 Task: For heading Use Italics Georgia with navy blue colour & Underline.  font size for heading26,  'Change the font style of data to'Lexend and font size to 18,  Change the alignment of both headline & data to Align center.  In the sheet  Data Collection Workbook Template
Action: Mouse moved to (52, 152)
Screenshot: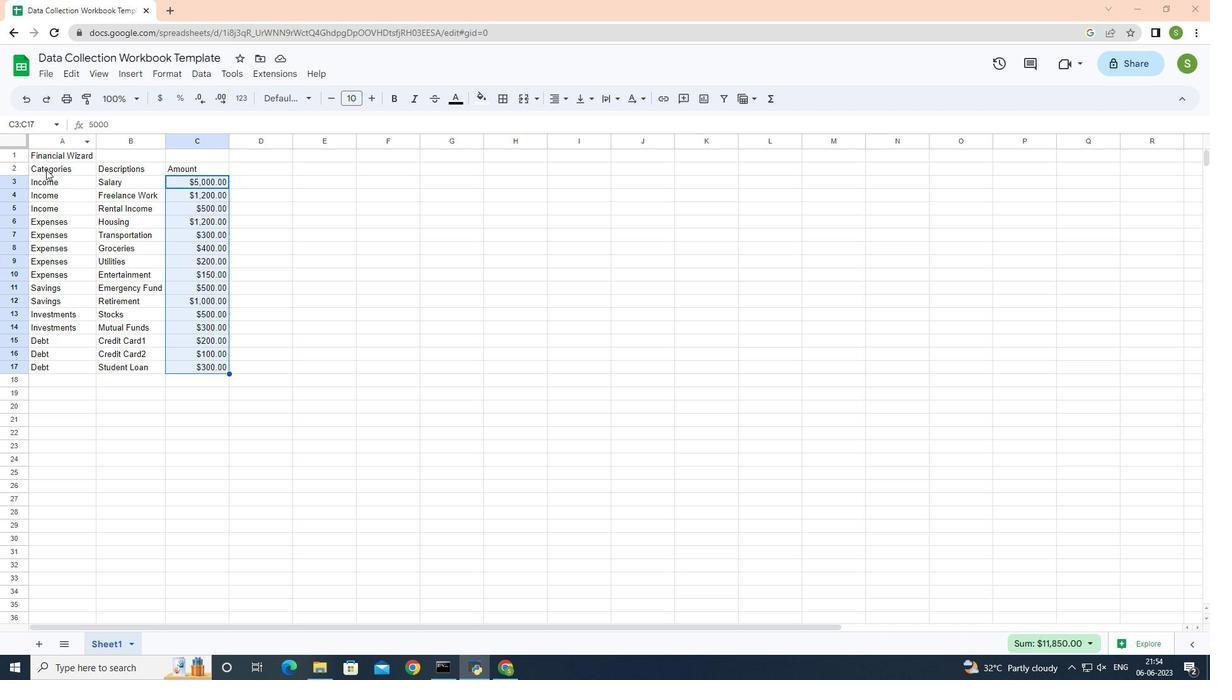 
Action: Mouse pressed left at (52, 152)
Screenshot: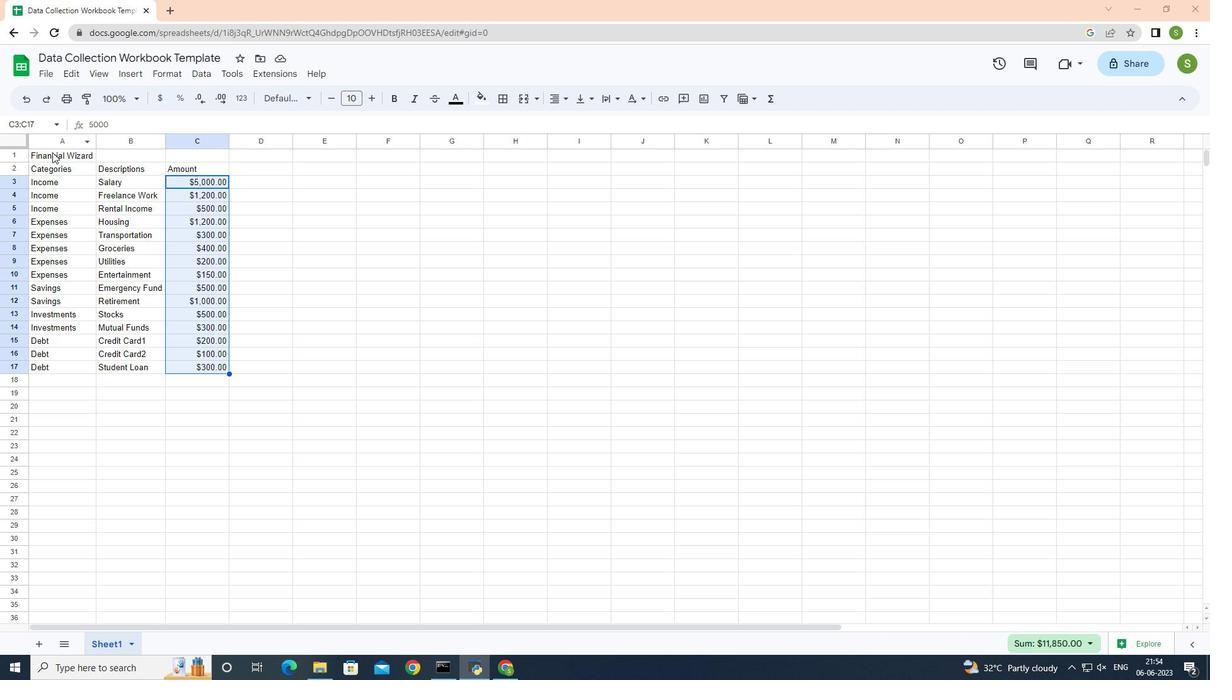 
Action: Mouse moved to (159, 78)
Screenshot: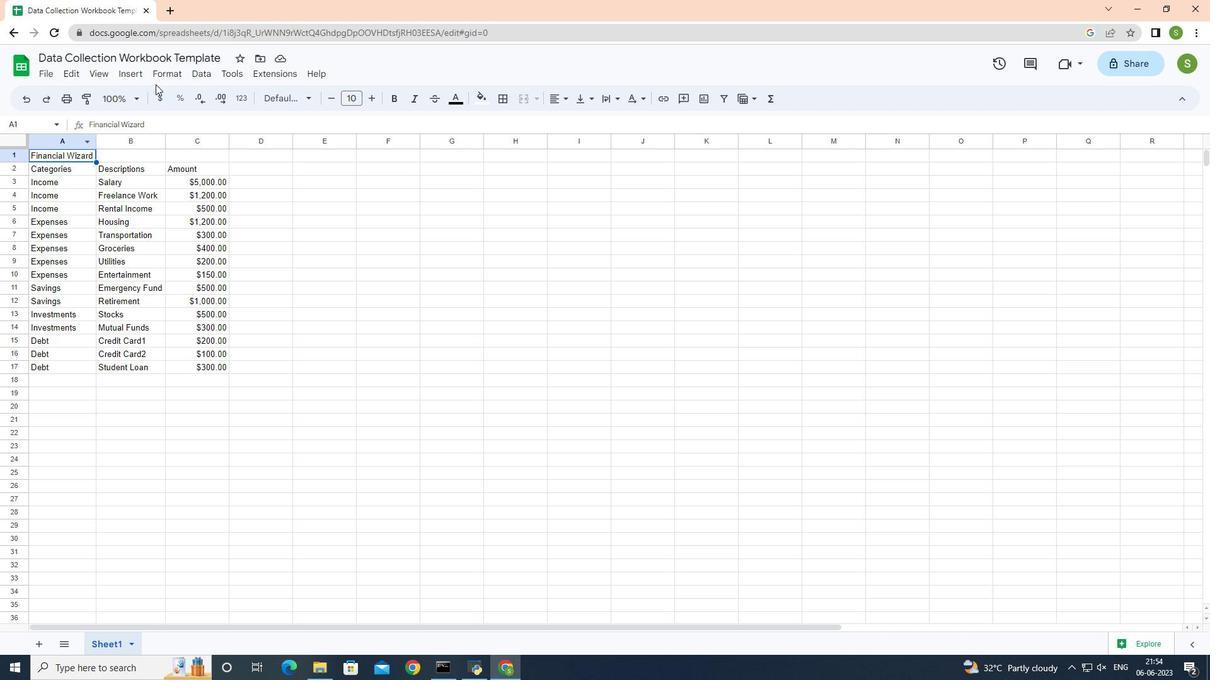 
Action: Mouse pressed left at (159, 78)
Screenshot: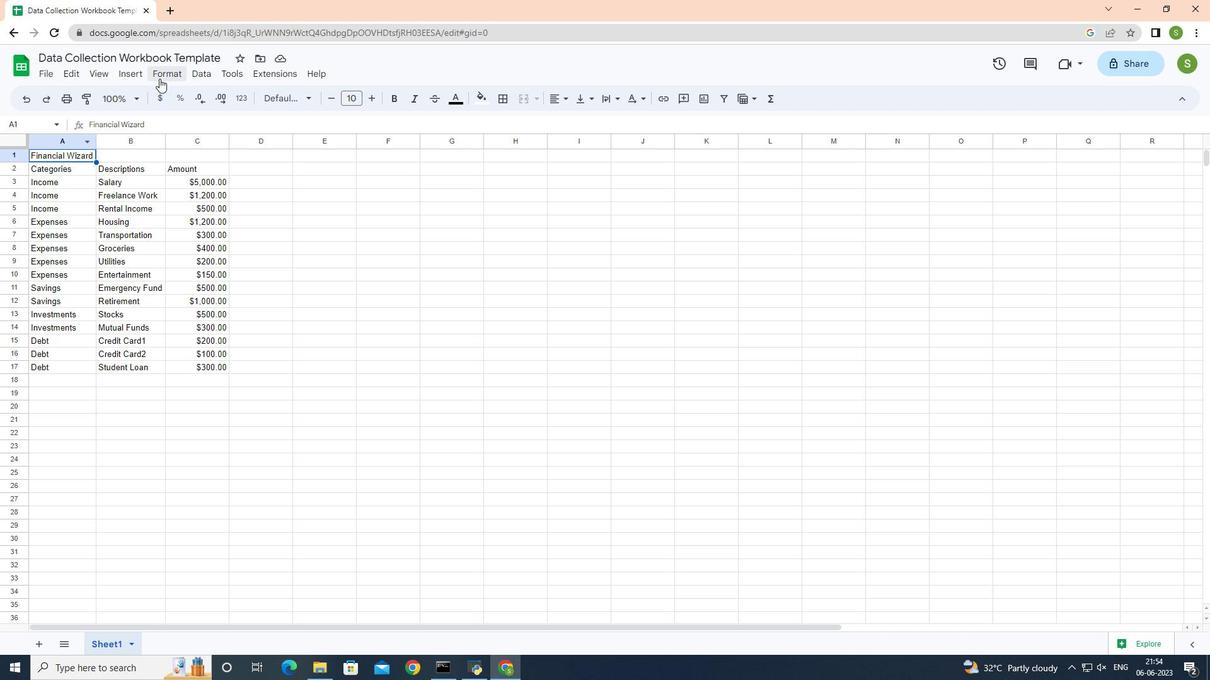 
Action: Mouse moved to (371, 168)
Screenshot: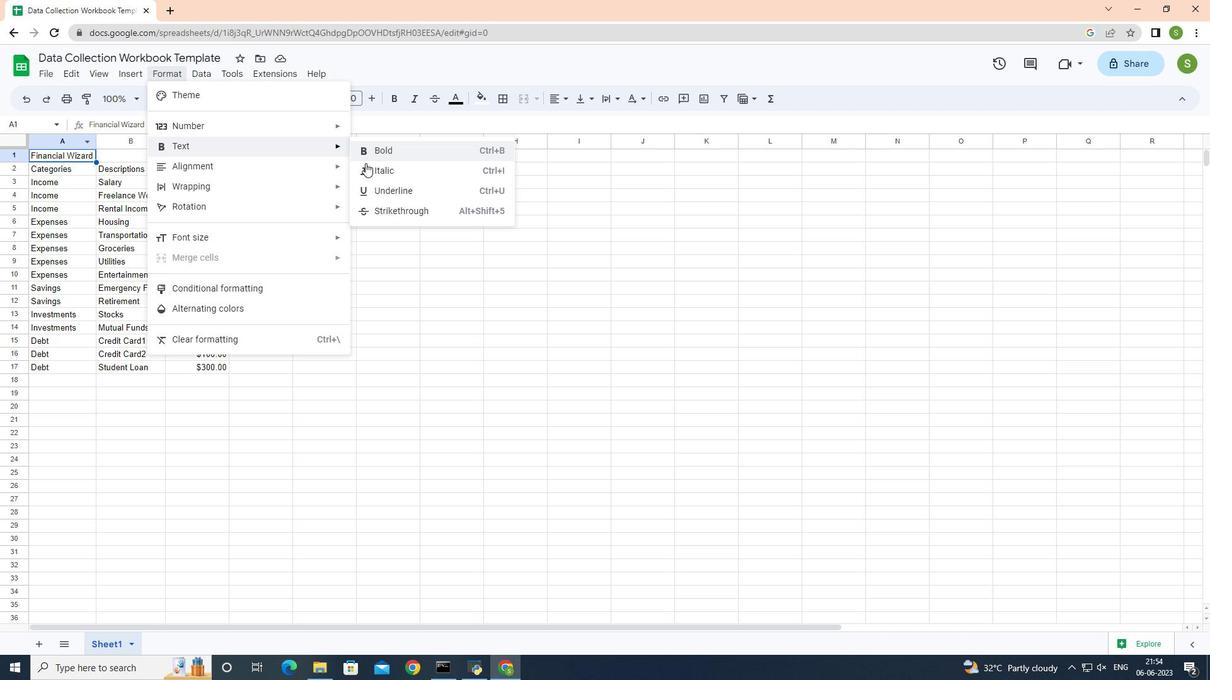 
Action: Mouse pressed left at (371, 168)
Screenshot: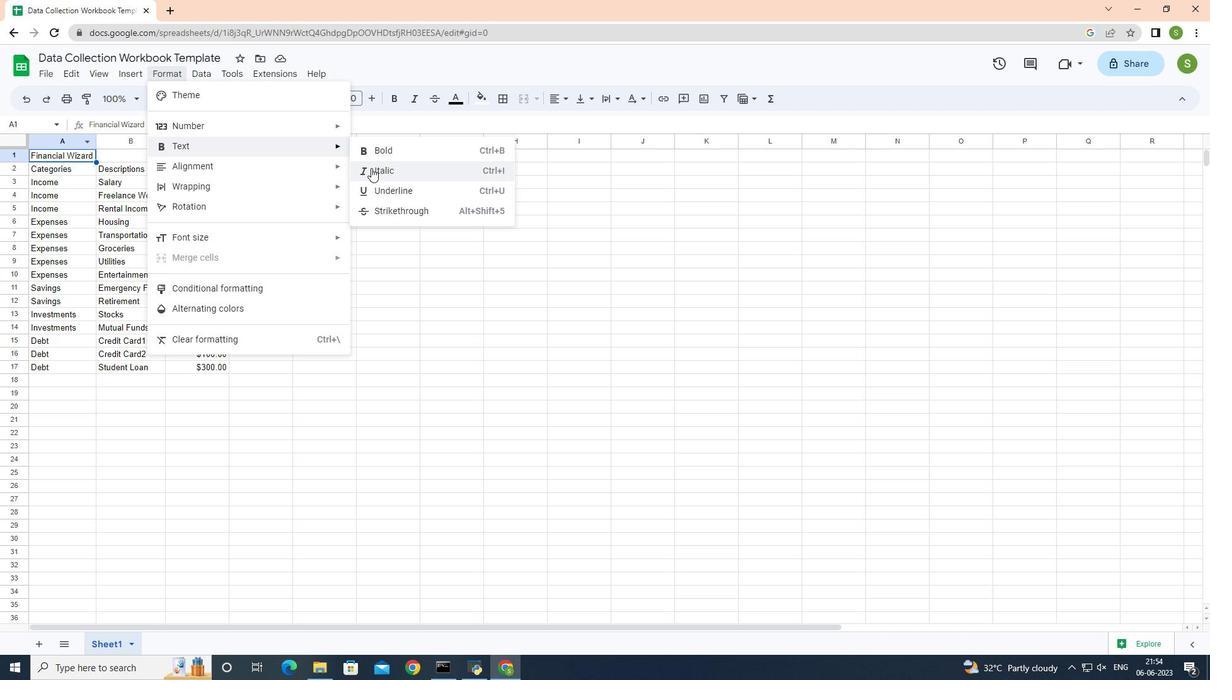 
Action: Mouse moved to (303, 99)
Screenshot: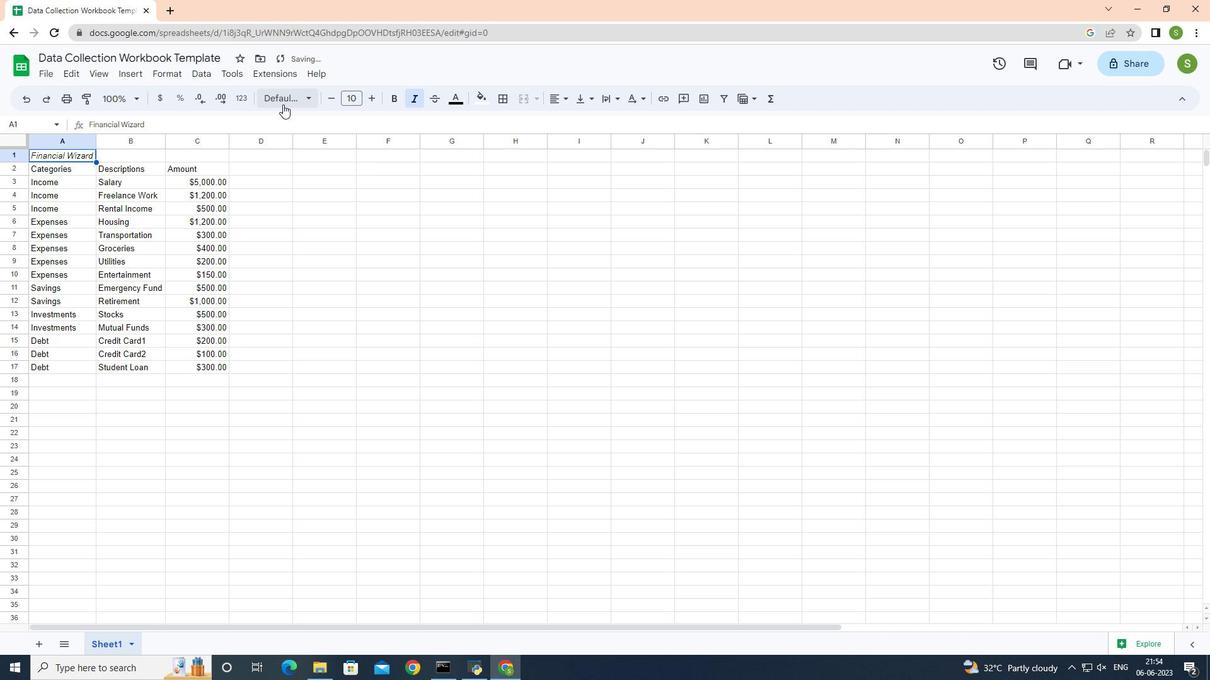 
Action: Mouse pressed left at (303, 99)
Screenshot: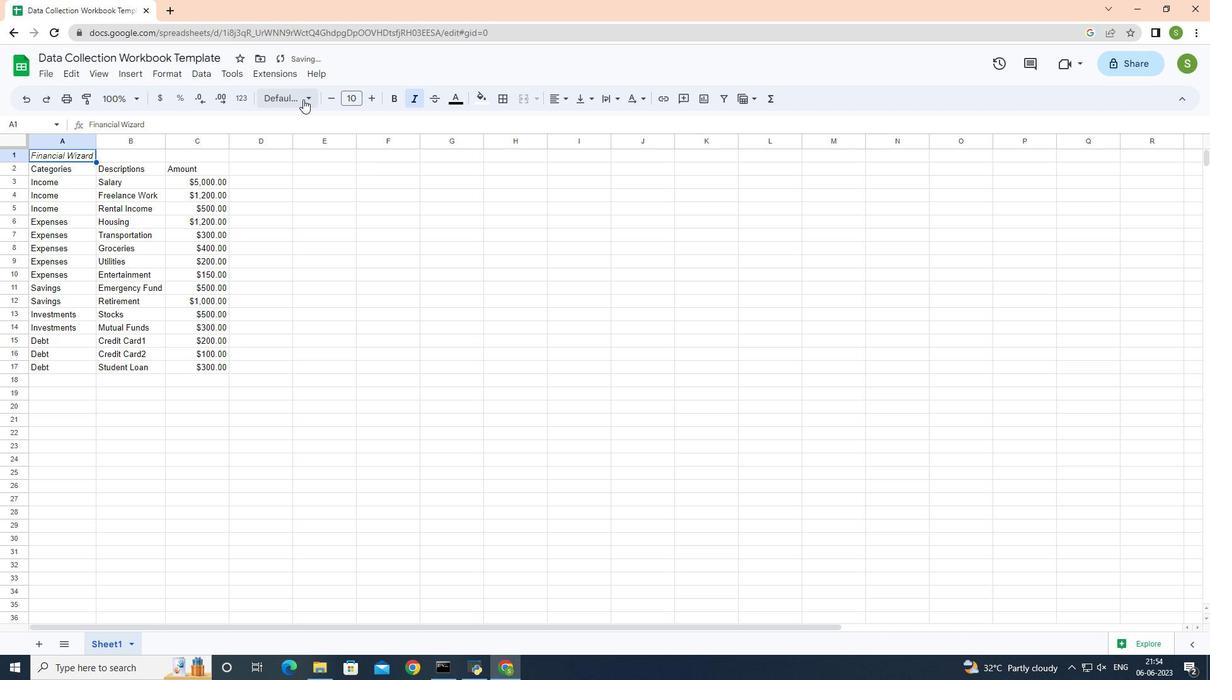 
Action: Mouse moved to (301, 480)
Screenshot: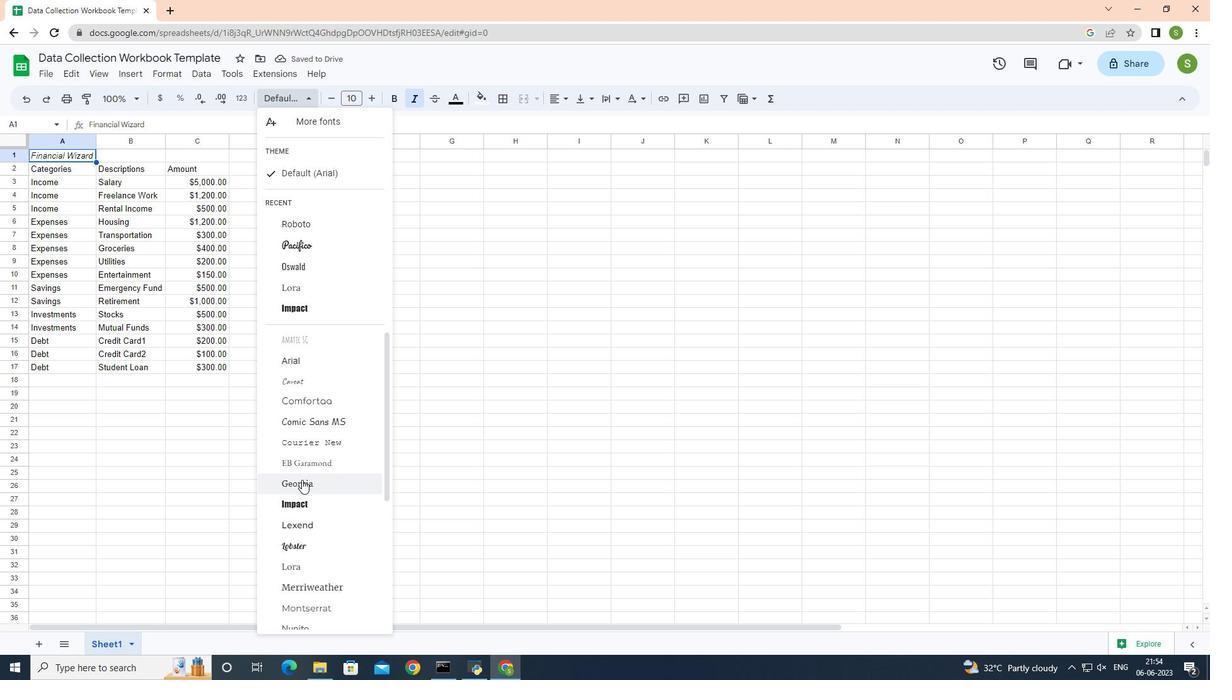 
Action: Mouse pressed left at (301, 480)
Screenshot: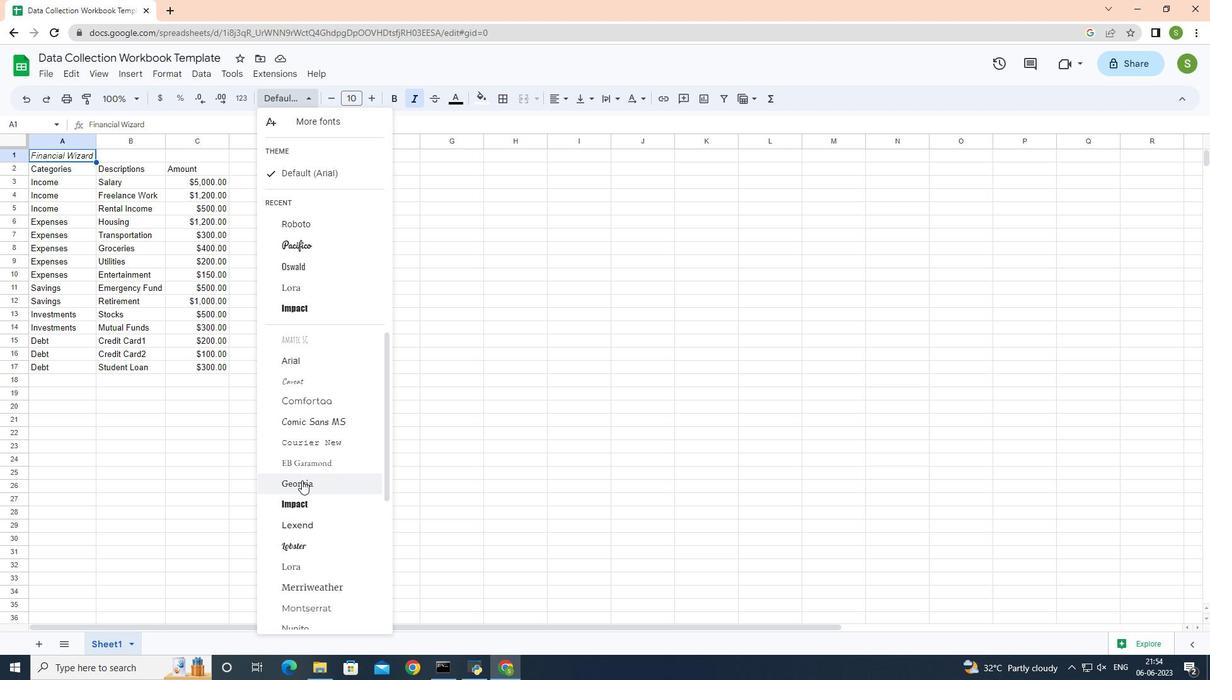 
Action: Mouse moved to (453, 95)
Screenshot: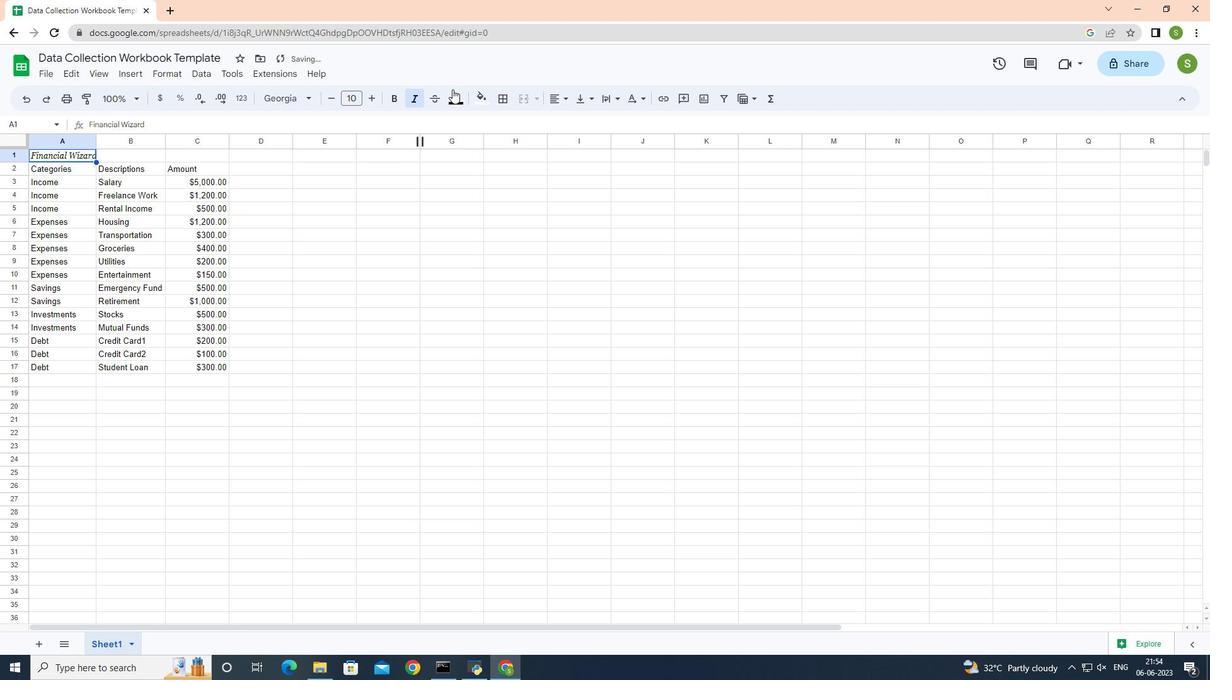 
Action: Mouse pressed left at (453, 95)
Screenshot: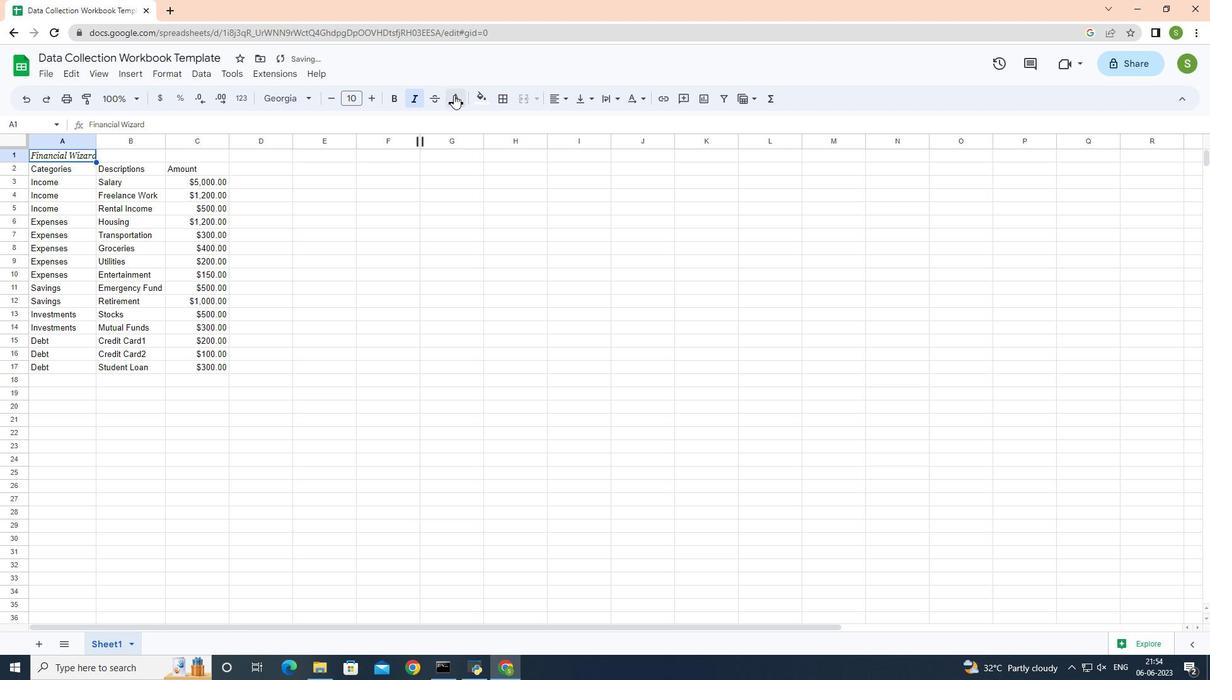 
Action: Mouse moved to (461, 309)
Screenshot: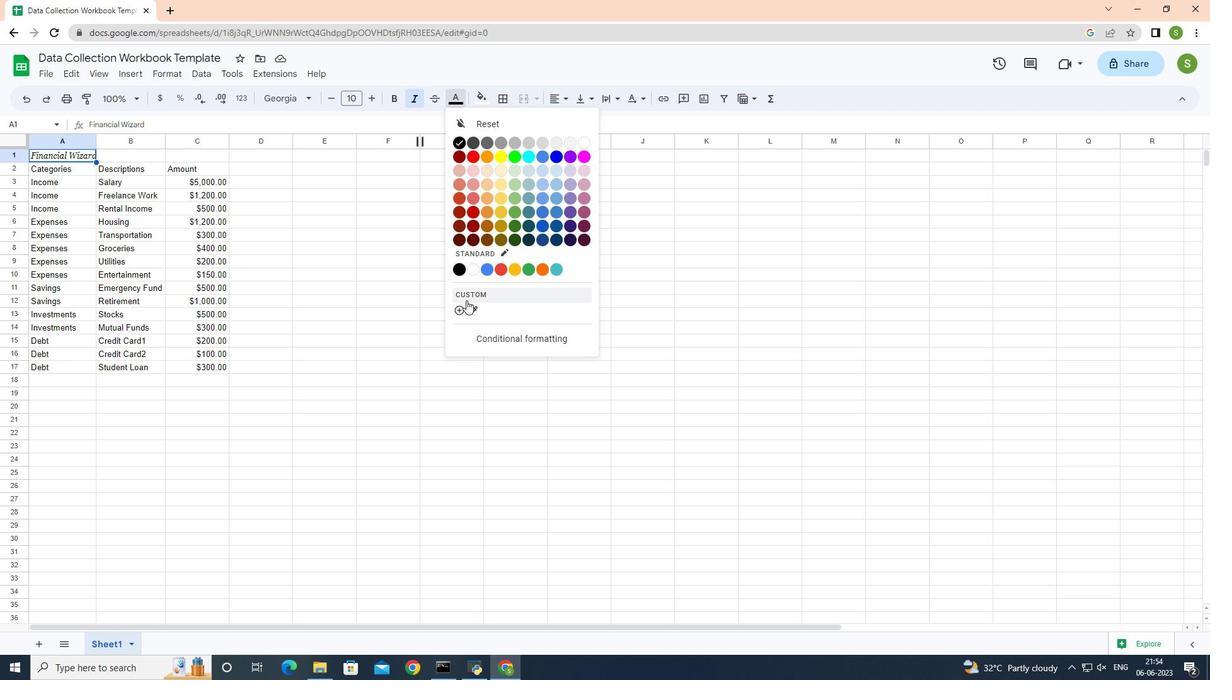 
Action: Mouse pressed left at (461, 309)
Screenshot: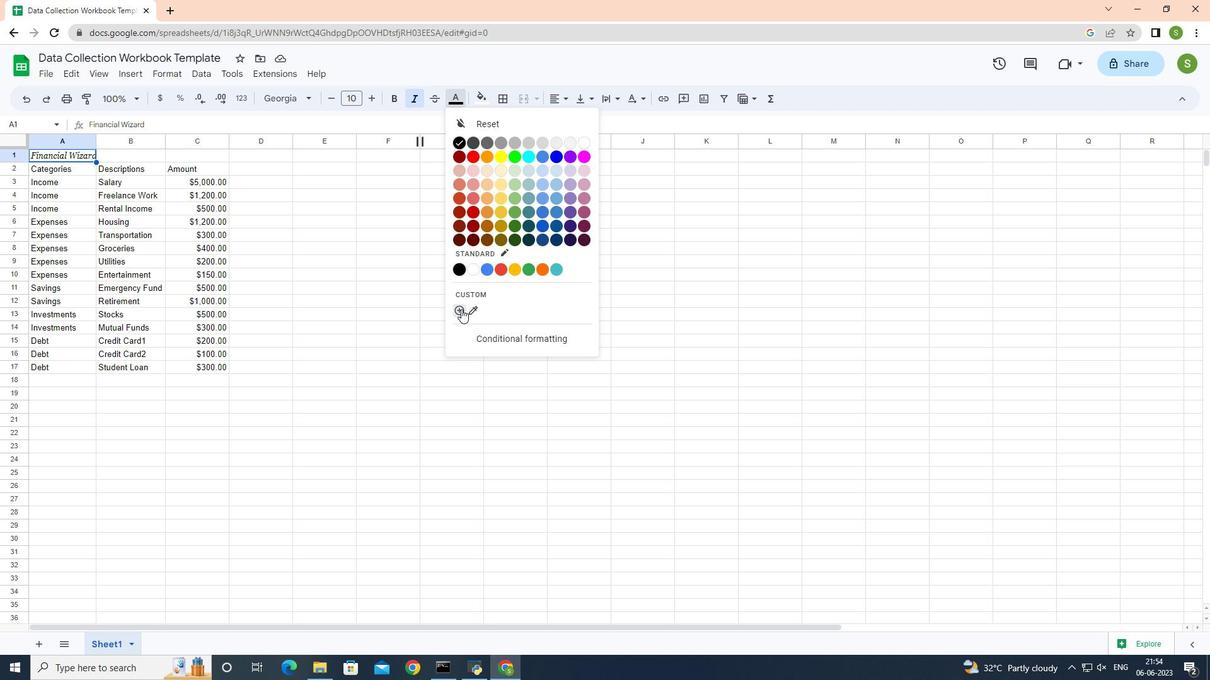 
Action: Mouse moved to (654, 359)
Screenshot: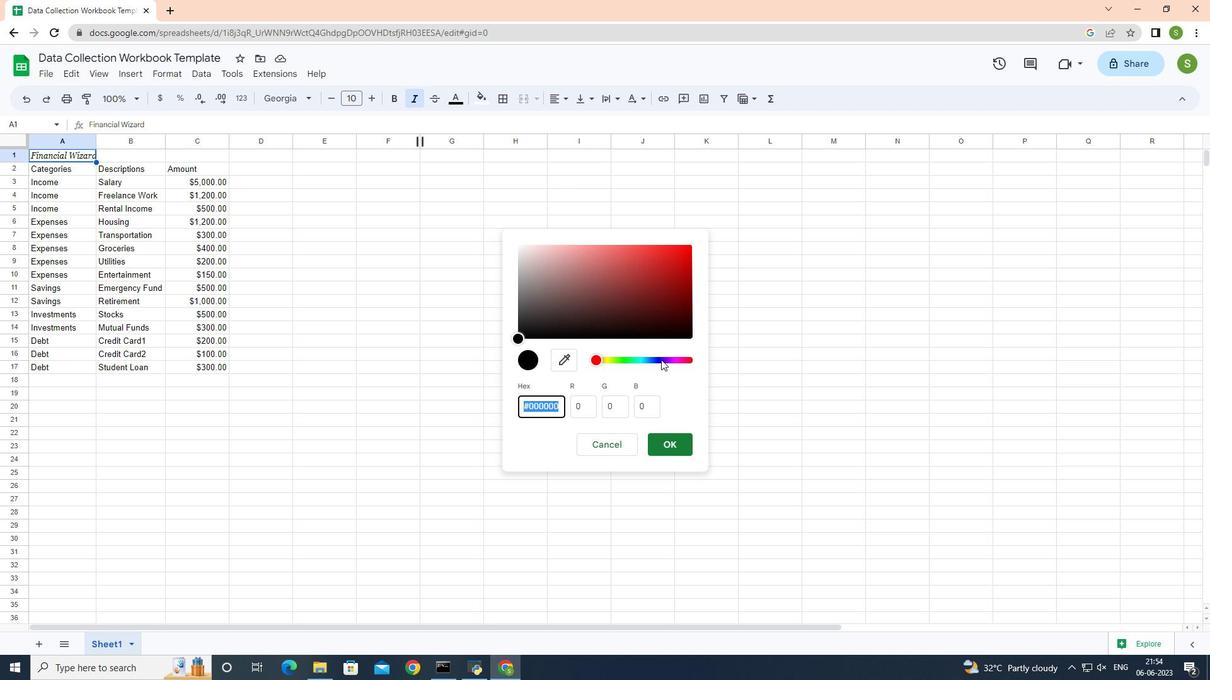
Action: Mouse pressed left at (654, 359)
Screenshot: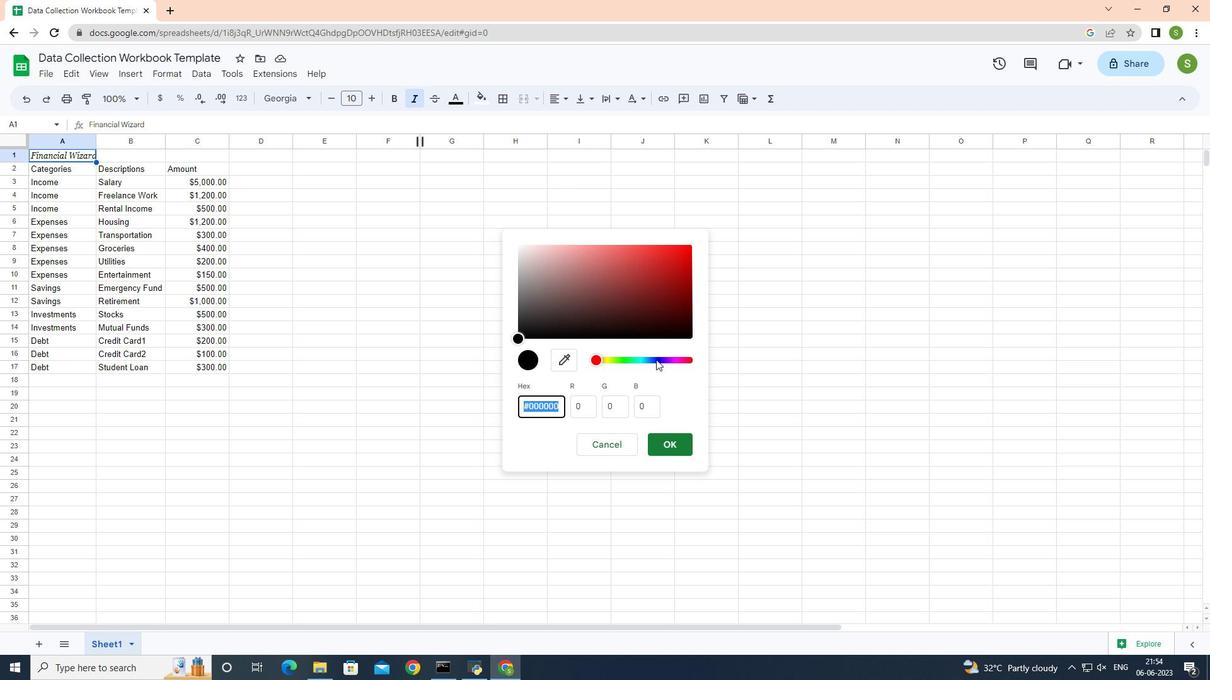 
Action: Mouse pressed left at (654, 359)
Screenshot: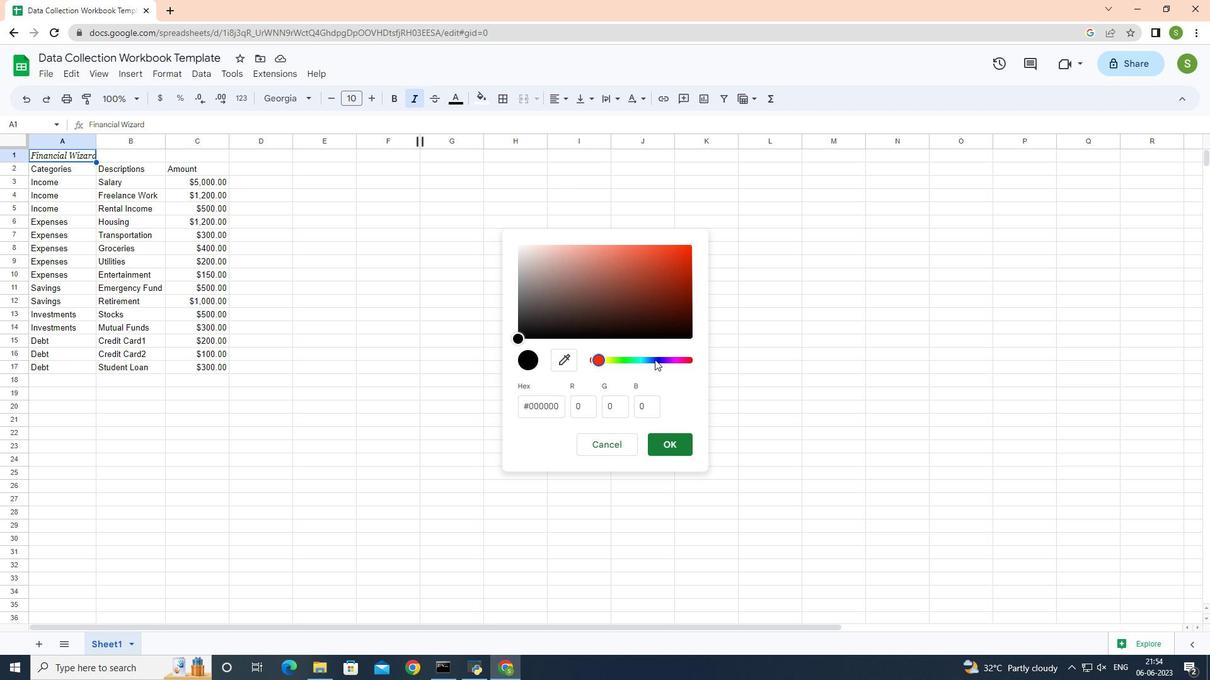 
Action: Mouse pressed left at (654, 359)
Screenshot: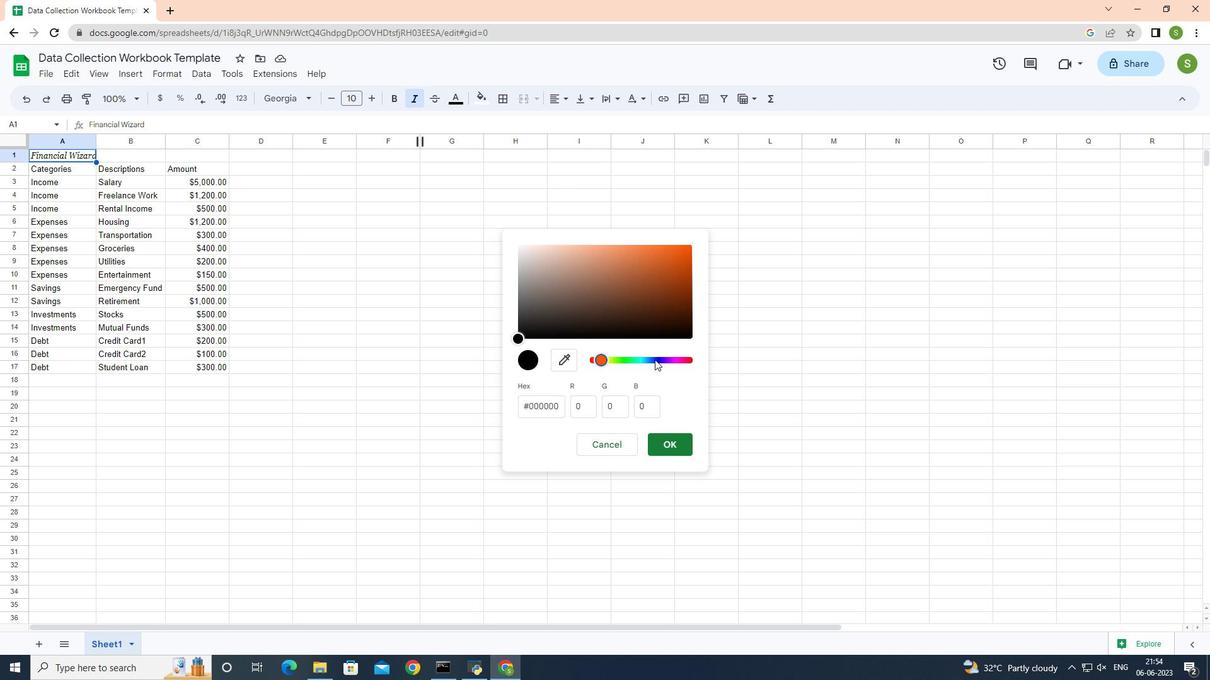 
Action: Mouse pressed left at (654, 359)
Screenshot: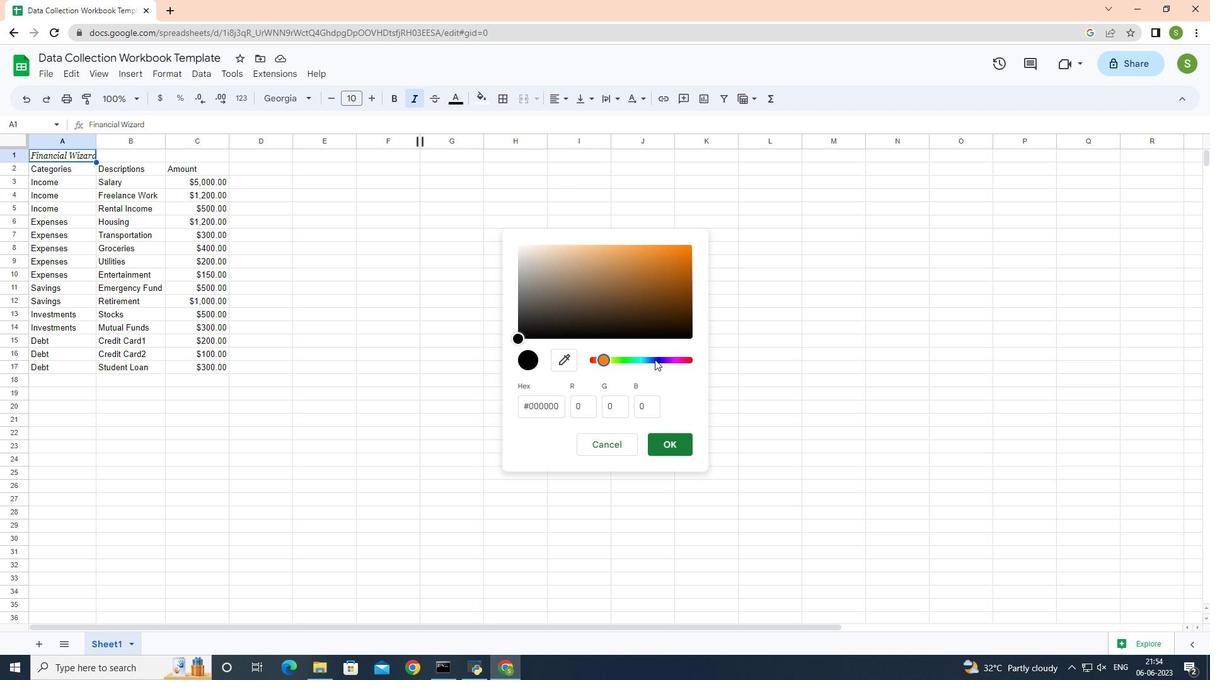 
Action: Mouse pressed left at (654, 359)
Screenshot: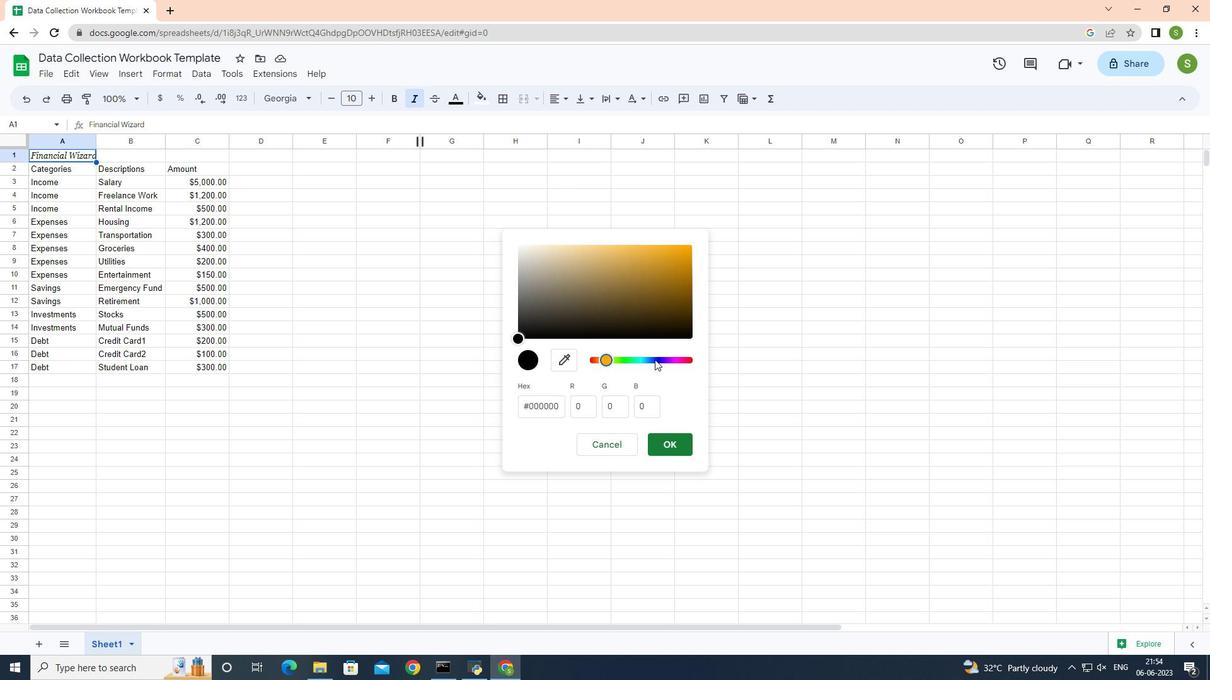 
Action: Mouse pressed left at (654, 359)
Screenshot: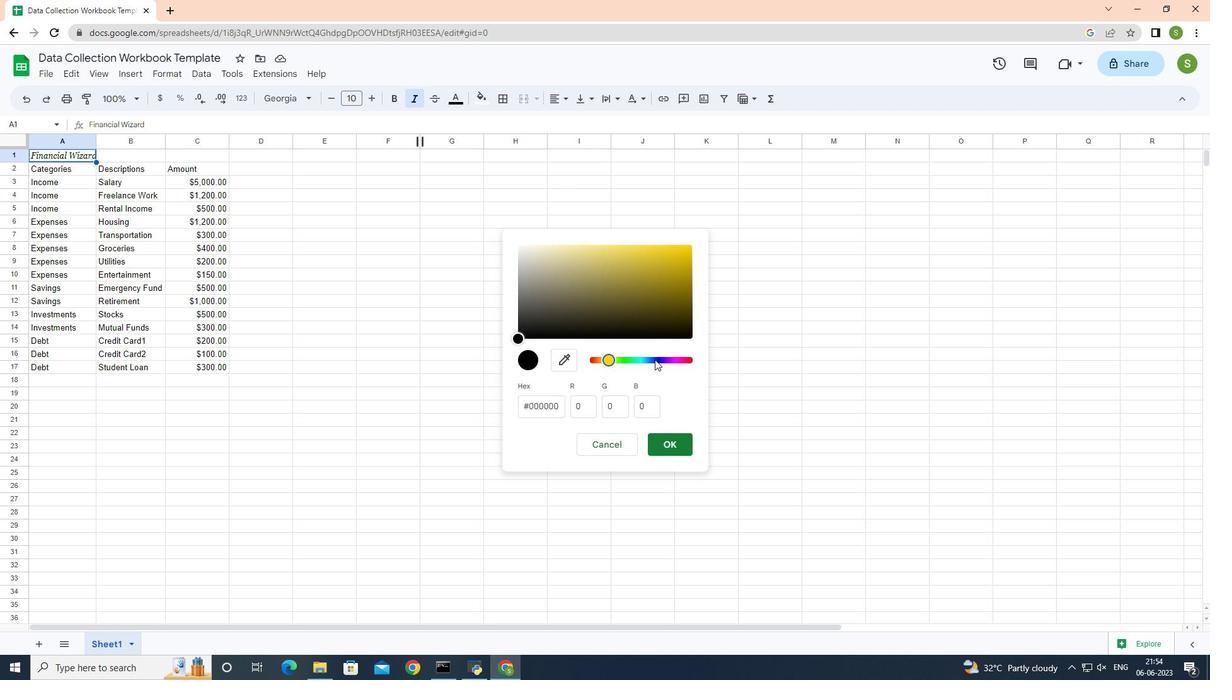 
Action: Mouse pressed left at (654, 359)
Screenshot: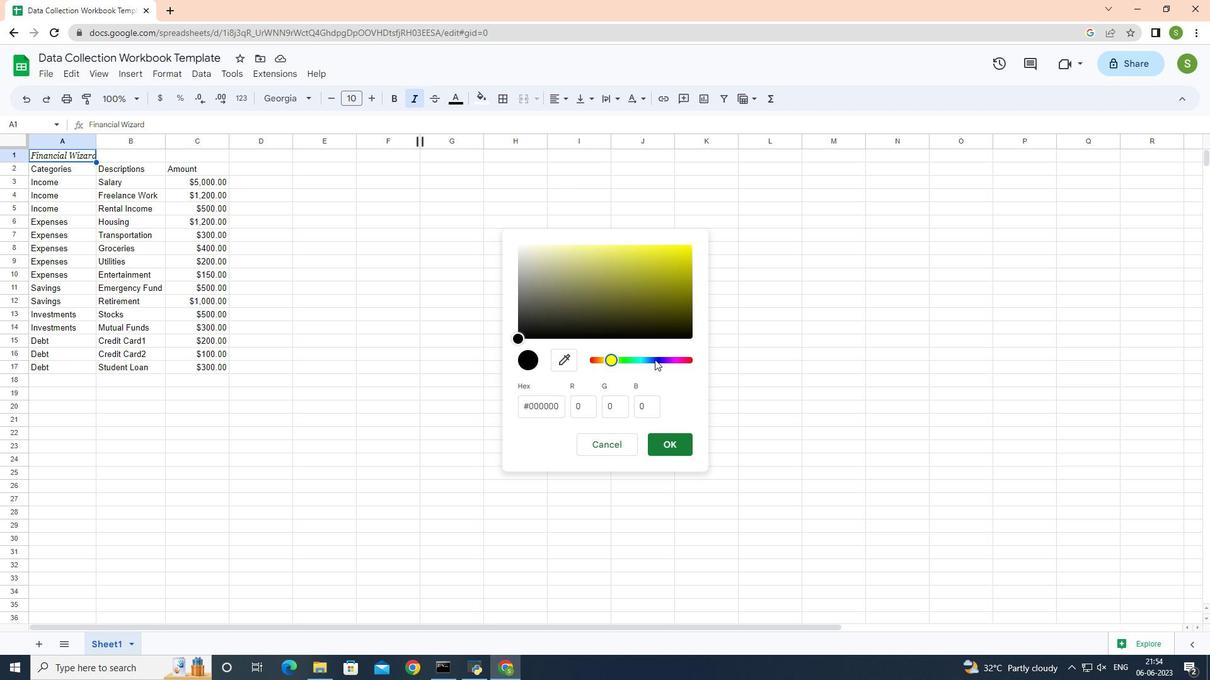 
Action: Mouse pressed left at (654, 359)
Screenshot: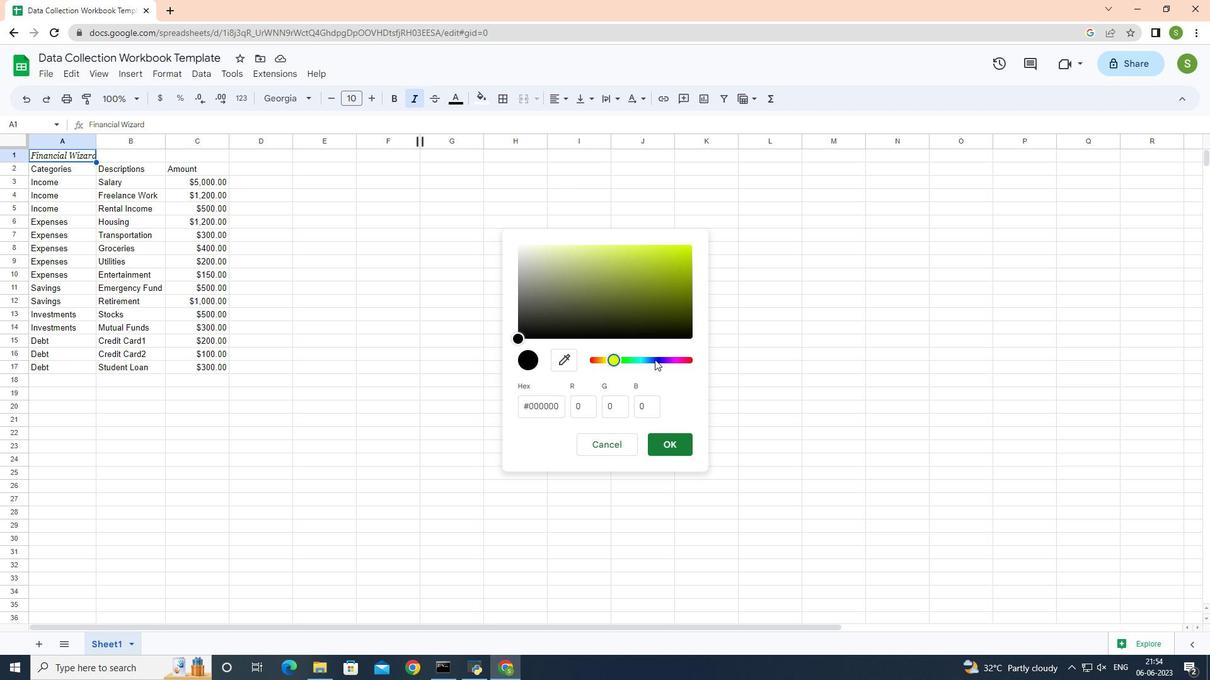 
Action: Mouse pressed left at (654, 359)
Screenshot: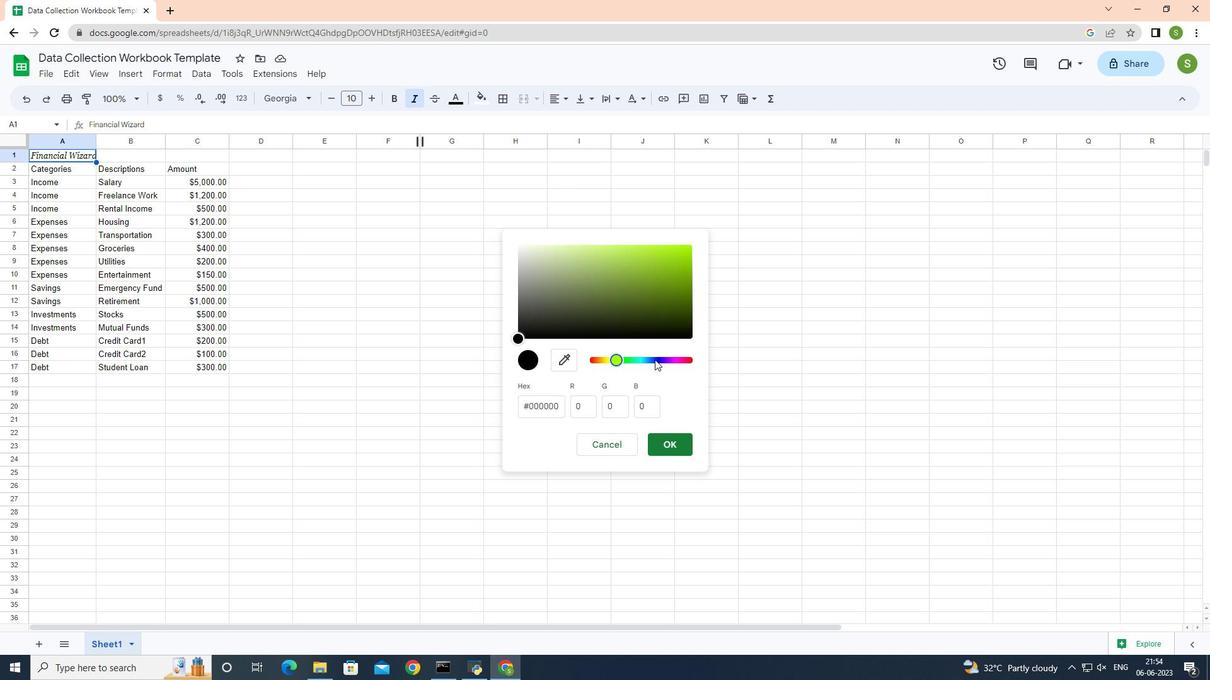 
Action: Mouse pressed left at (654, 359)
Screenshot: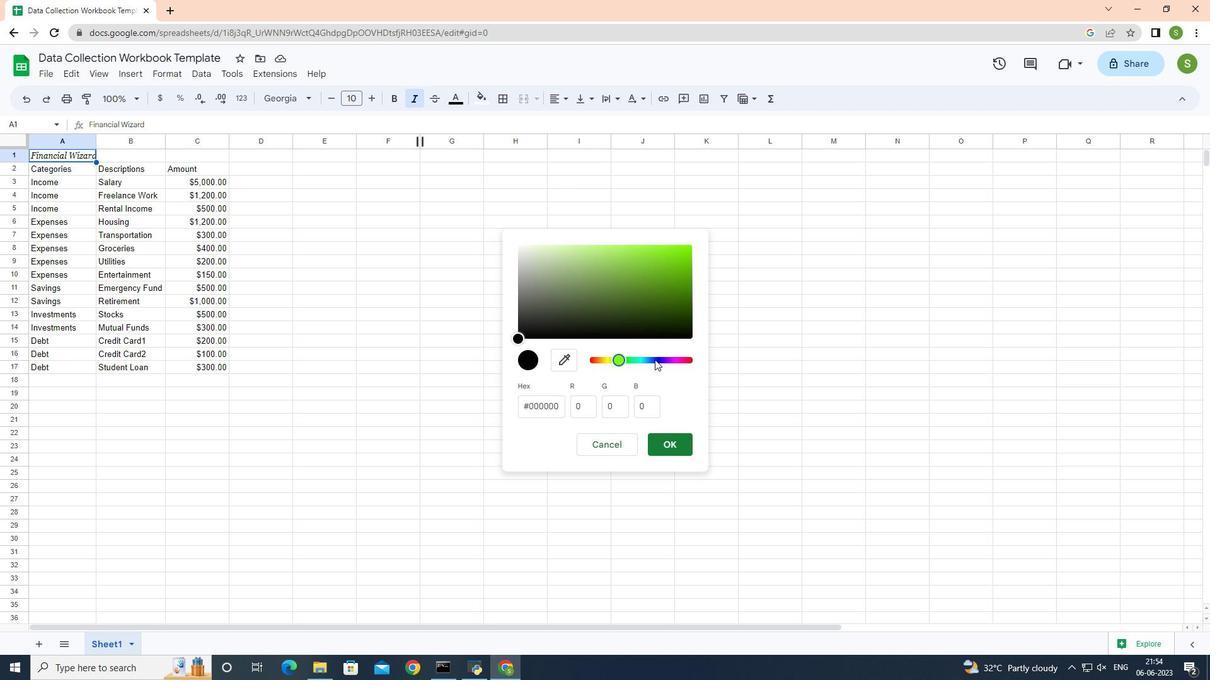 
Action: Mouse pressed left at (654, 359)
Screenshot: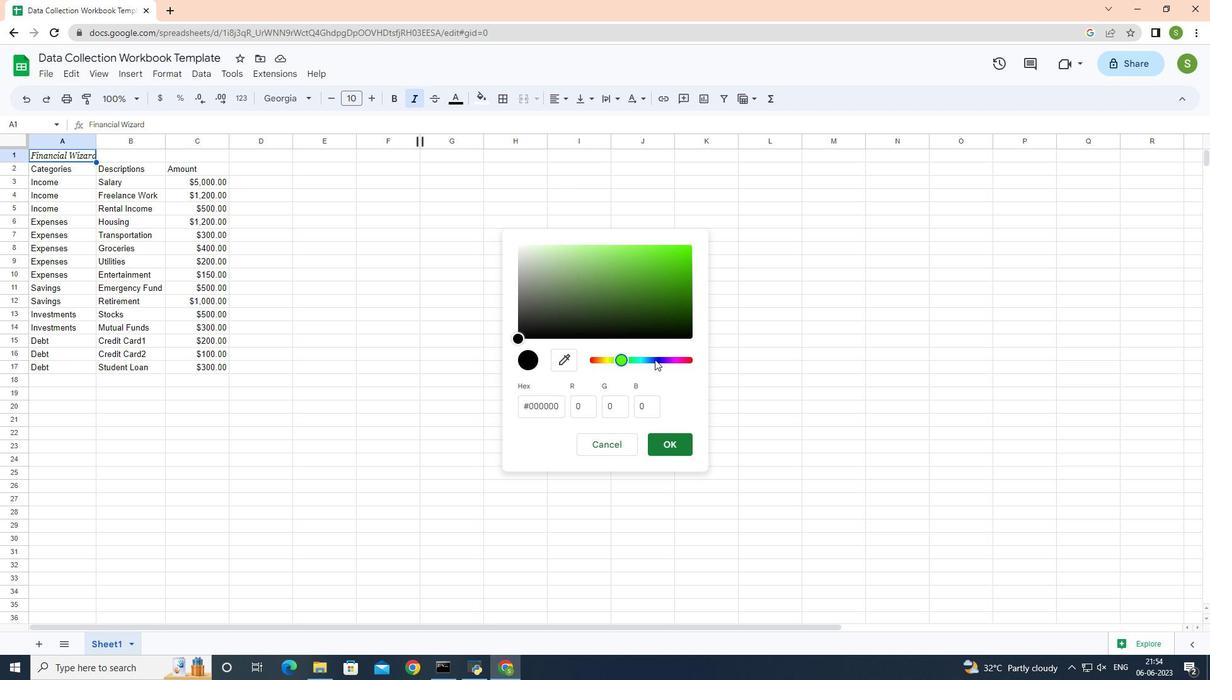 
Action: Mouse pressed left at (654, 359)
Screenshot: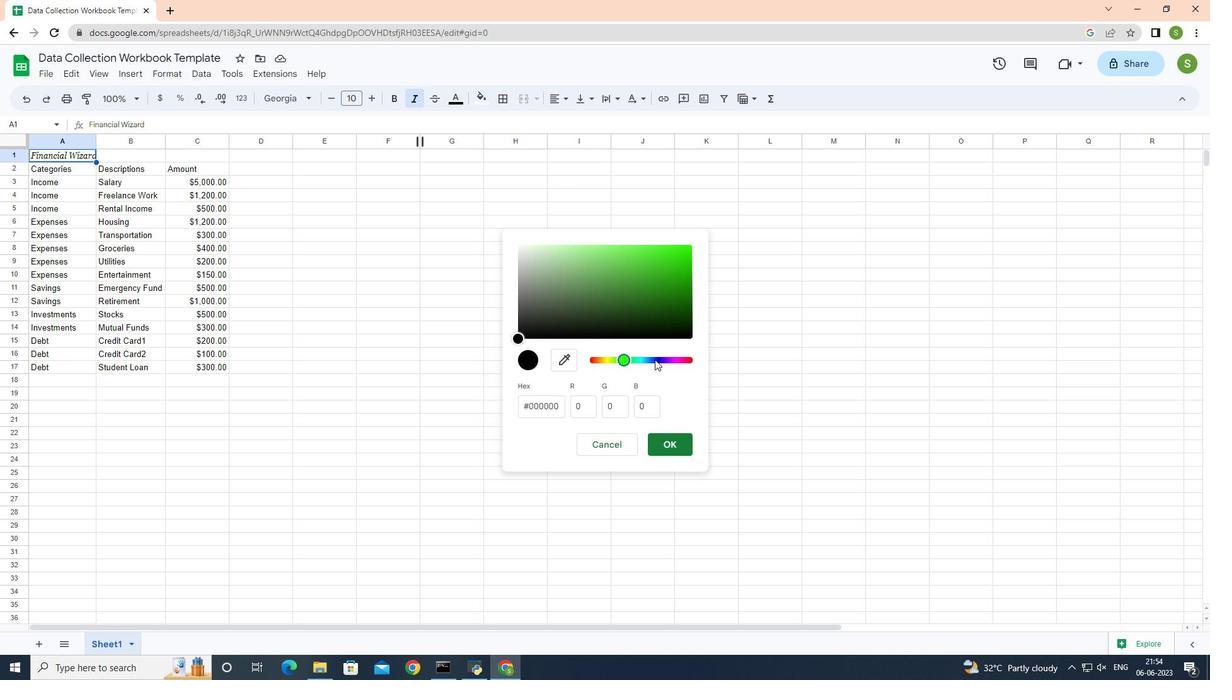 
Action: Mouse pressed left at (654, 359)
Screenshot: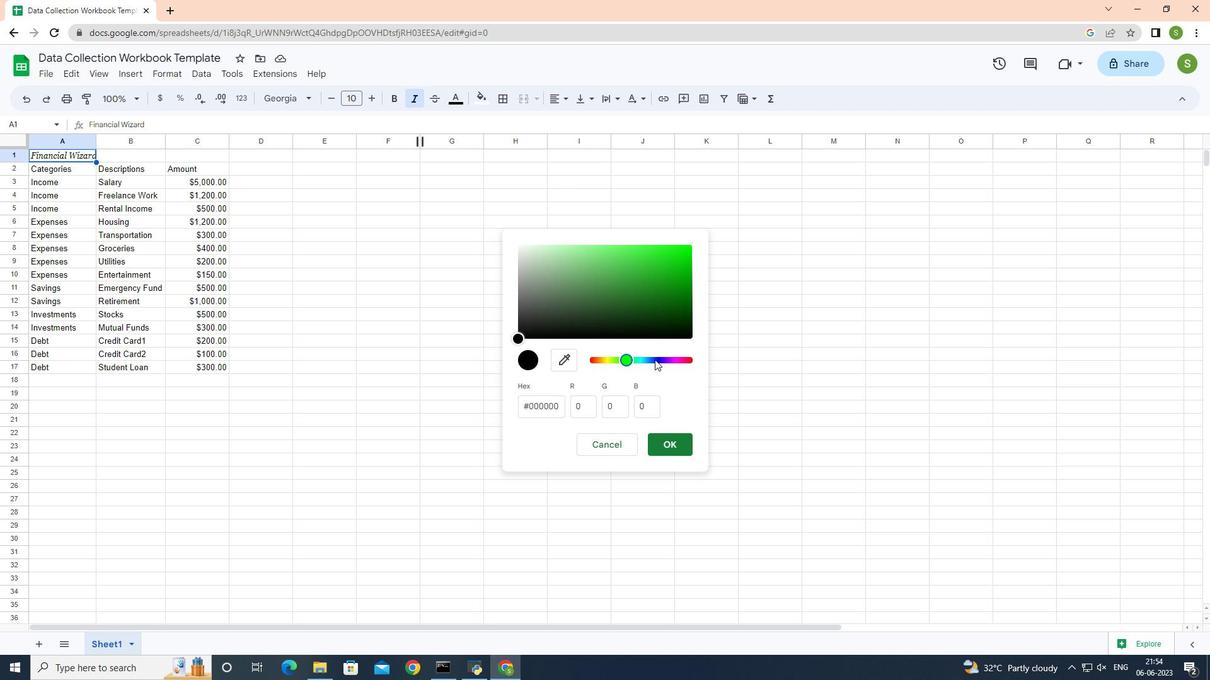 
Action: Mouse pressed left at (654, 359)
Screenshot: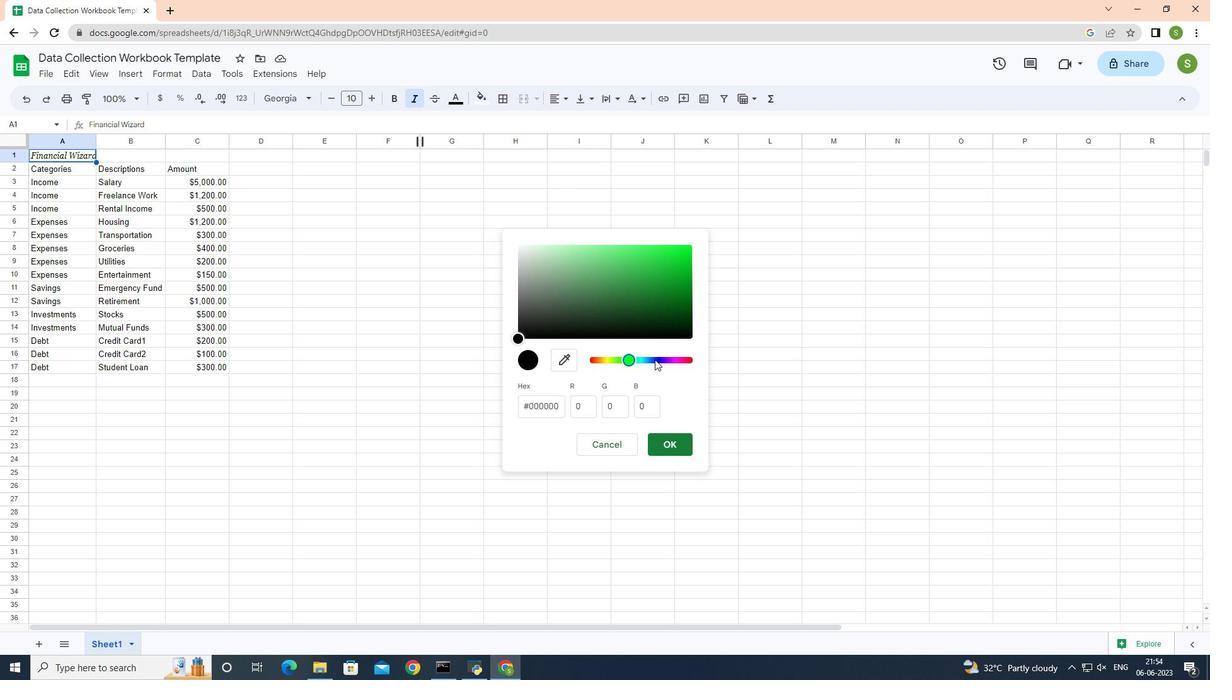
Action: Mouse pressed left at (654, 359)
Screenshot: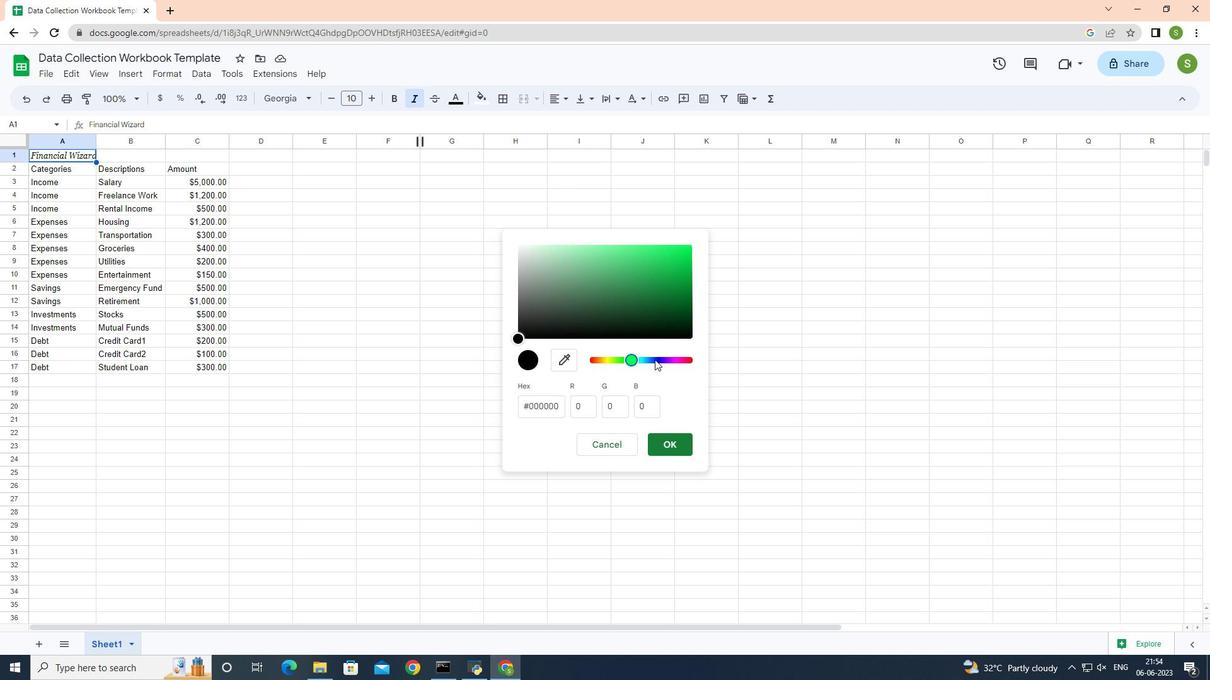 
Action: Mouse pressed left at (654, 359)
Screenshot: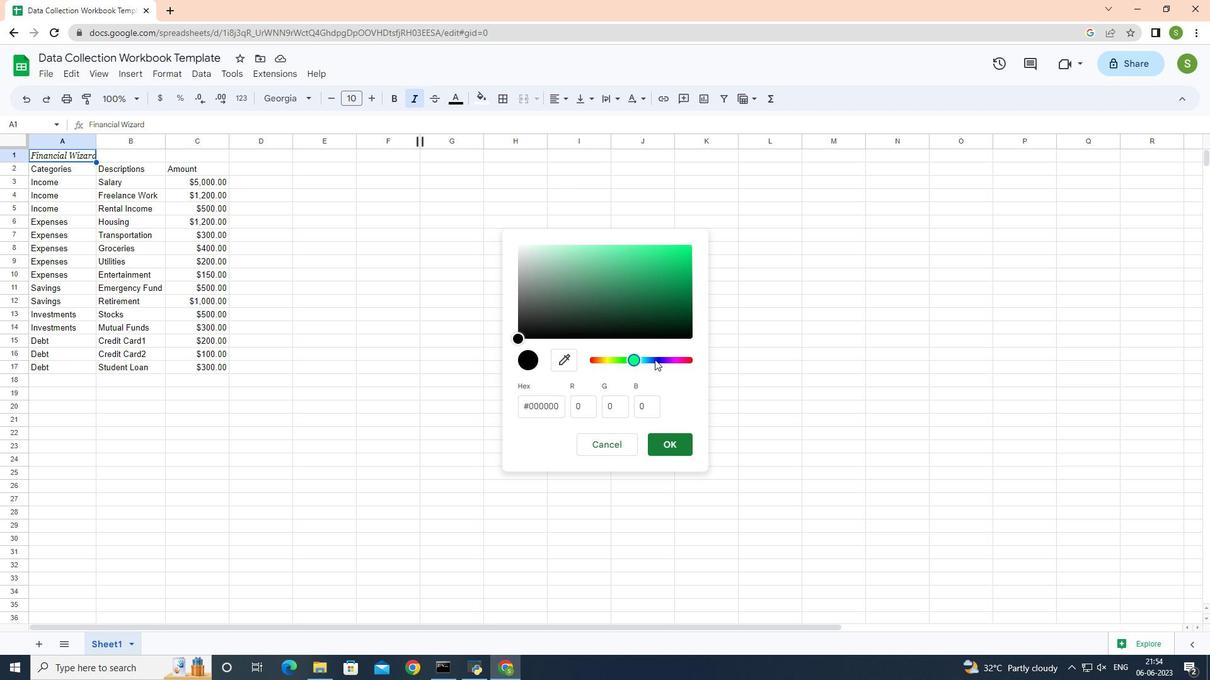 
Action: Mouse pressed left at (654, 359)
Screenshot: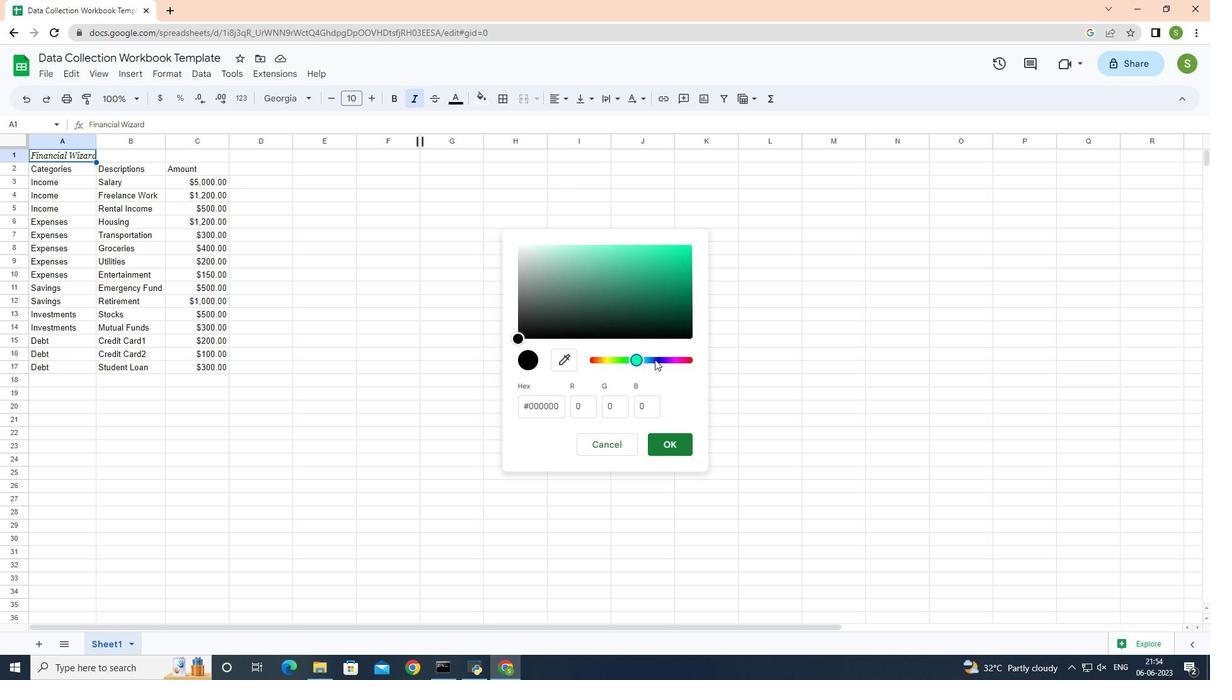 
Action: Mouse pressed left at (654, 359)
Screenshot: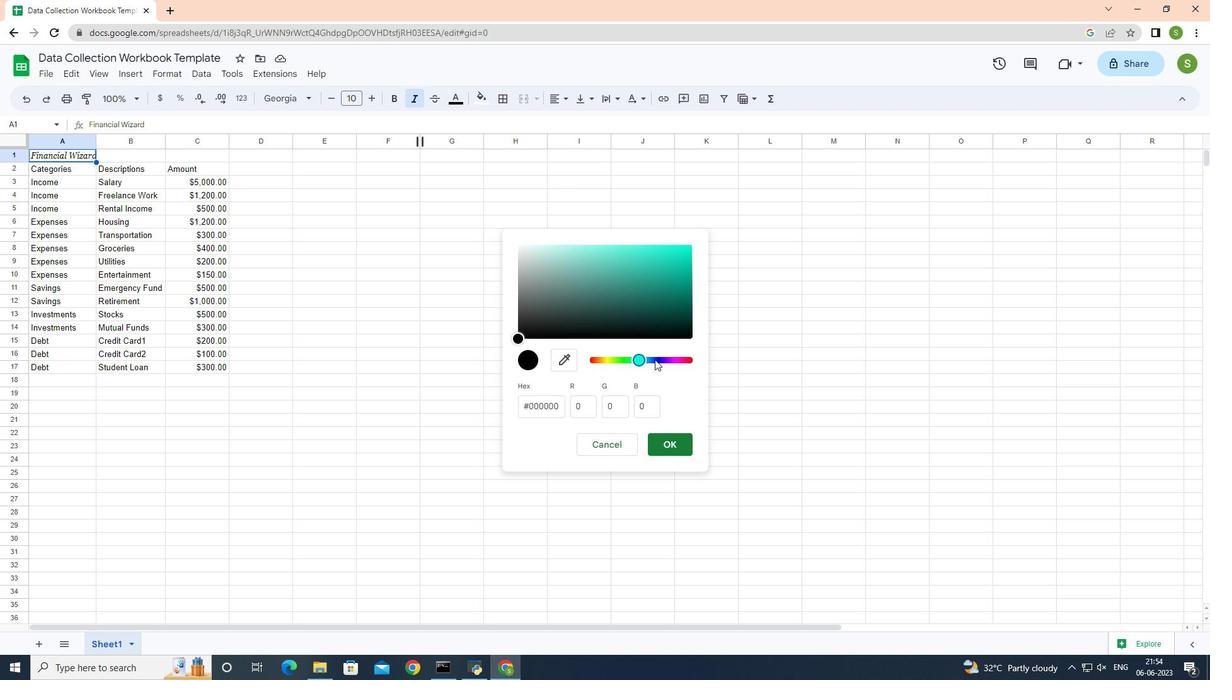 
Action: Mouse pressed left at (654, 359)
Screenshot: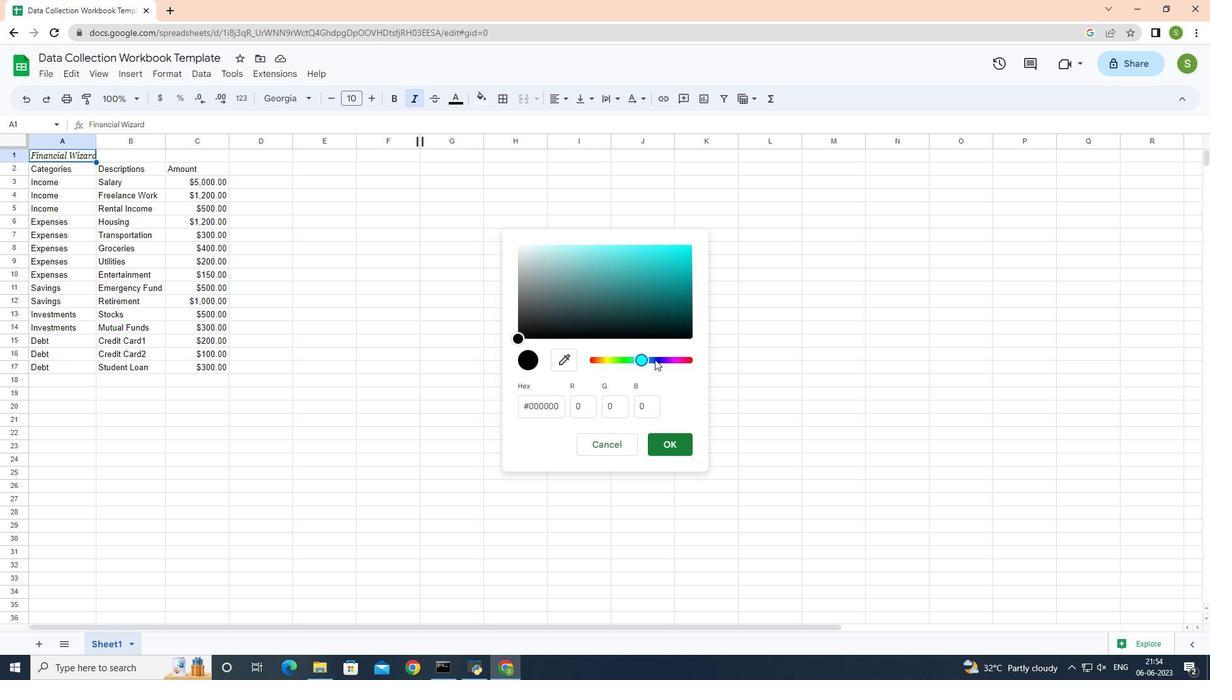 
Action: Mouse pressed left at (654, 359)
Screenshot: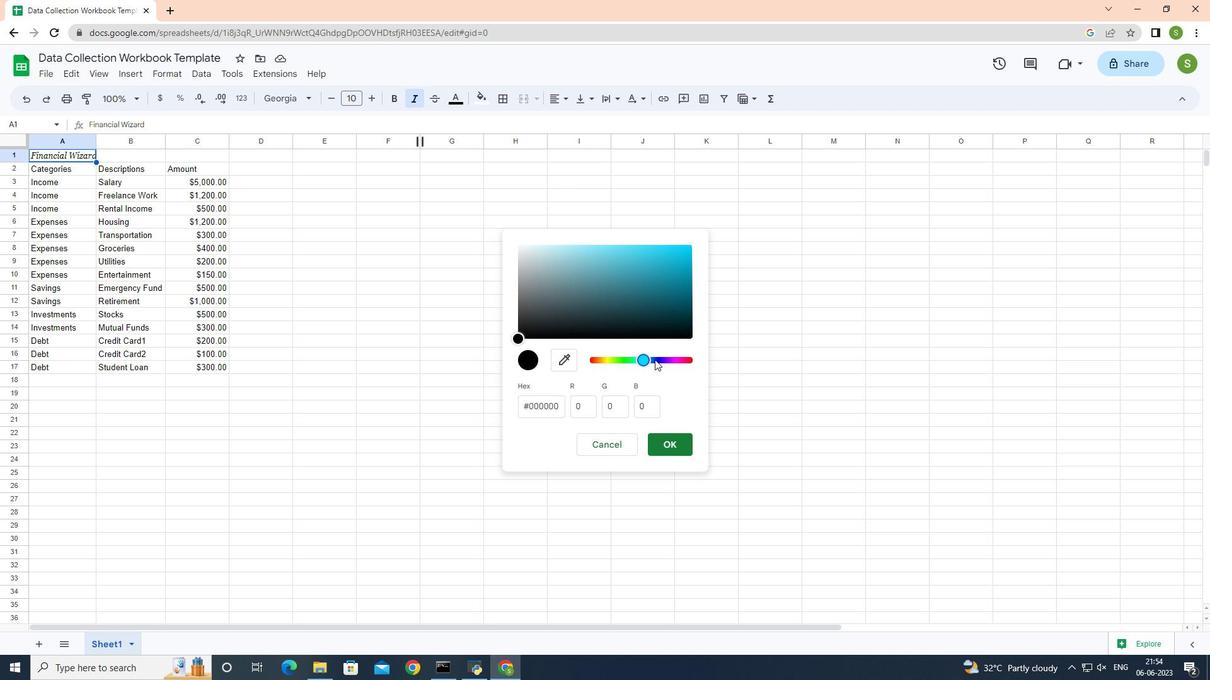 
Action: Mouse pressed left at (654, 359)
Screenshot: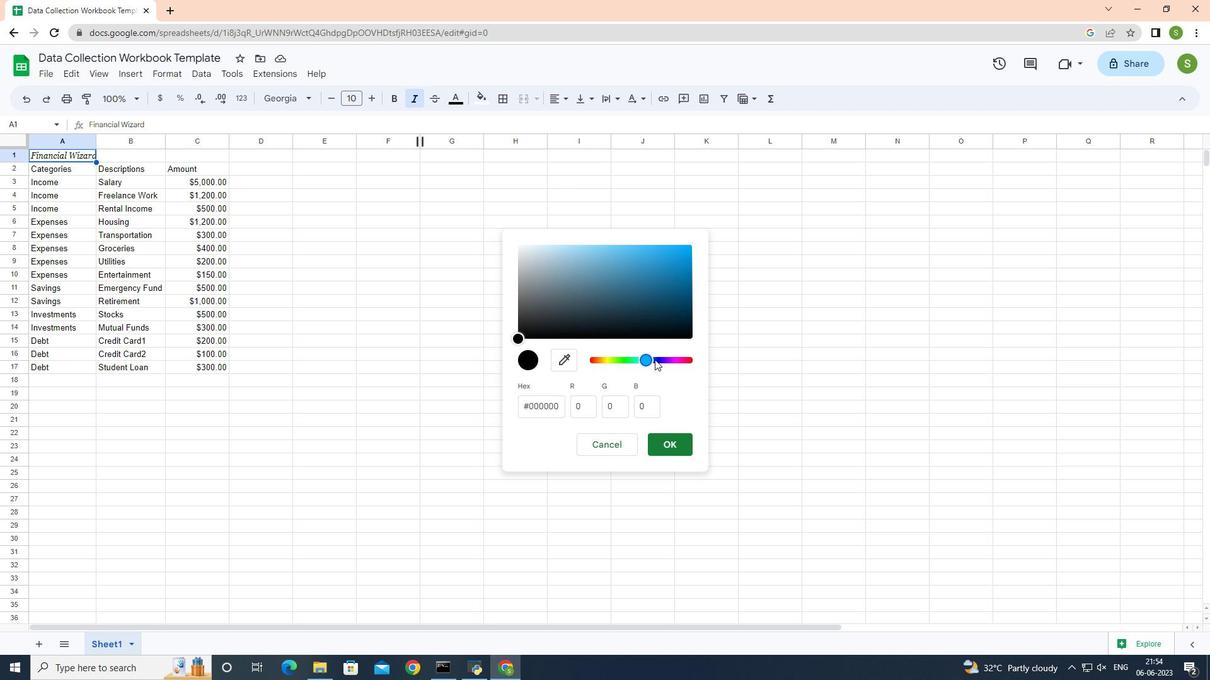 
Action: Mouse pressed left at (654, 359)
Screenshot: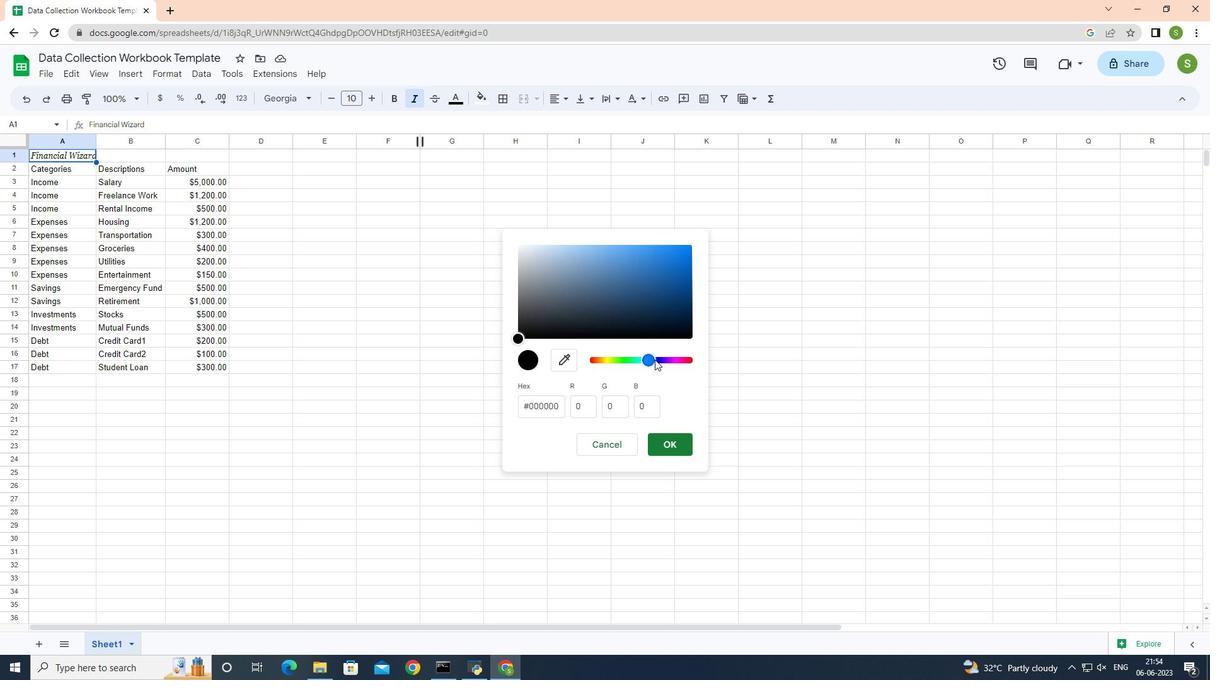 
Action: Mouse pressed left at (654, 359)
Screenshot: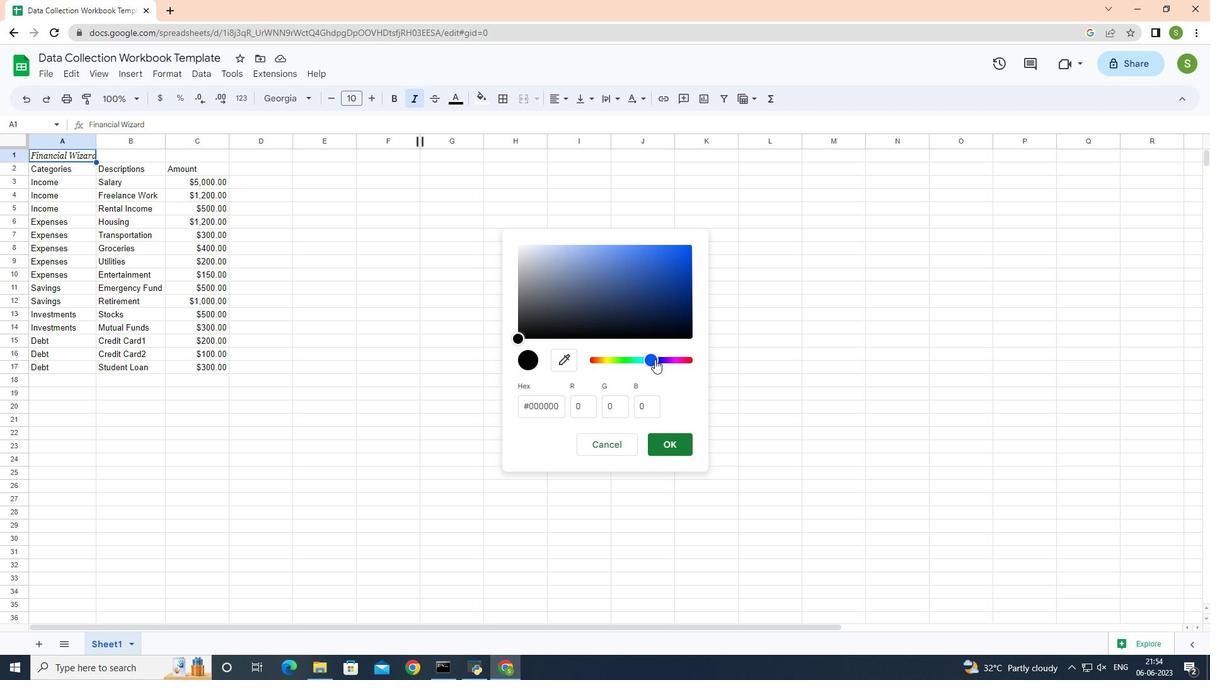 
Action: Mouse pressed left at (654, 359)
Screenshot: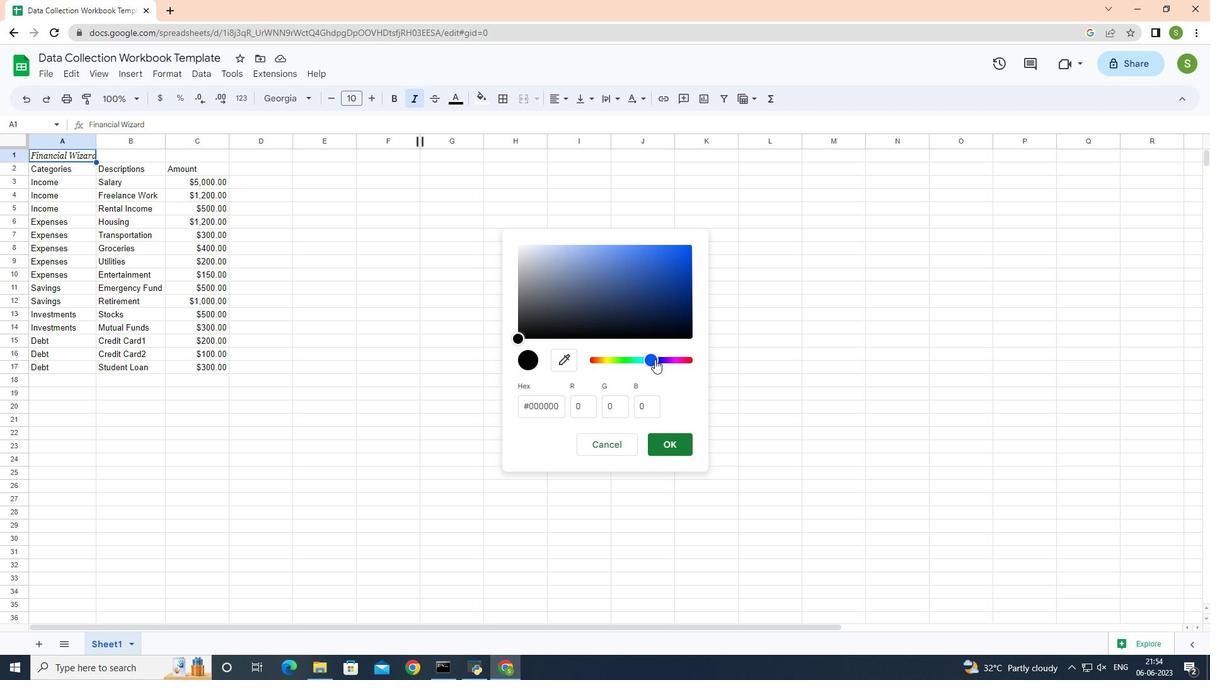 
Action: Mouse pressed left at (654, 359)
Screenshot: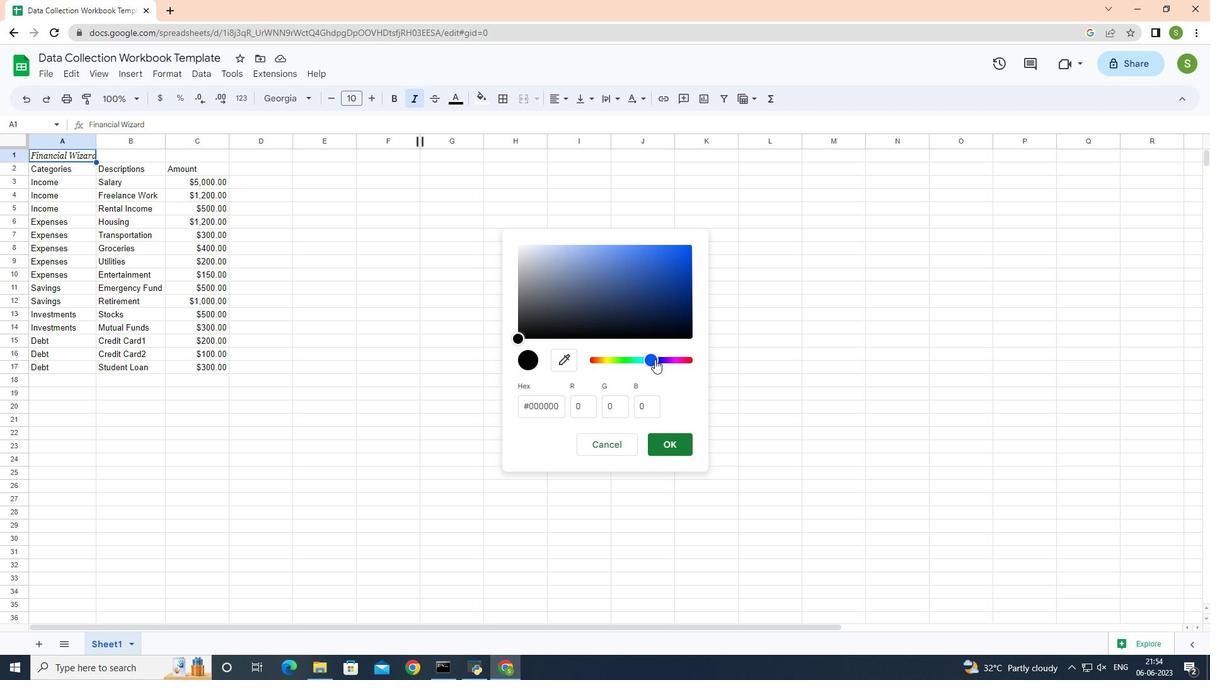 
Action: Mouse moved to (658, 361)
Screenshot: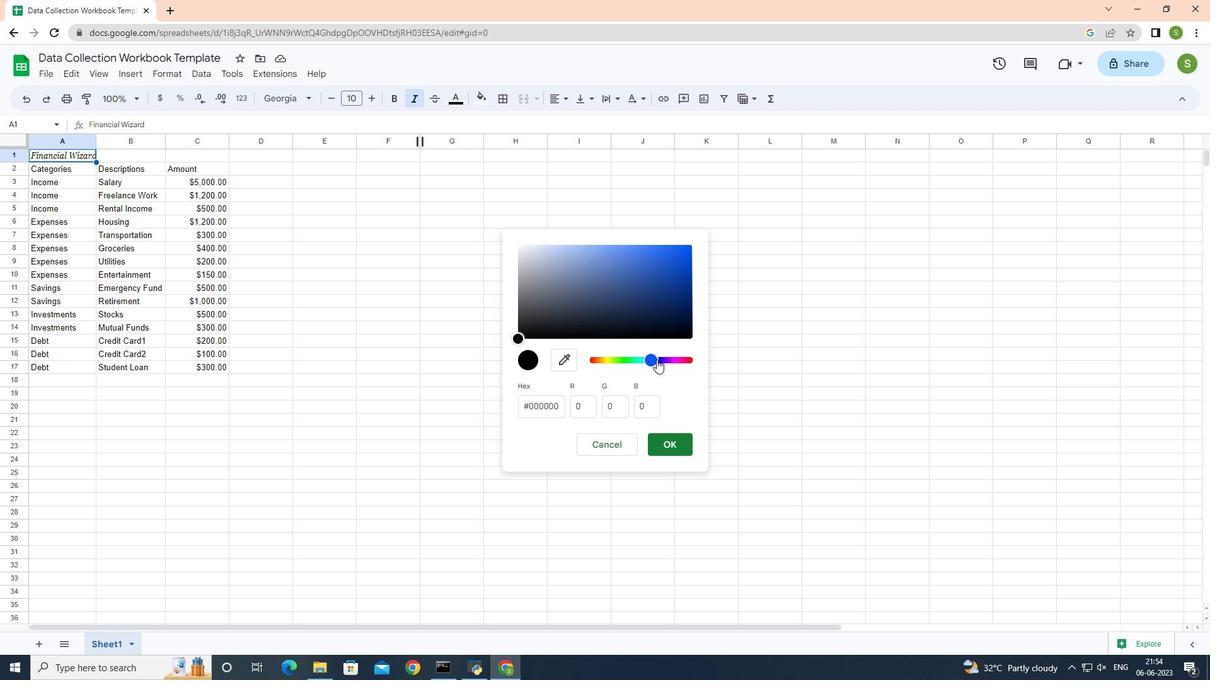 
Action: Mouse pressed left at (658, 361)
Screenshot: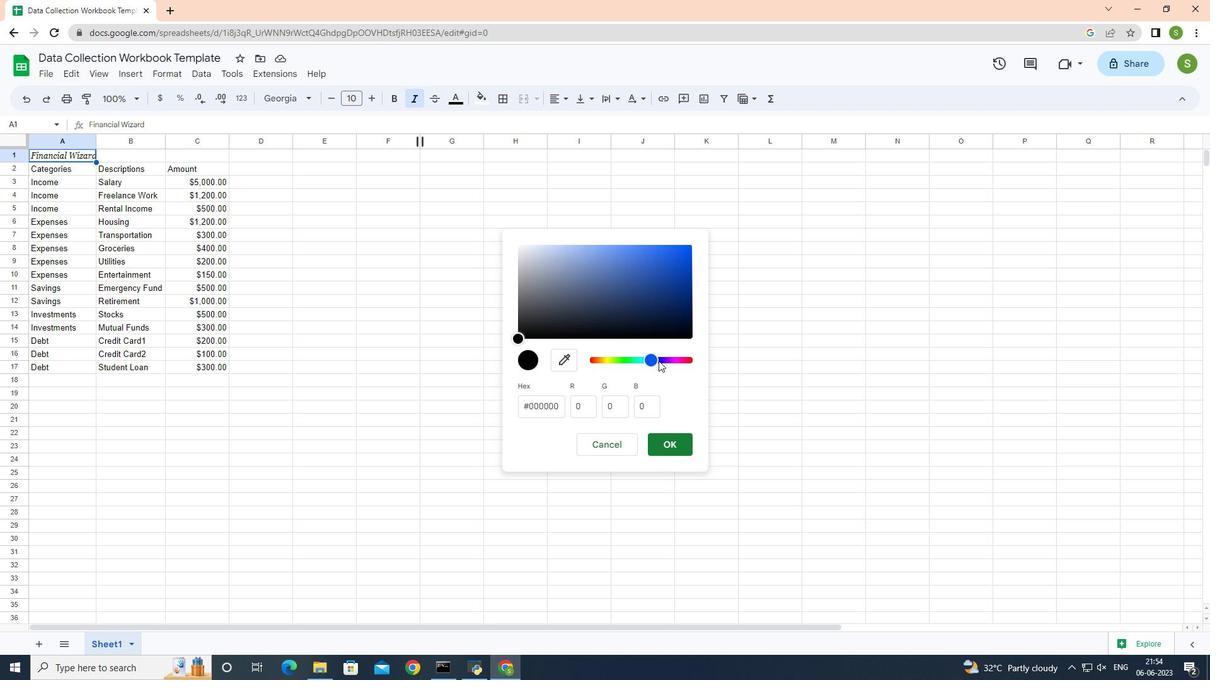 
Action: Mouse moved to (688, 264)
Screenshot: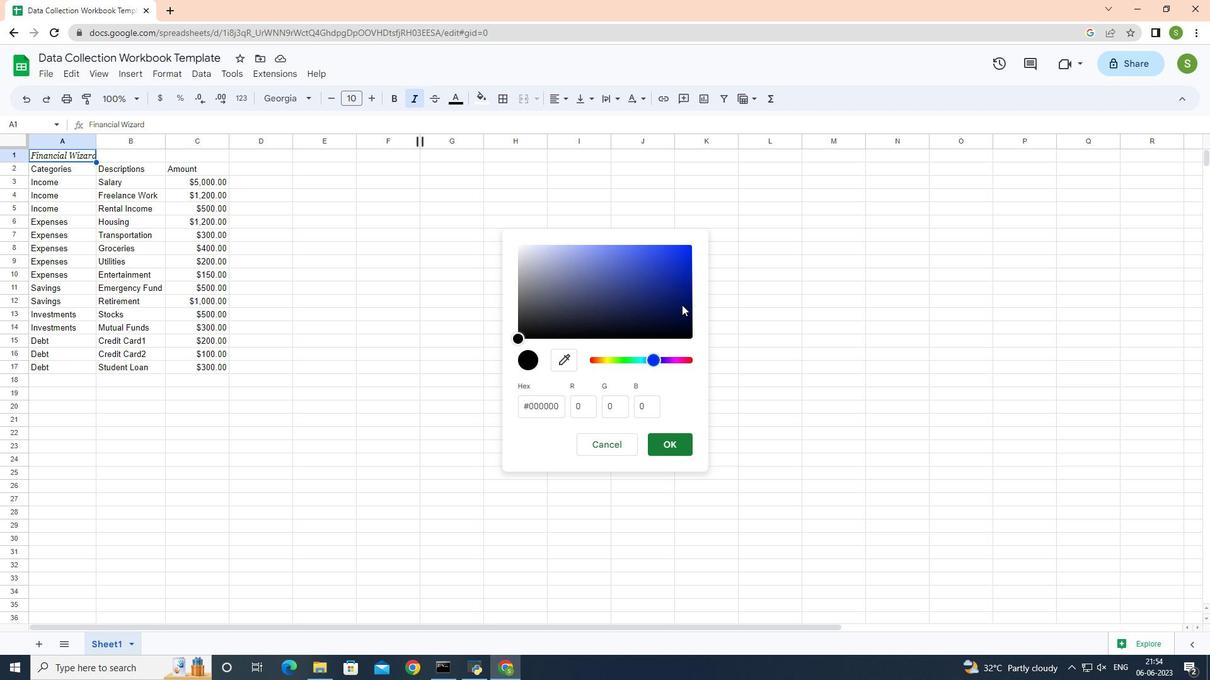 
Action: Mouse pressed left at (688, 264)
Screenshot: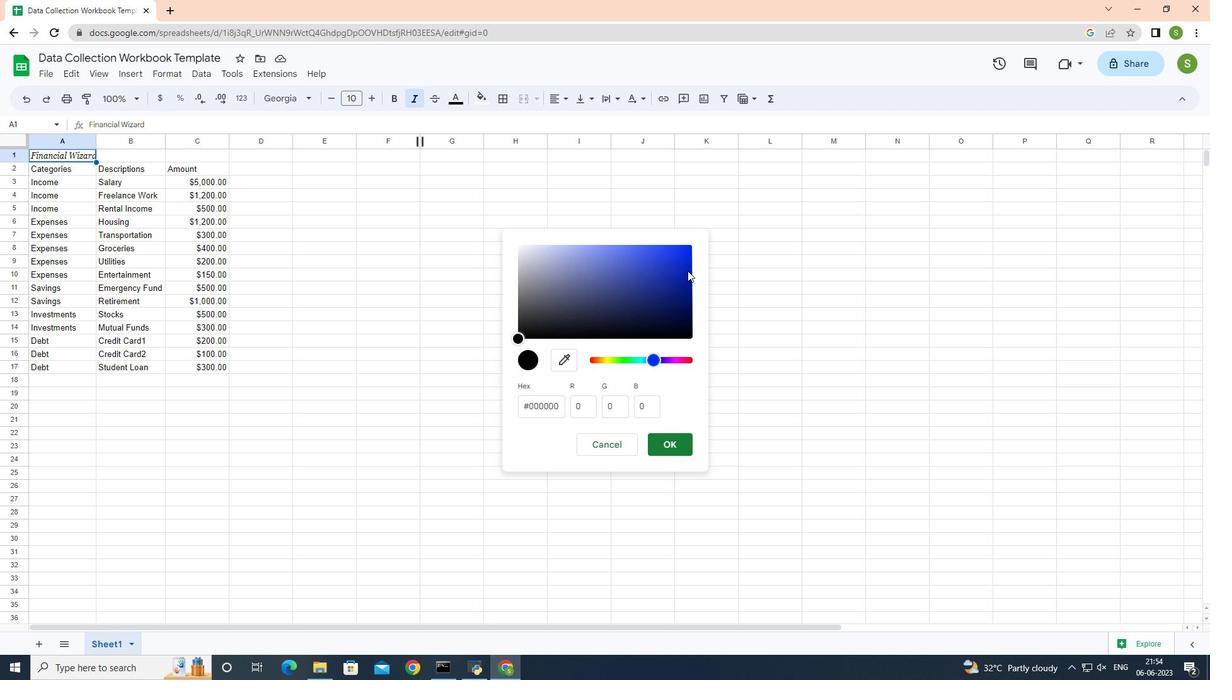 
Action: Mouse moved to (685, 278)
Screenshot: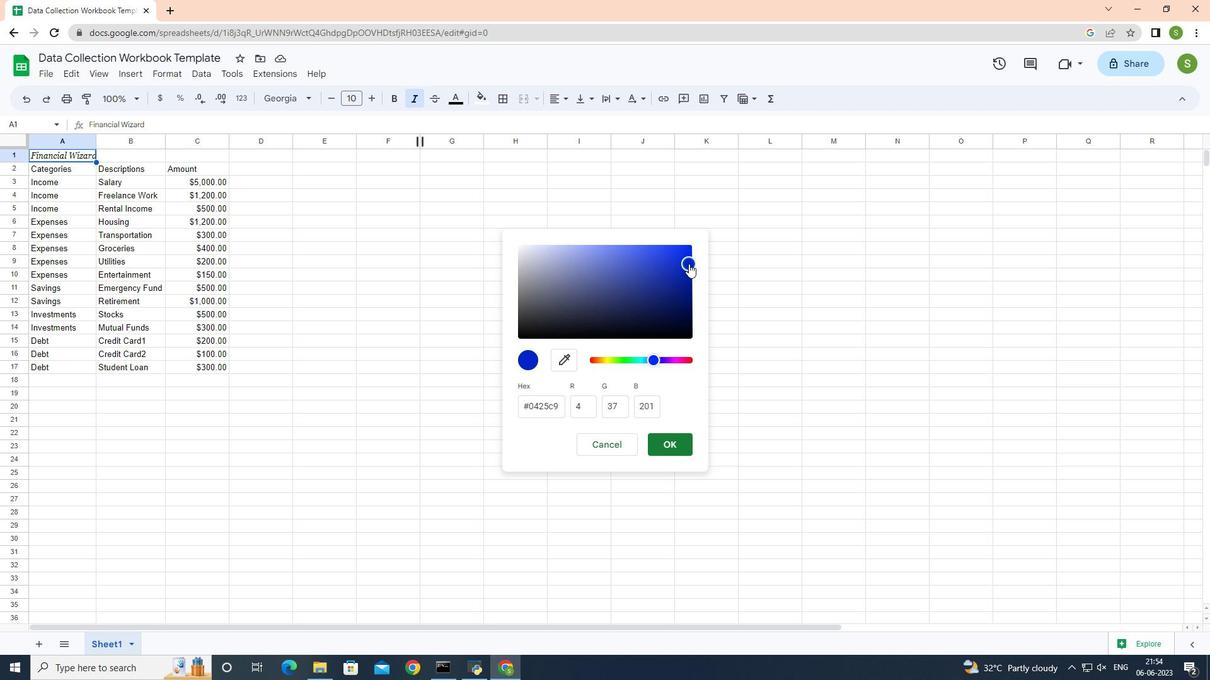 
Action: Mouse pressed left at (685, 278)
Screenshot: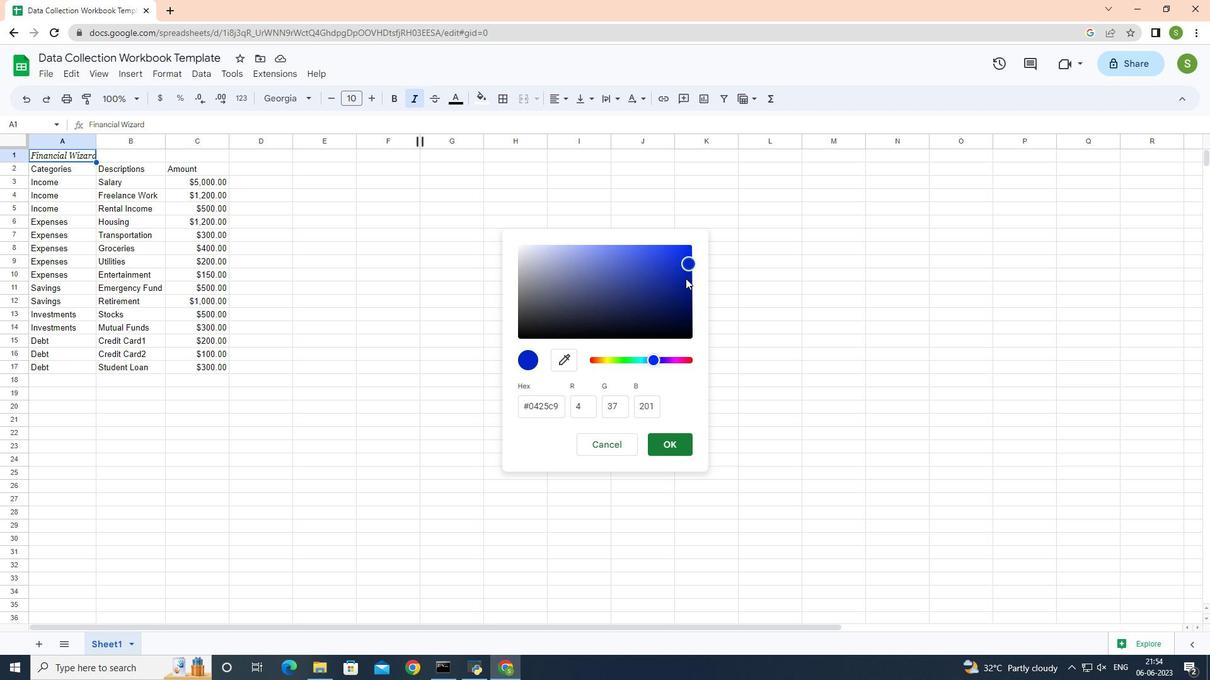 
Action: Mouse moved to (658, 443)
Screenshot: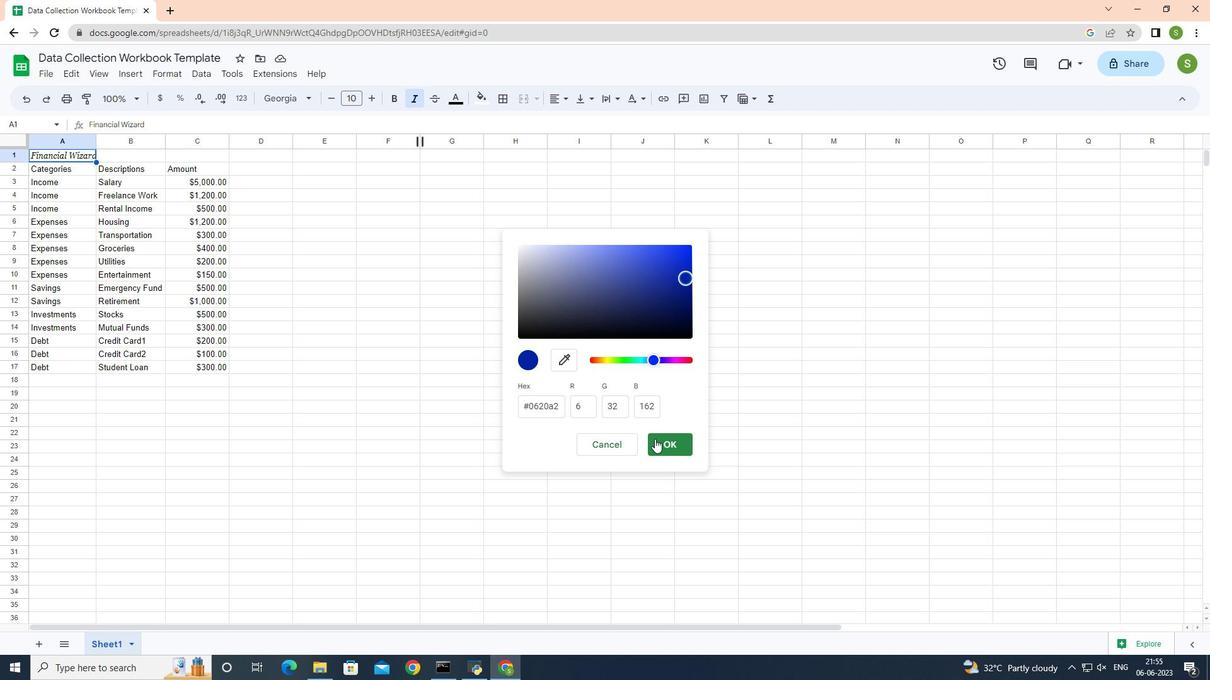 
Action: Mouse pressed left at (658, 443)
Screenshot: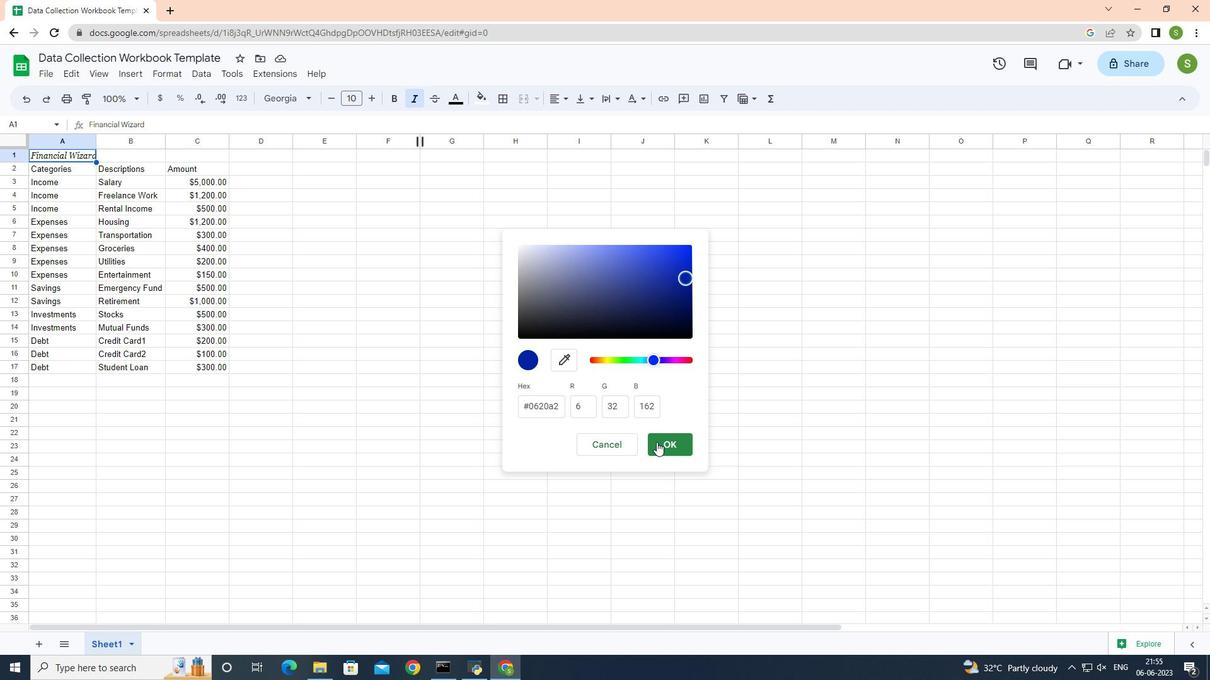 
Action: Mouse moved to (180, 78)
Screenshot: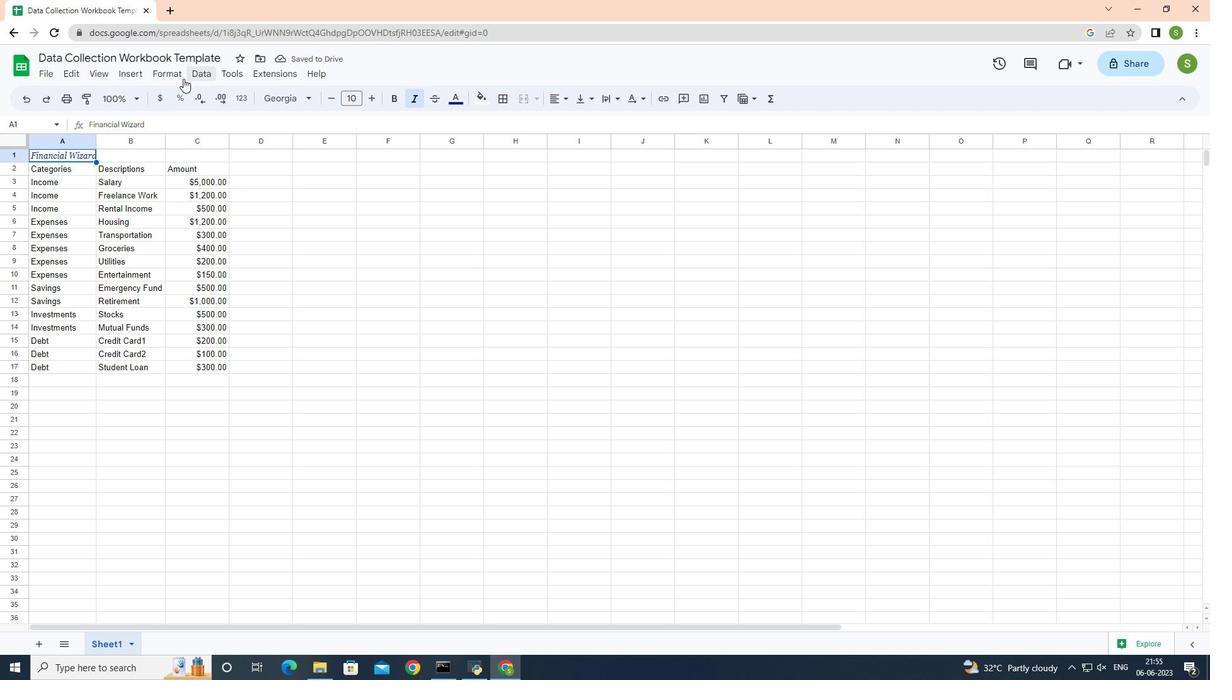 
Action: Mouse pressed left at (180, 78)
Screenshot: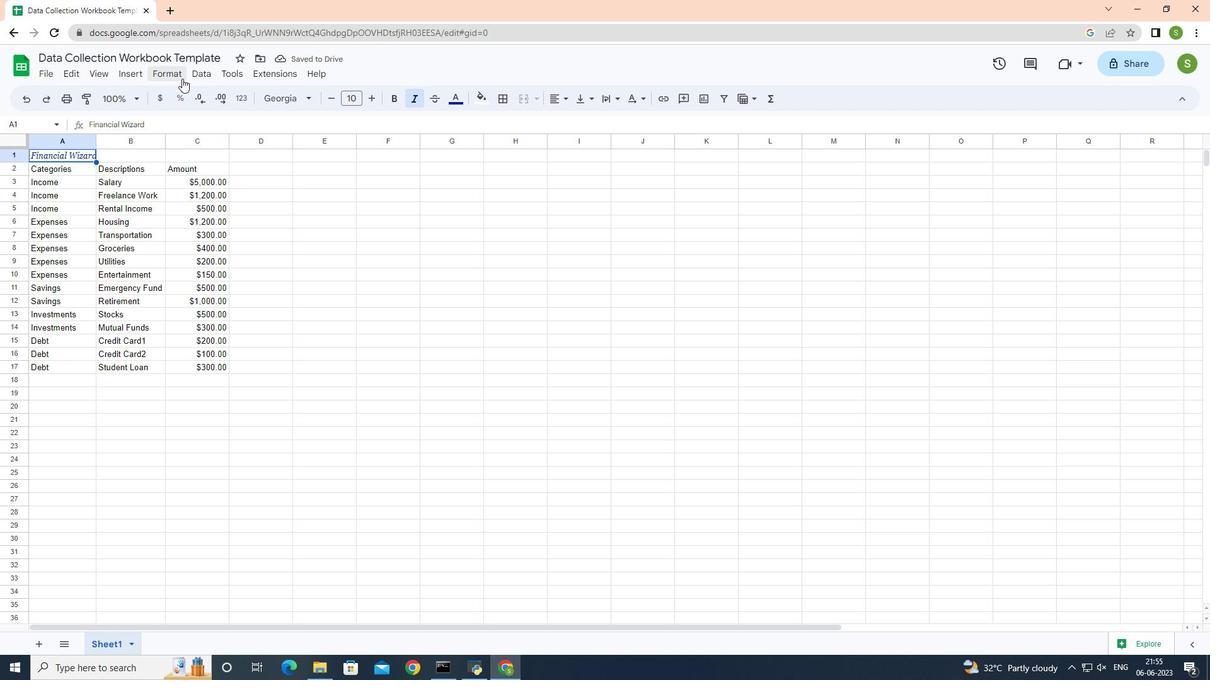 
Action: Mouse moved to (410, 190)
Screenshot: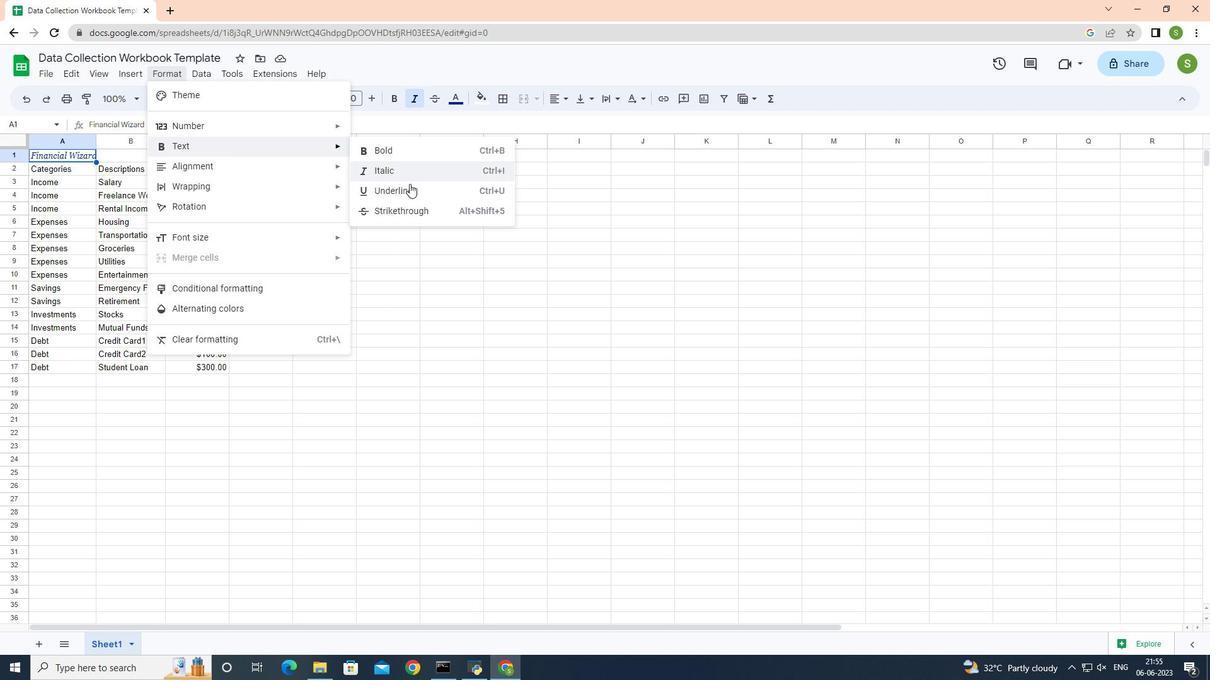 
Action: Mouse pressed left at (410, 190)
Screenshot: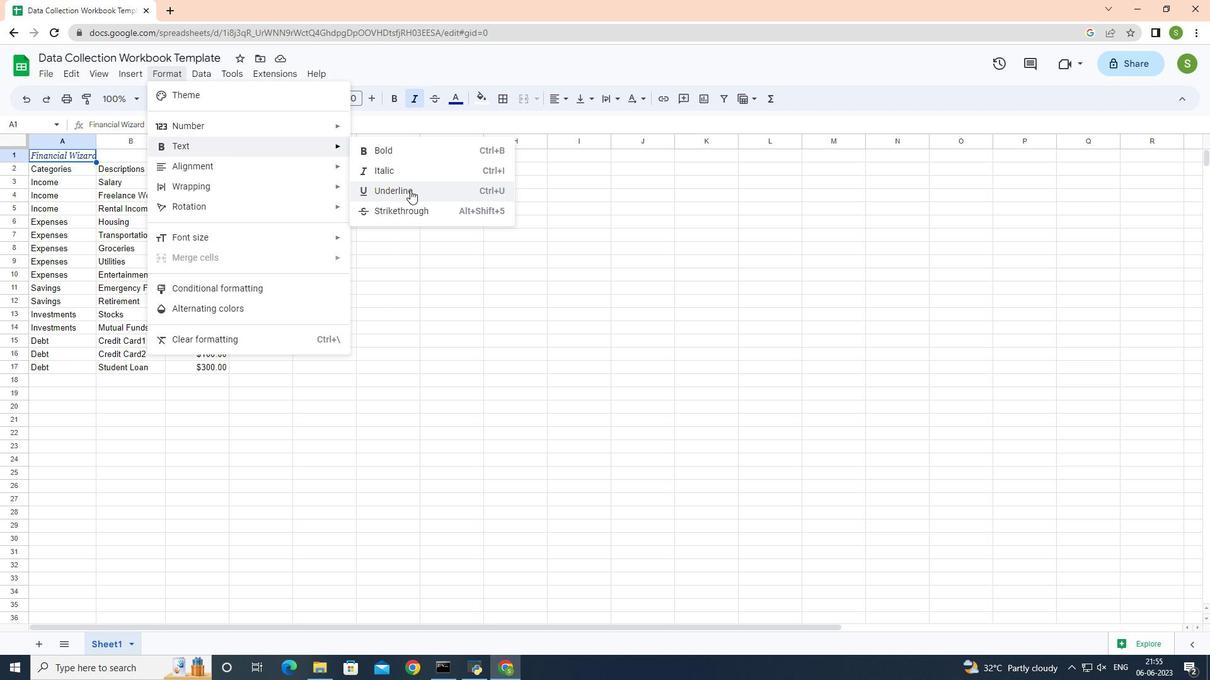 
Action: Mouse moved to (376, 95)
Screenshot: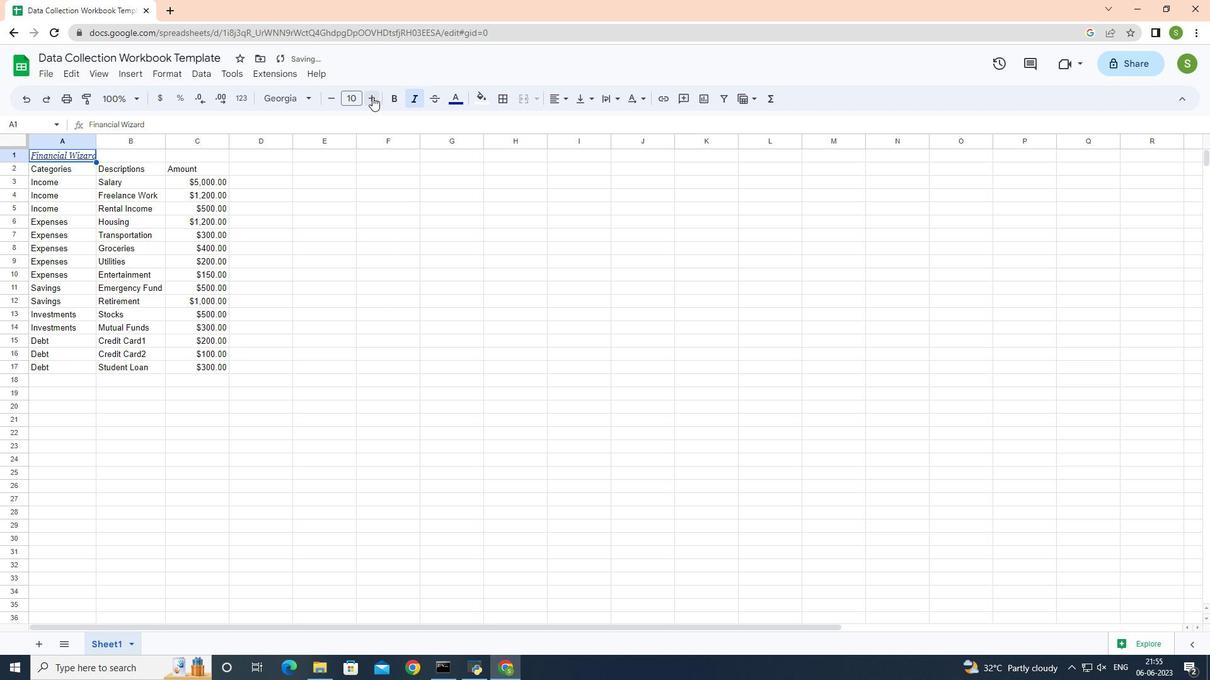 
Action: Mouse pressed left at (376, 95)
Screenshot: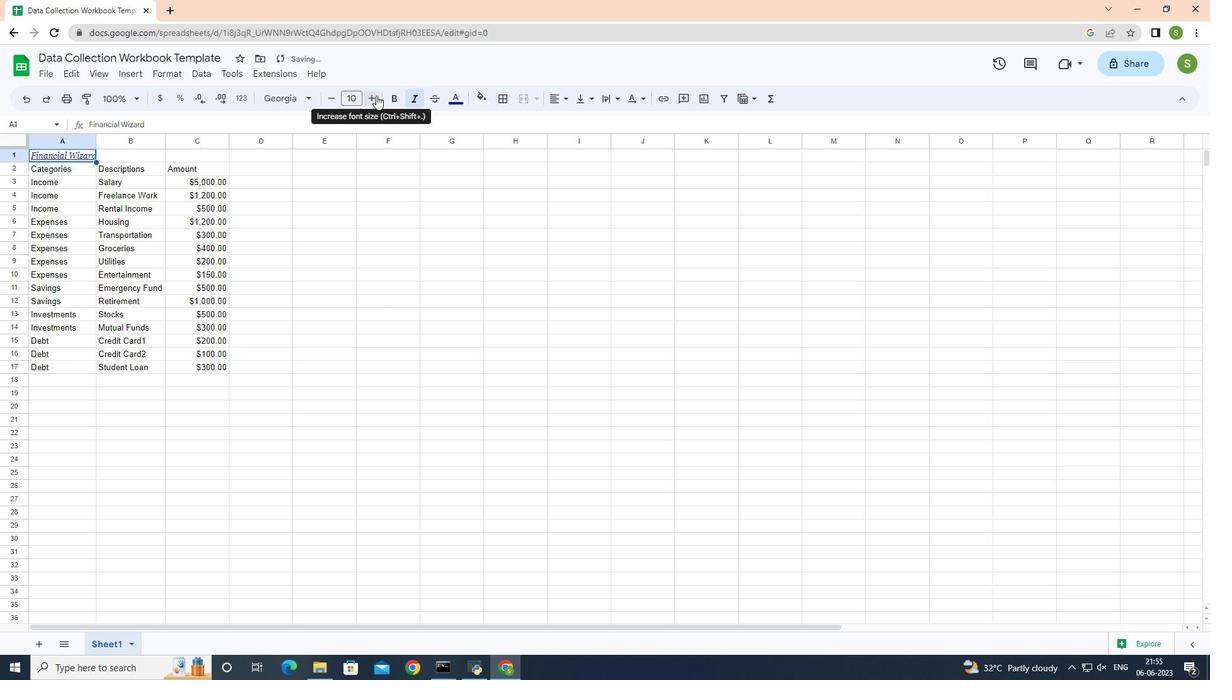 
Action: Mouse pressed left at (376, 95)
Screenshot: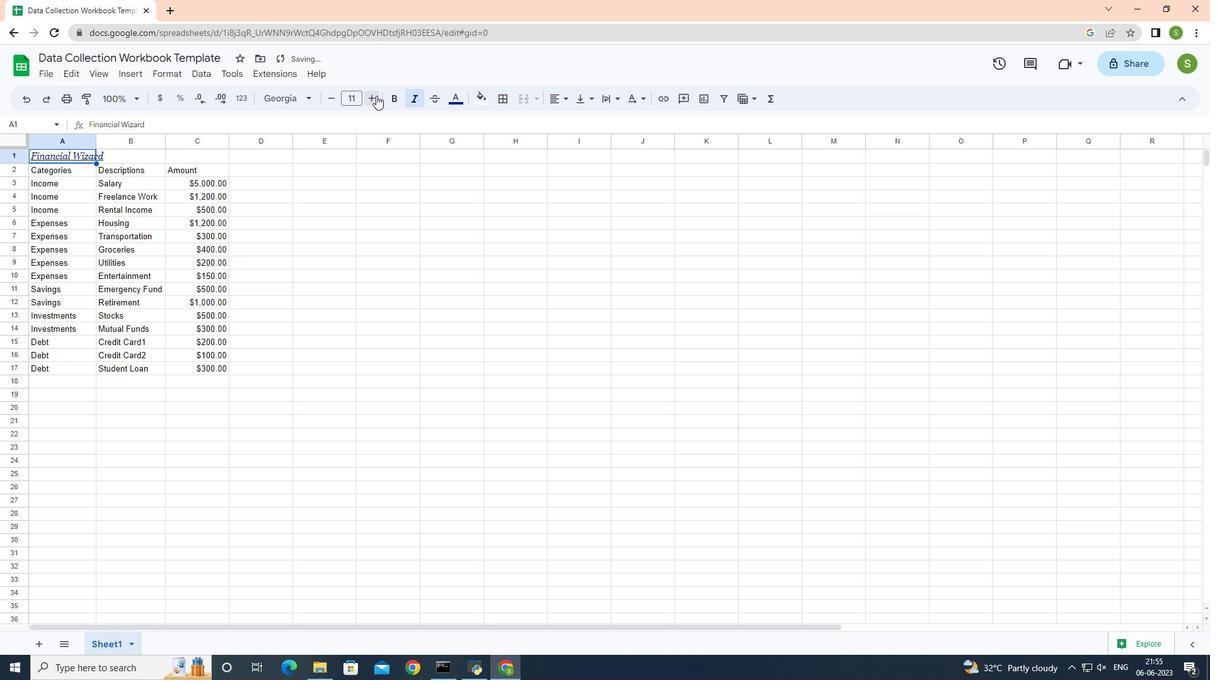 
Action: Mouse pressed left at (376, 95)
Screenshot: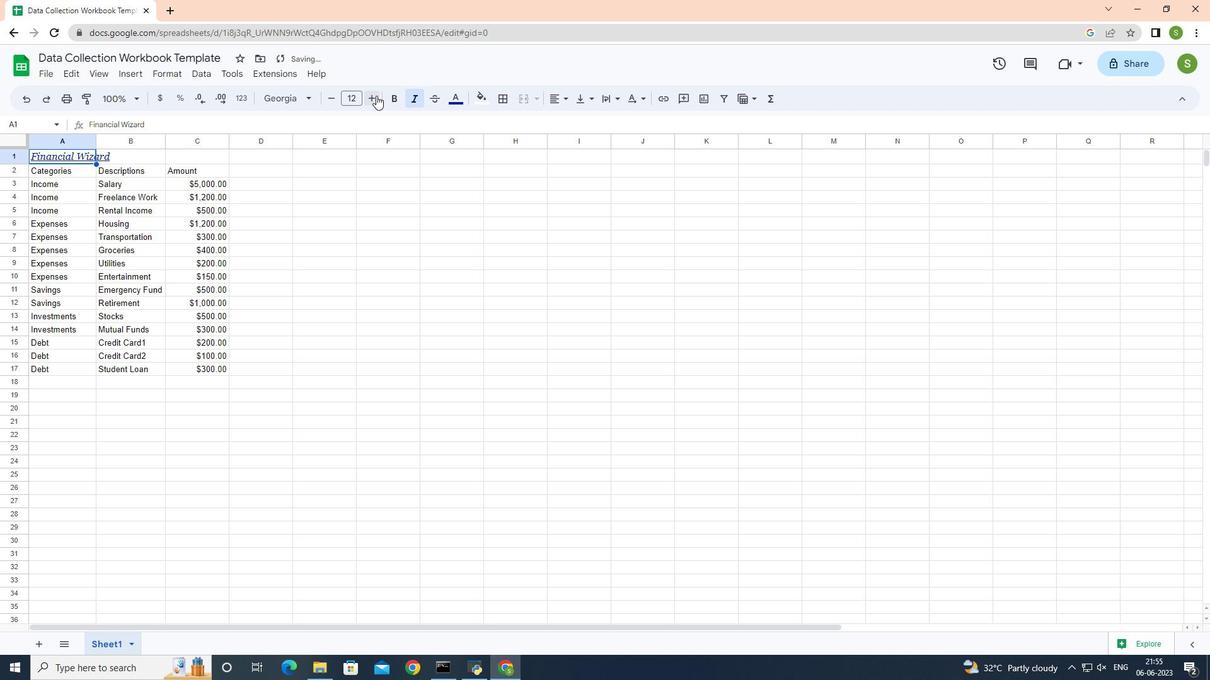 
Action: Mouse pressed left at (376, 95)
Screenshot: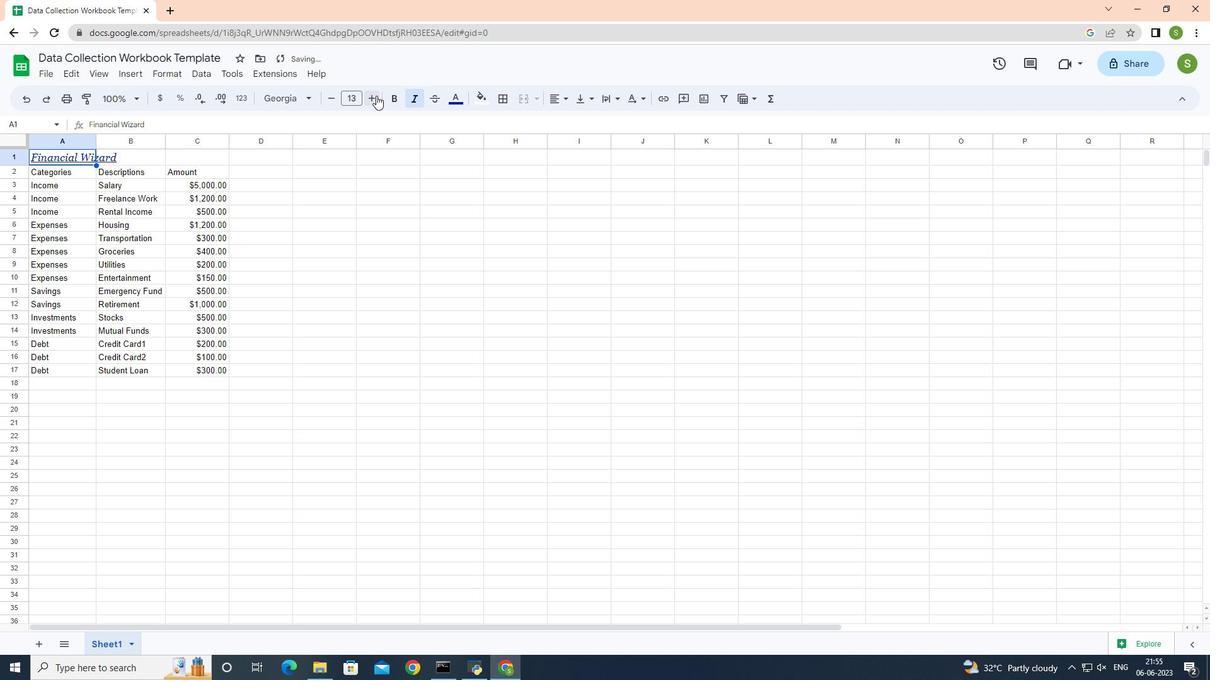 
Action: Mouse pressed left at (376, 95)
Screenshot: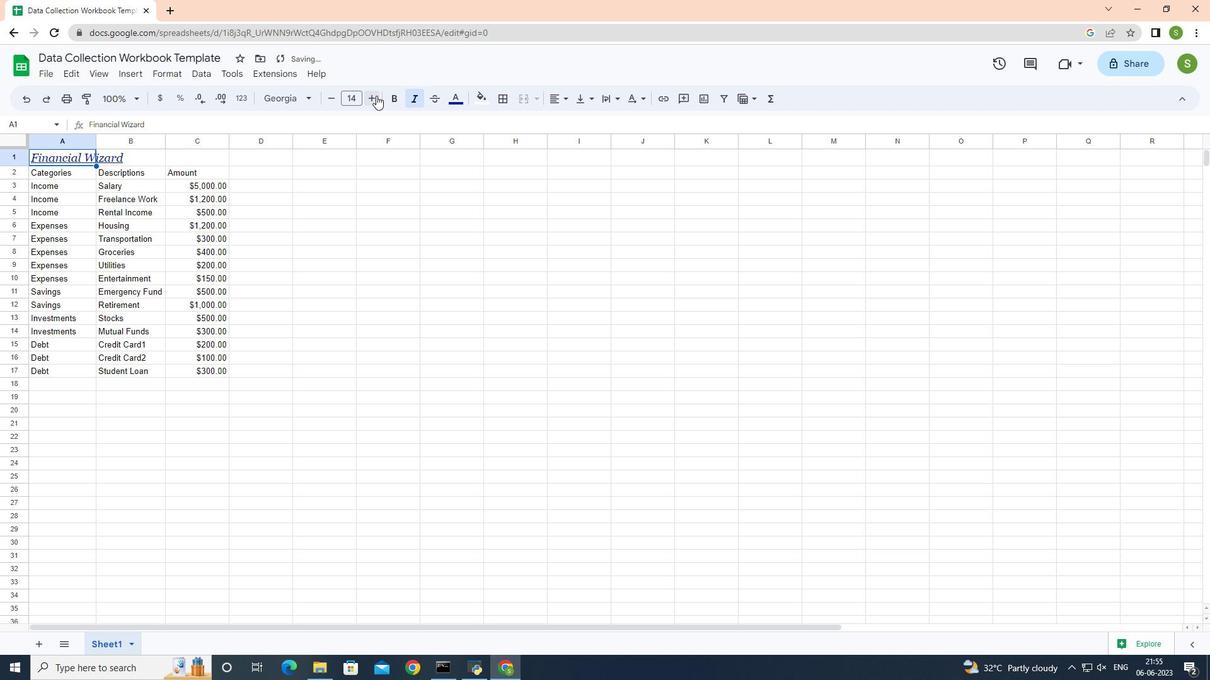 
Action: Mouse pressed left at (376, 95)
Screenshot: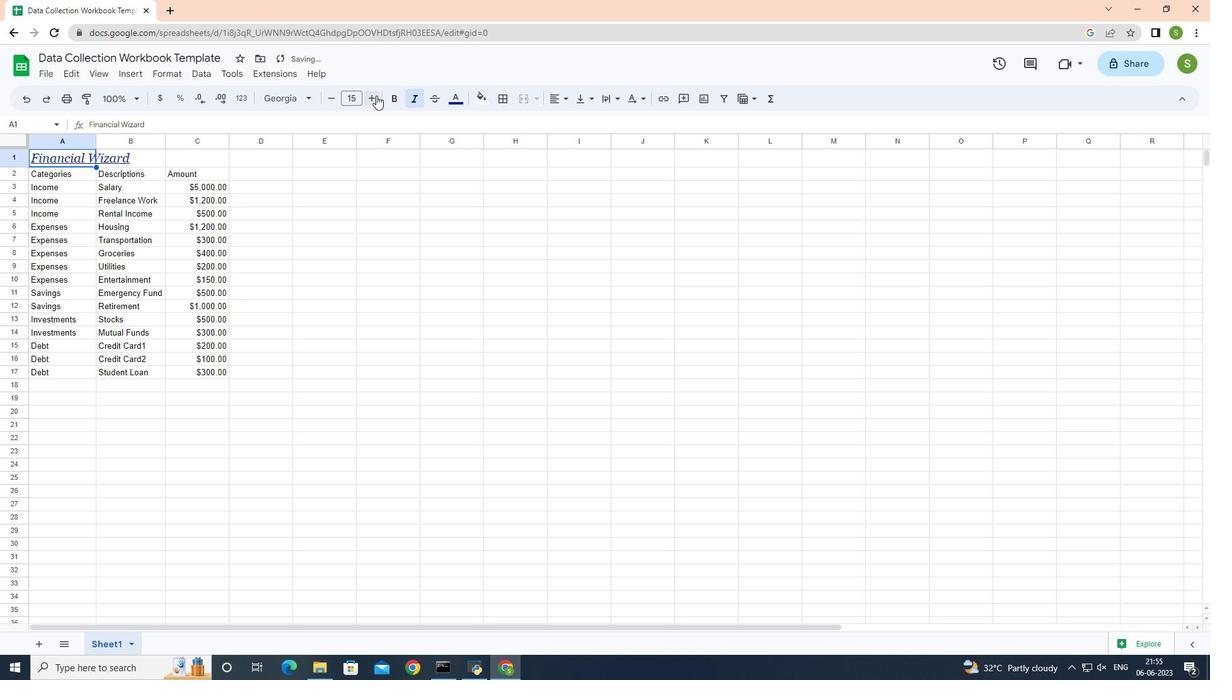 
Action: Mouse pressed left at (376, 95)
Screenshot: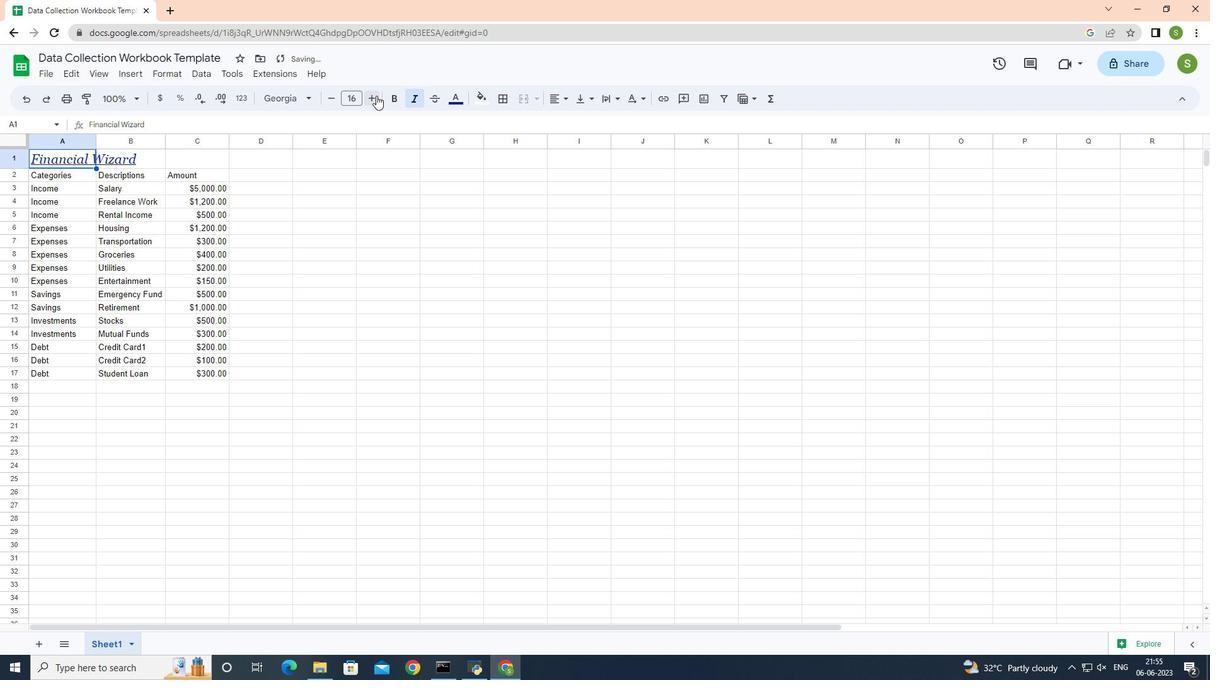 
Action: Mouse pressed left at (376, 95)
Screenshot: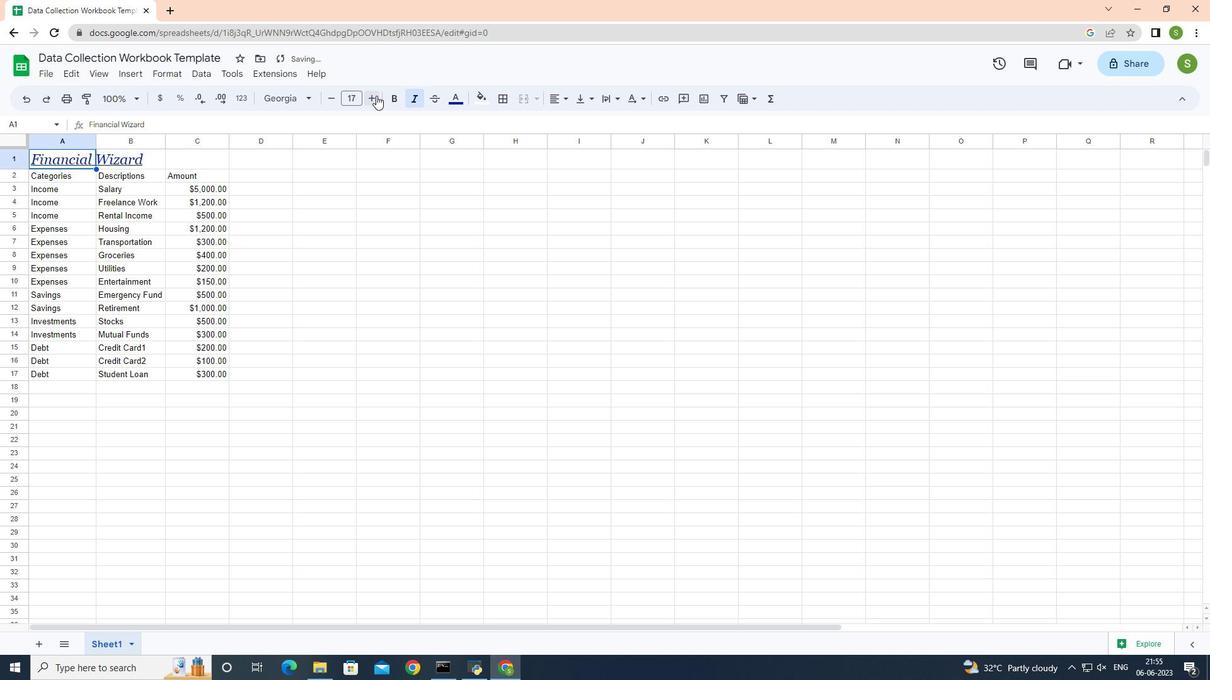 
Action: Mouse pressed left at (376, 95)
Screenshot: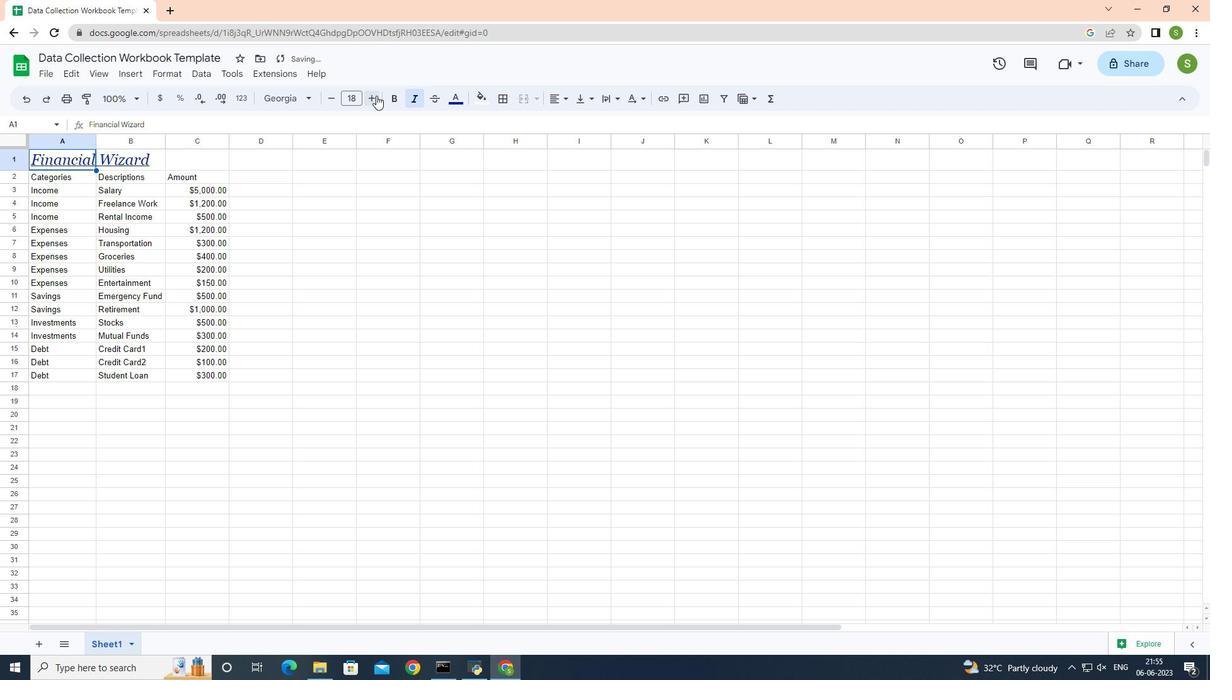 
Action: Mouse pressed left at (376, 95)
Screenshot: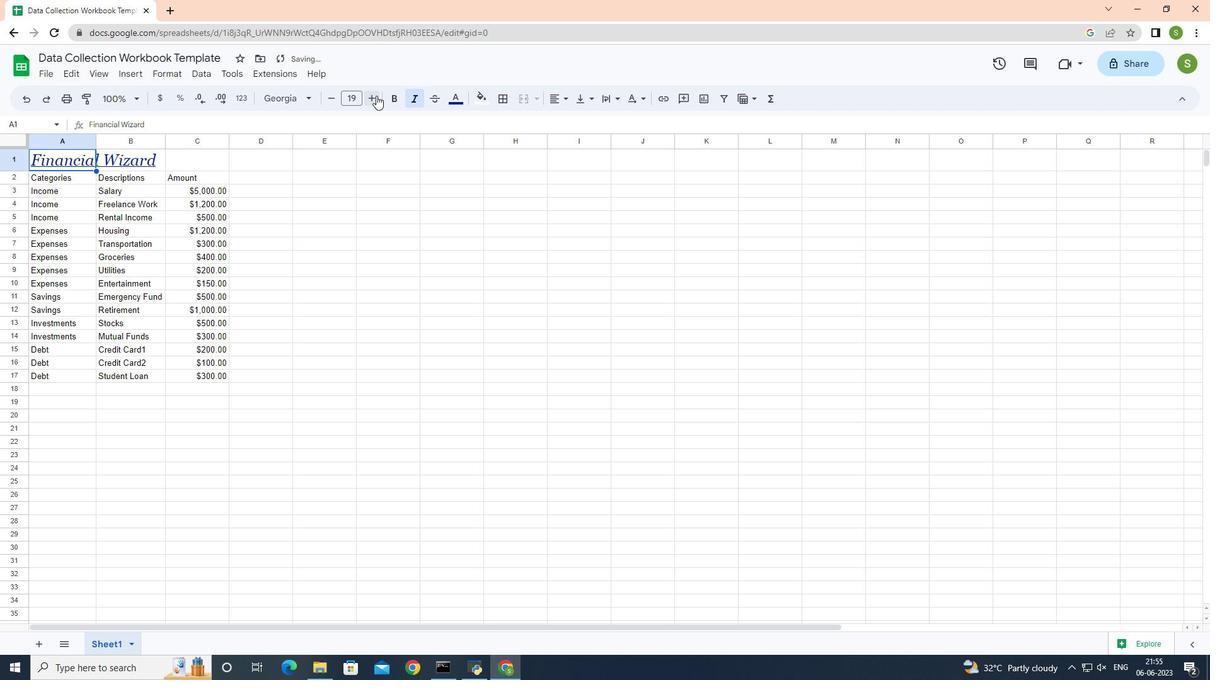 
Action: Mouse pressed left at (376, 95)
Screenshot: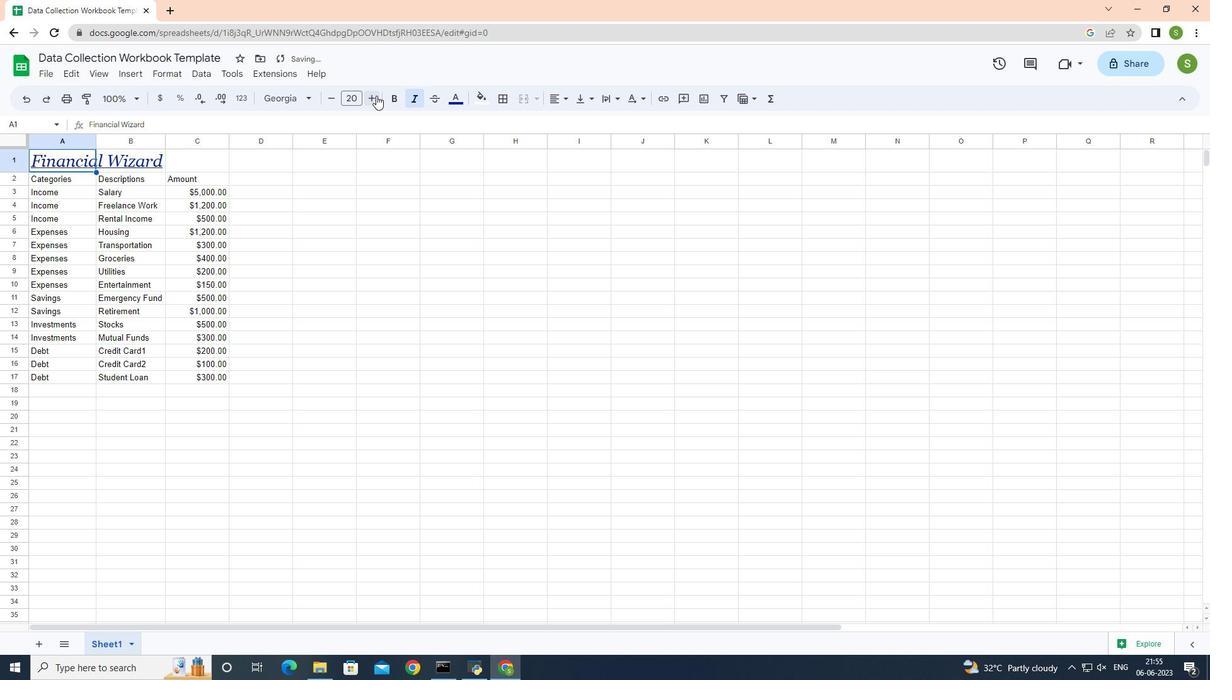 
Action: Mouse pressed left at (376, 95)
Screenshot: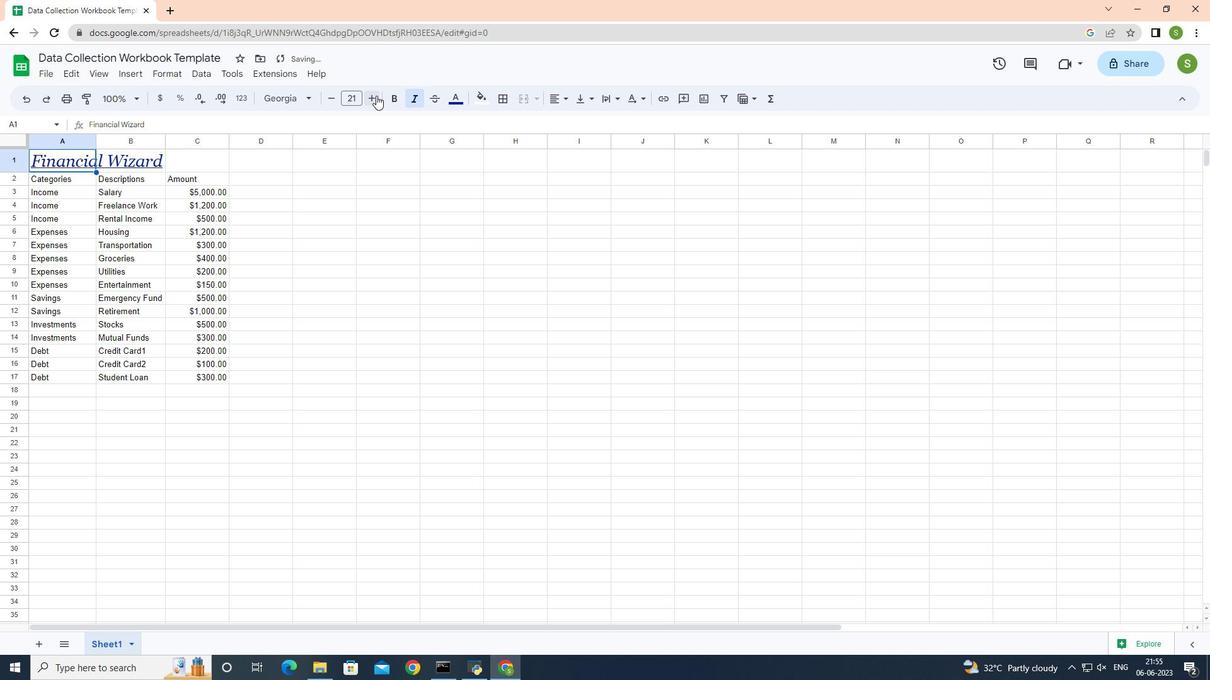 
Action: Mouse pressed left at (376, 95)
Screenshot: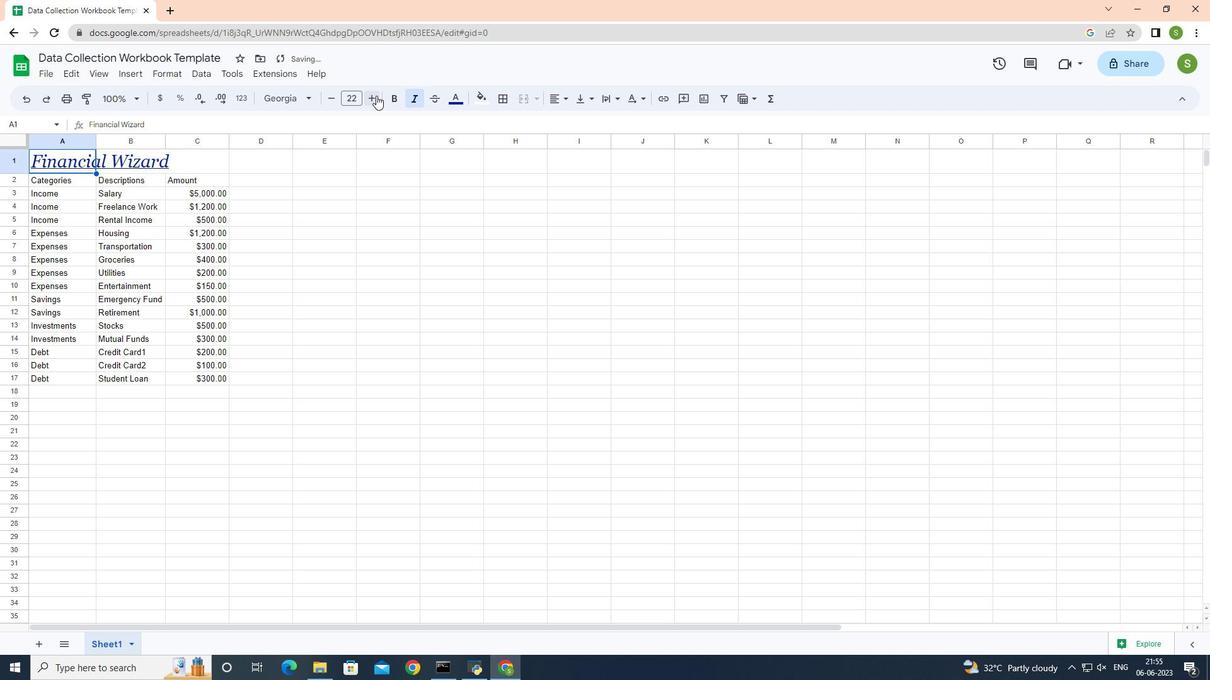 
Action: Mouse pressed left at (376, 95)
Screenshot: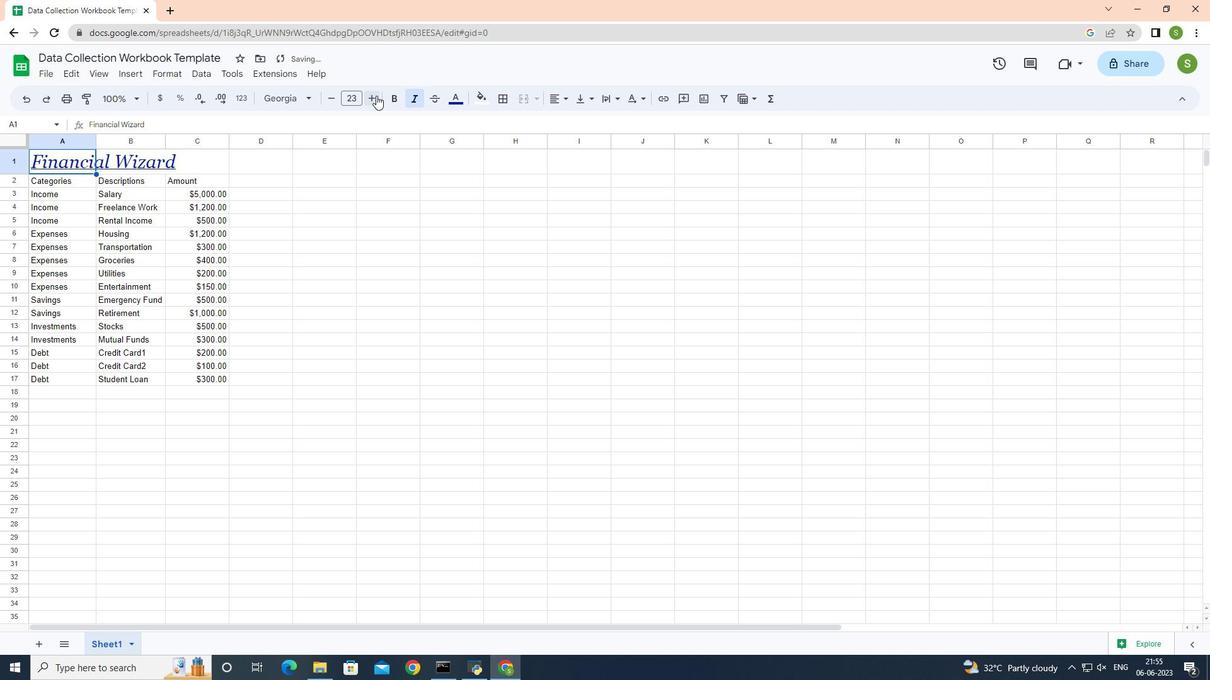 
Action: Mouse pressed left at (376, 95)
Screenshot: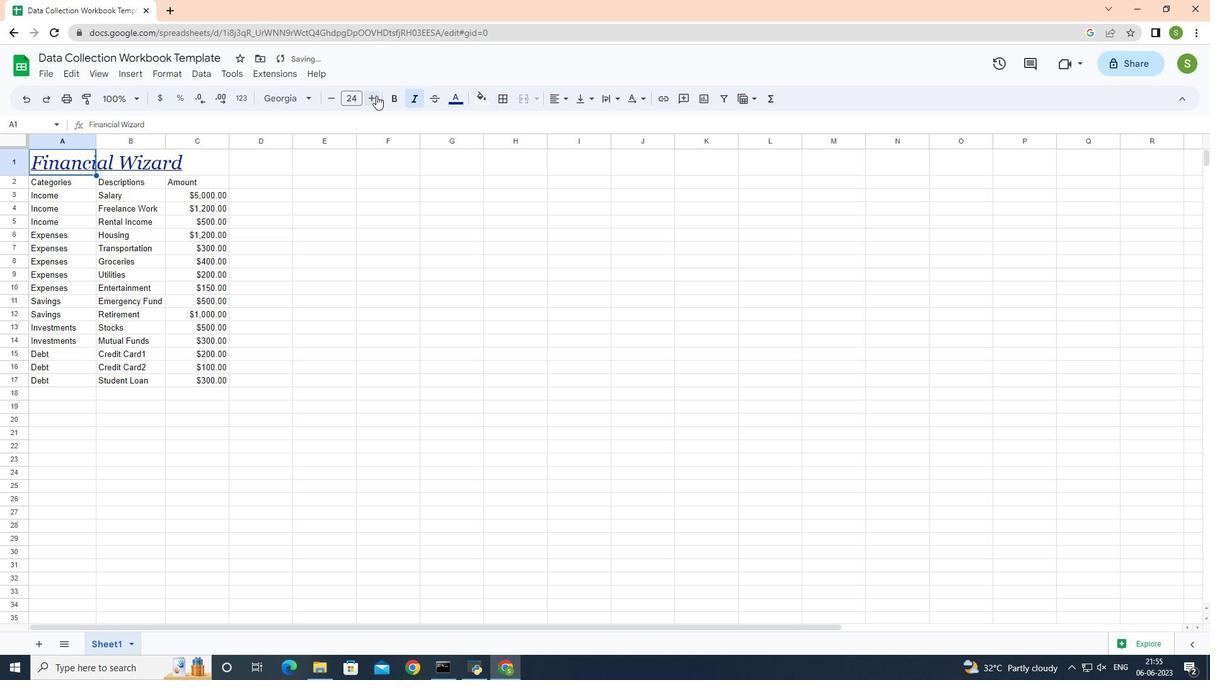 
Action: Mouse pressed left at (376, 95)
Screenshot: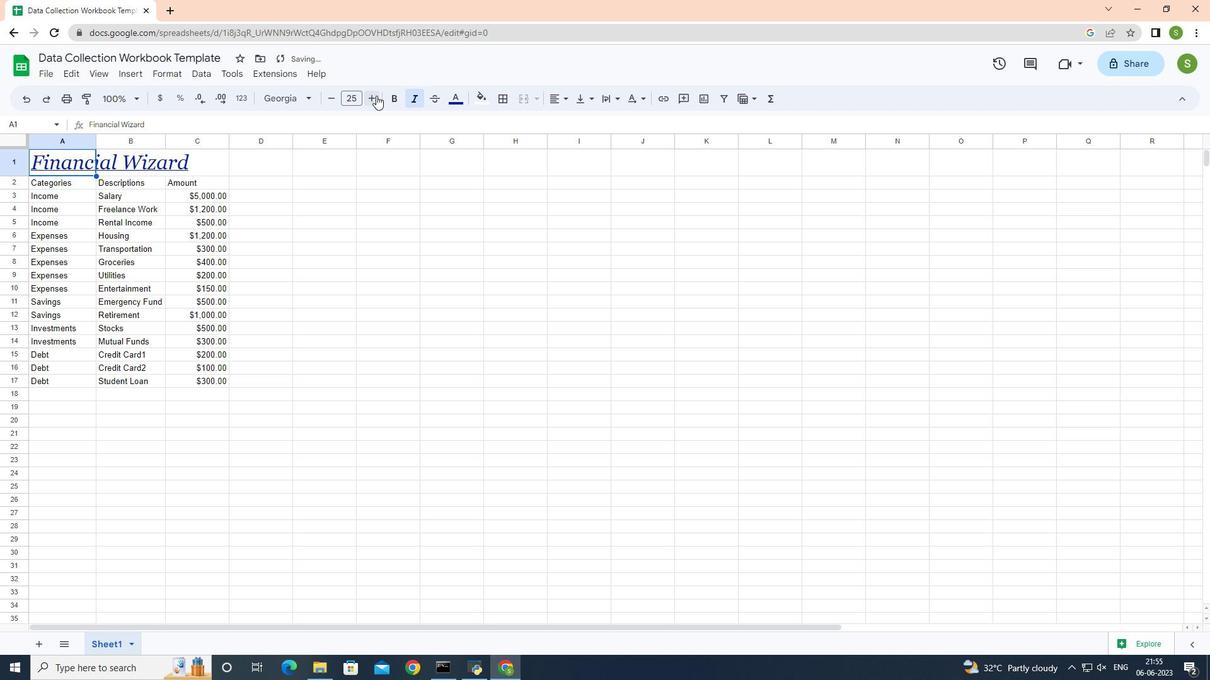 
Action: Mouse moved to (52, 180)
Screenshot: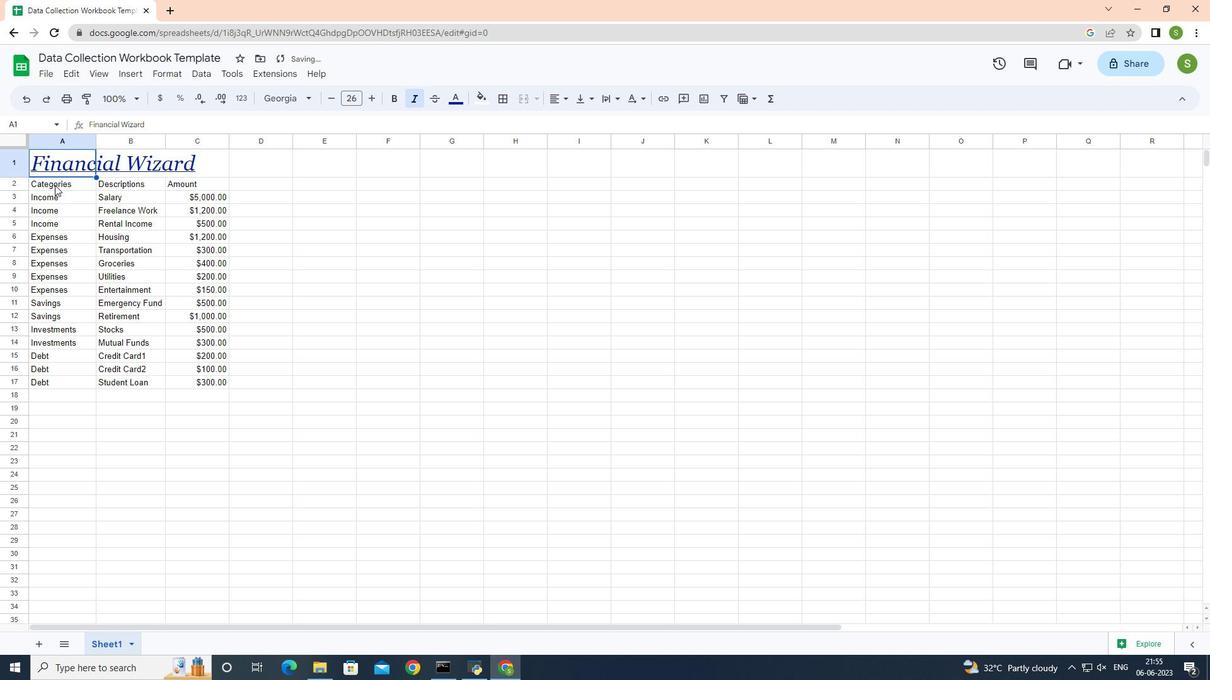 
Action: Mouse pressed left at (52, 180)
Screenshot: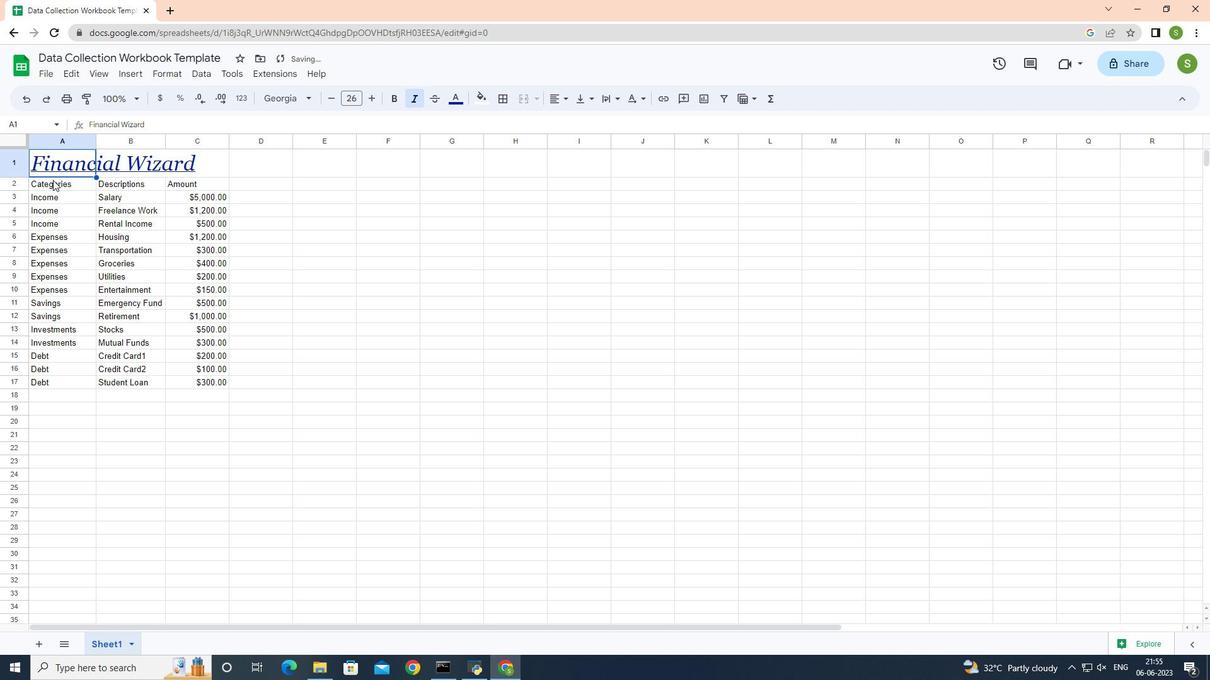 
Action: Mouse moved to (313, 101)
Screenshot: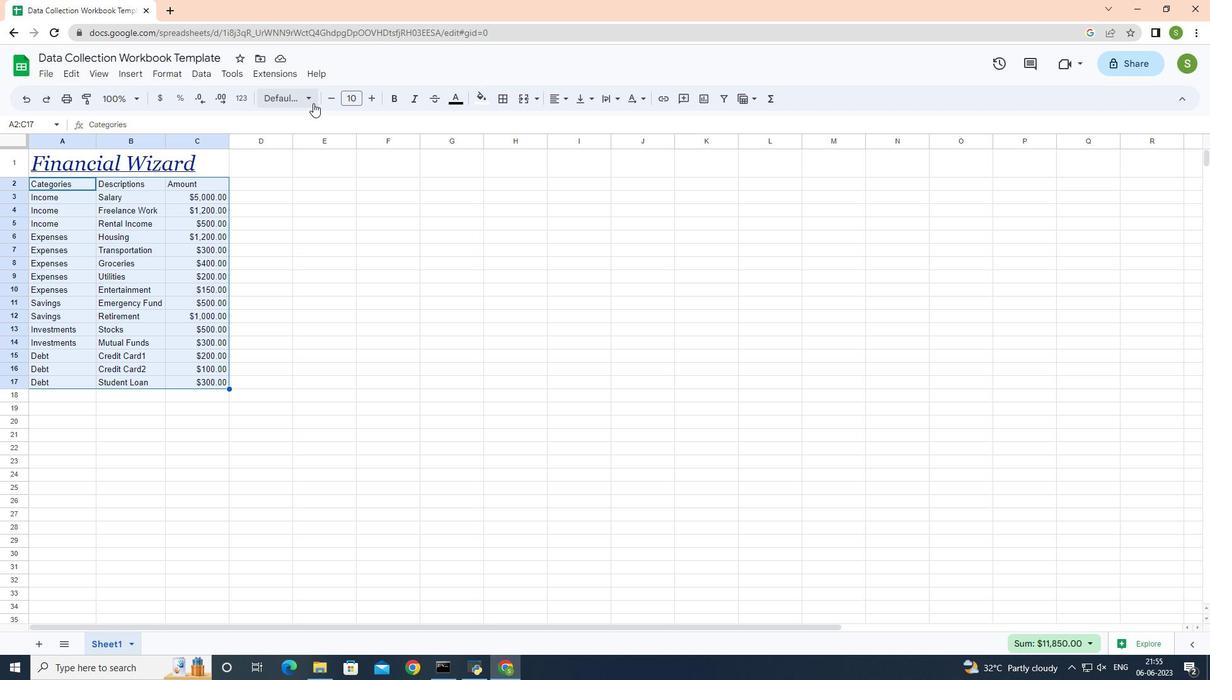 
Action: Mouse pressed left at (313, 101)
Screenshot: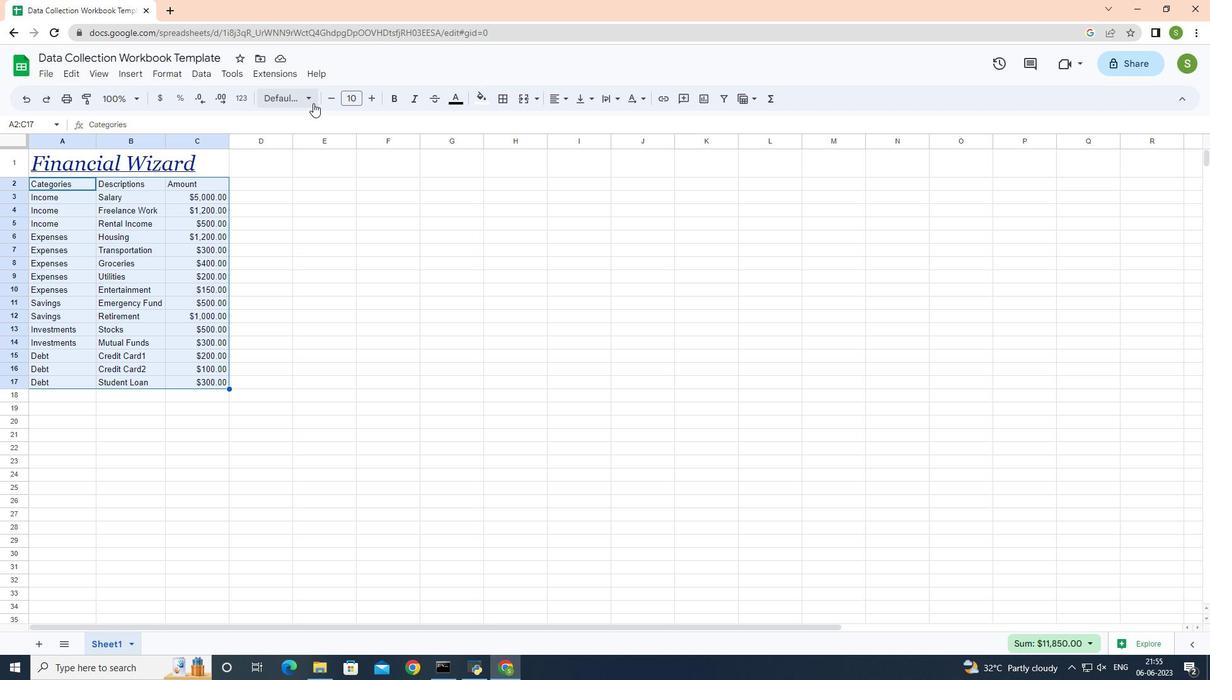 
Action: Mouse moved to (302, 522)
Screenshot: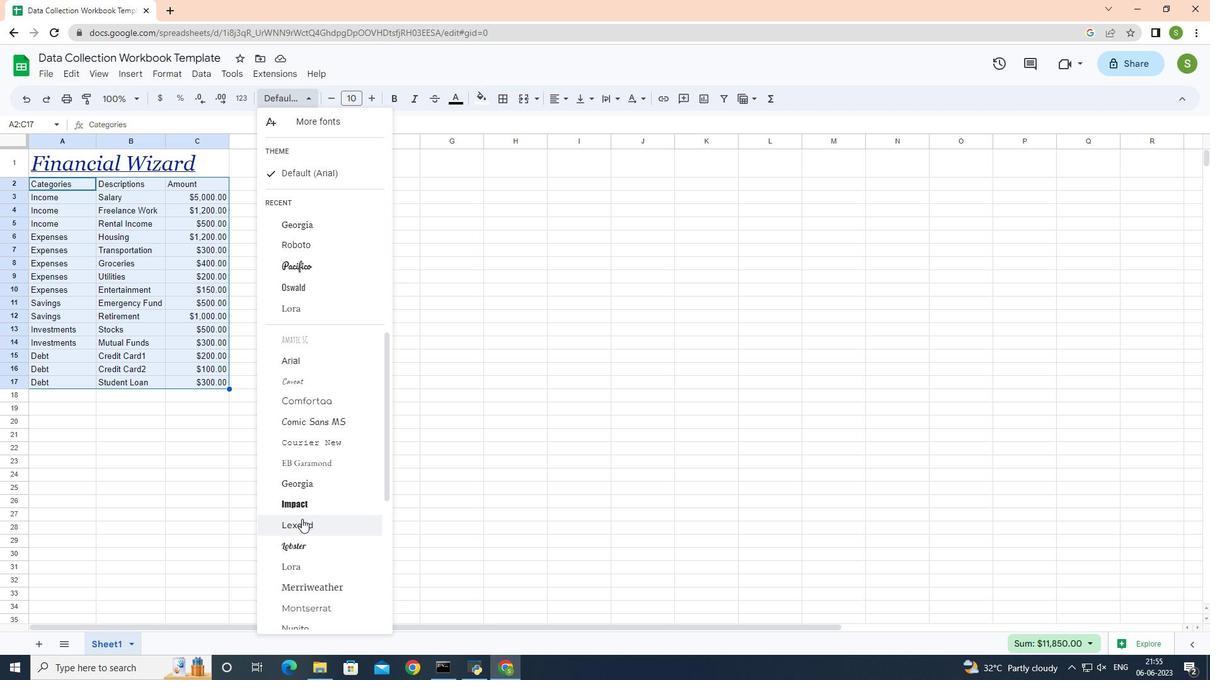
Action: Mouse pressed left at (302, 522)
Screenshot: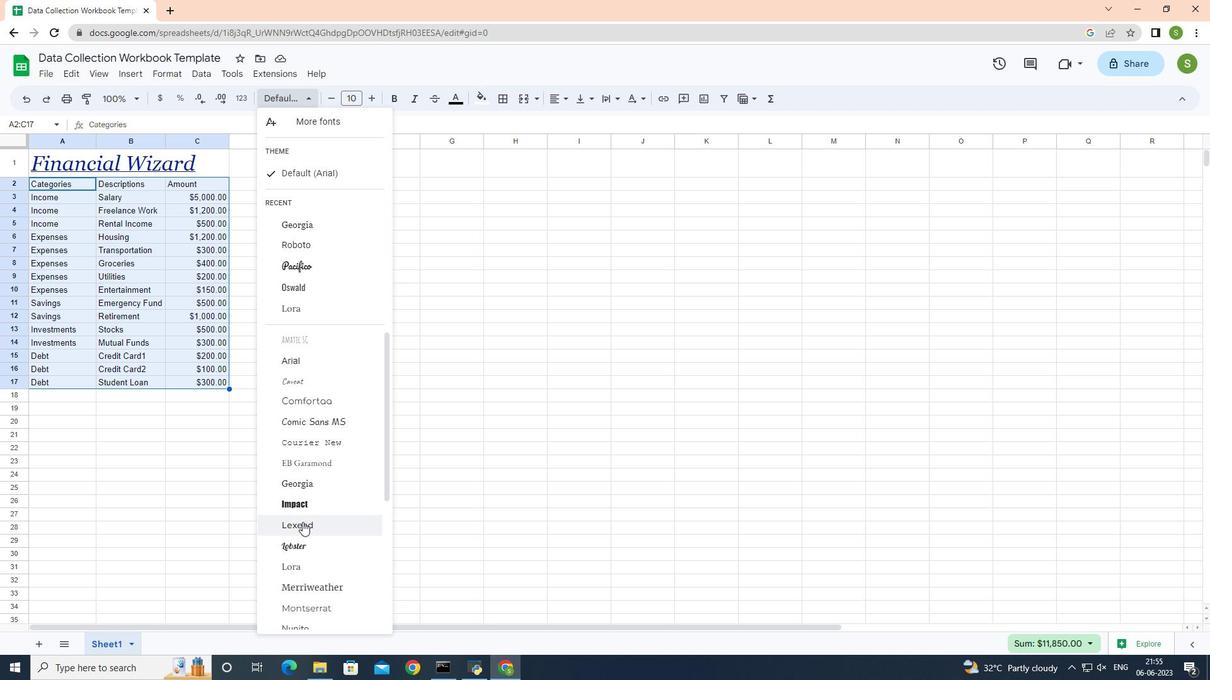 
Action: Mouse moved to (368, 106)
Screenshot: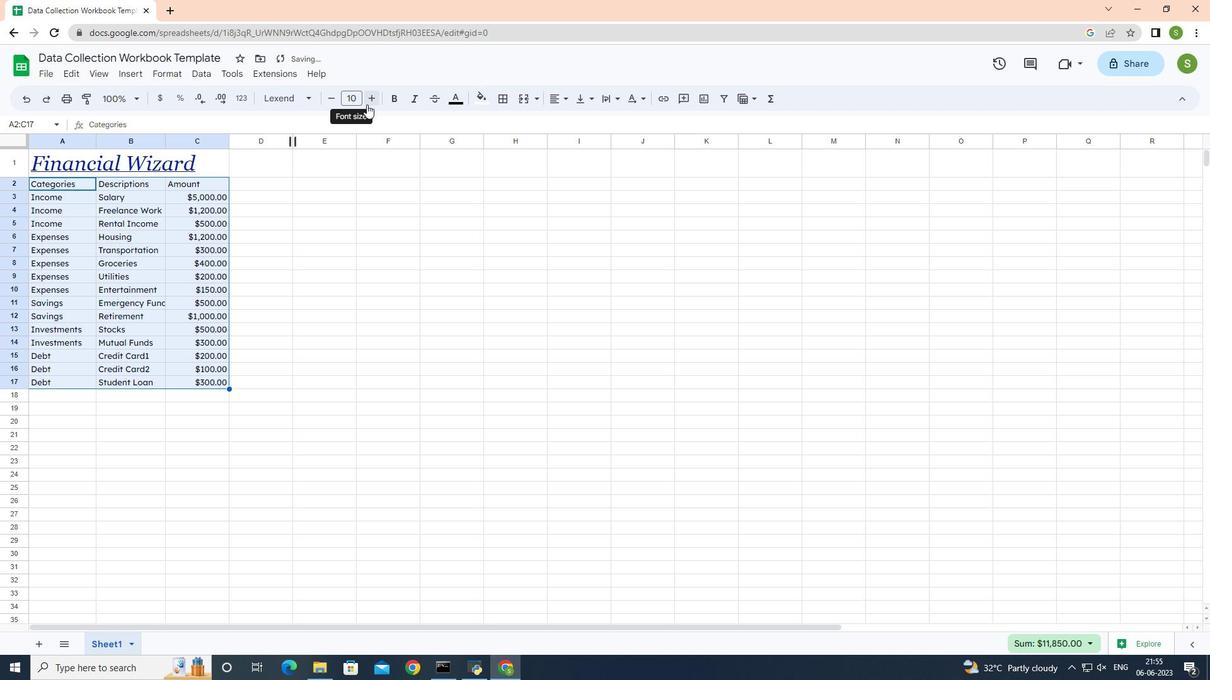 
Action: Mouse pressed left at (368, 106)
Screenshot: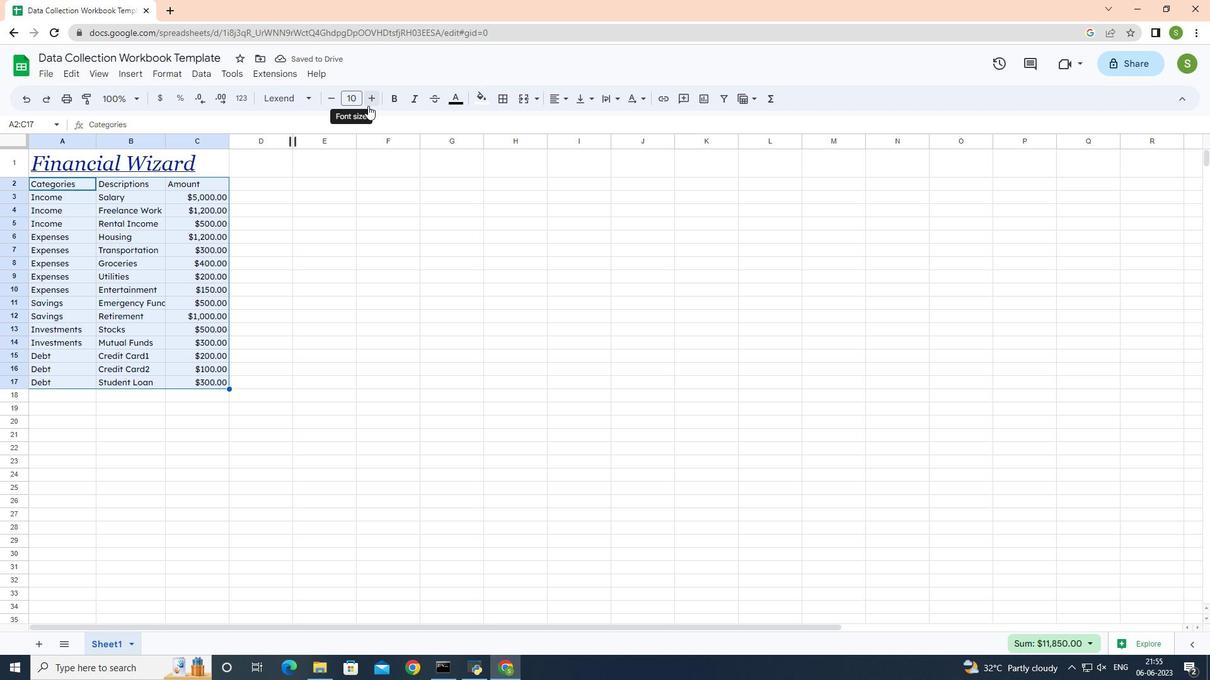 
Action: Mouse moved to (374, 104)
Screenshot: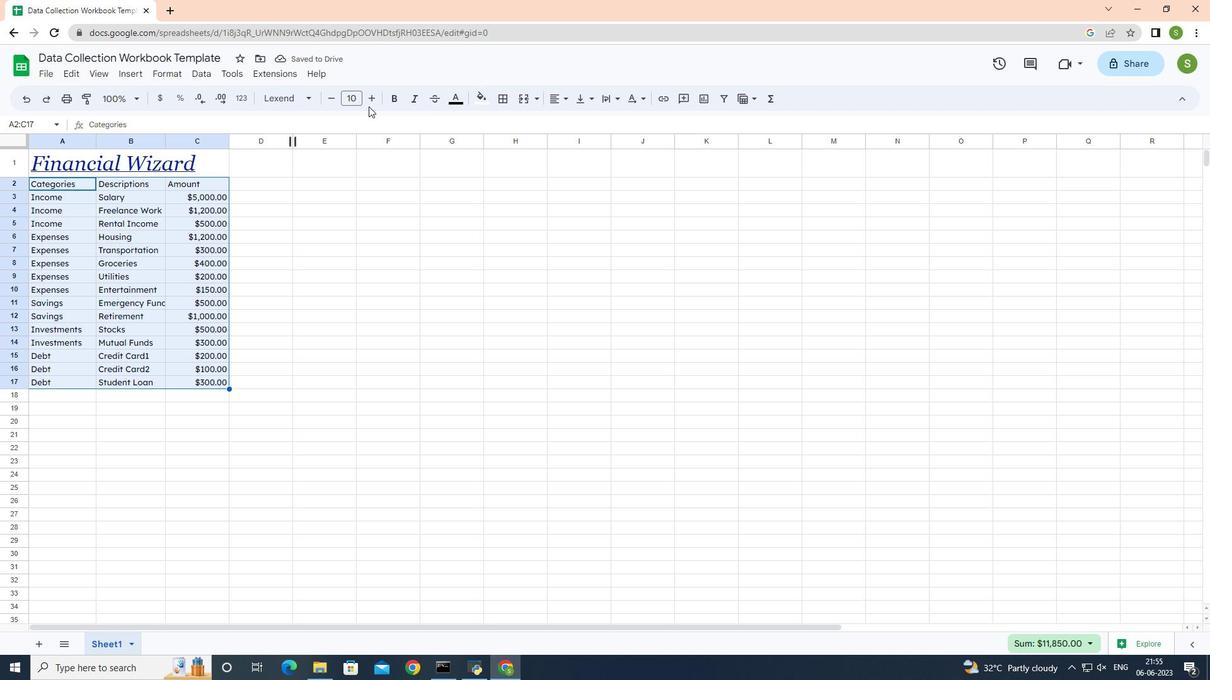 
Action: Mouse pressed left at (374, 104)
Screenshot: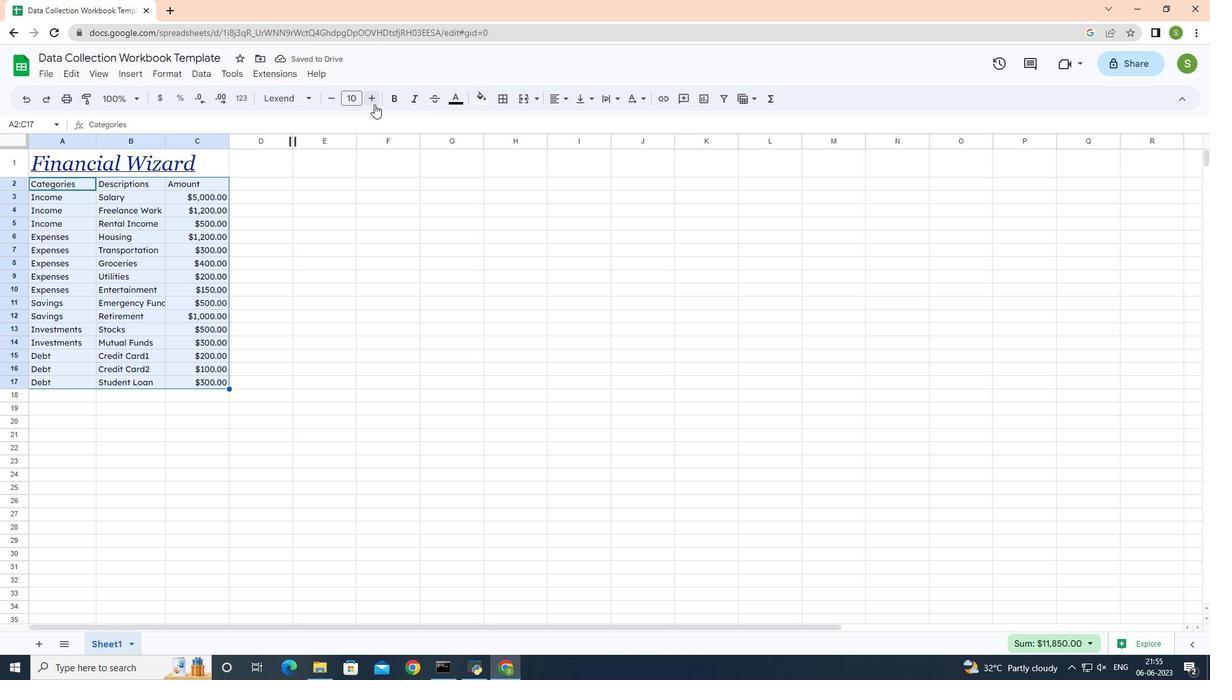 
Action: Mouse pressed left at (374, 104)
Screenshot: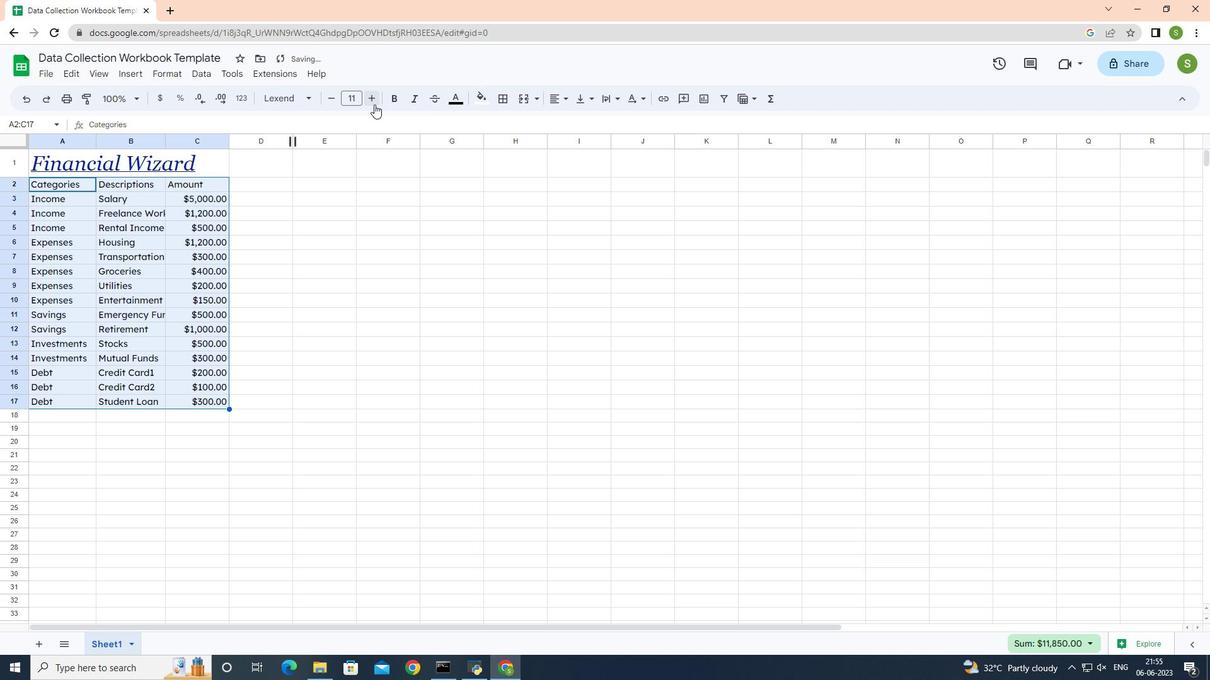 
Action: Mouse pressed left at (374, 104)
Screenshot: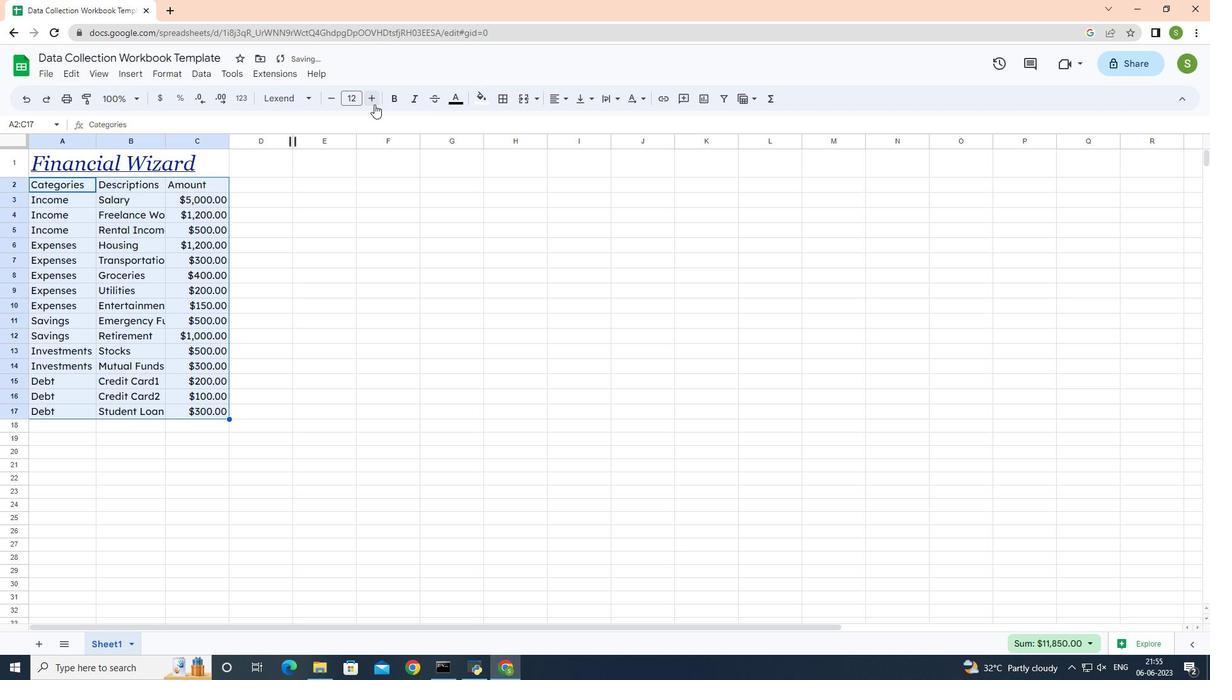 
Action: Mouse pressed left at (374, 104)
Screenshot: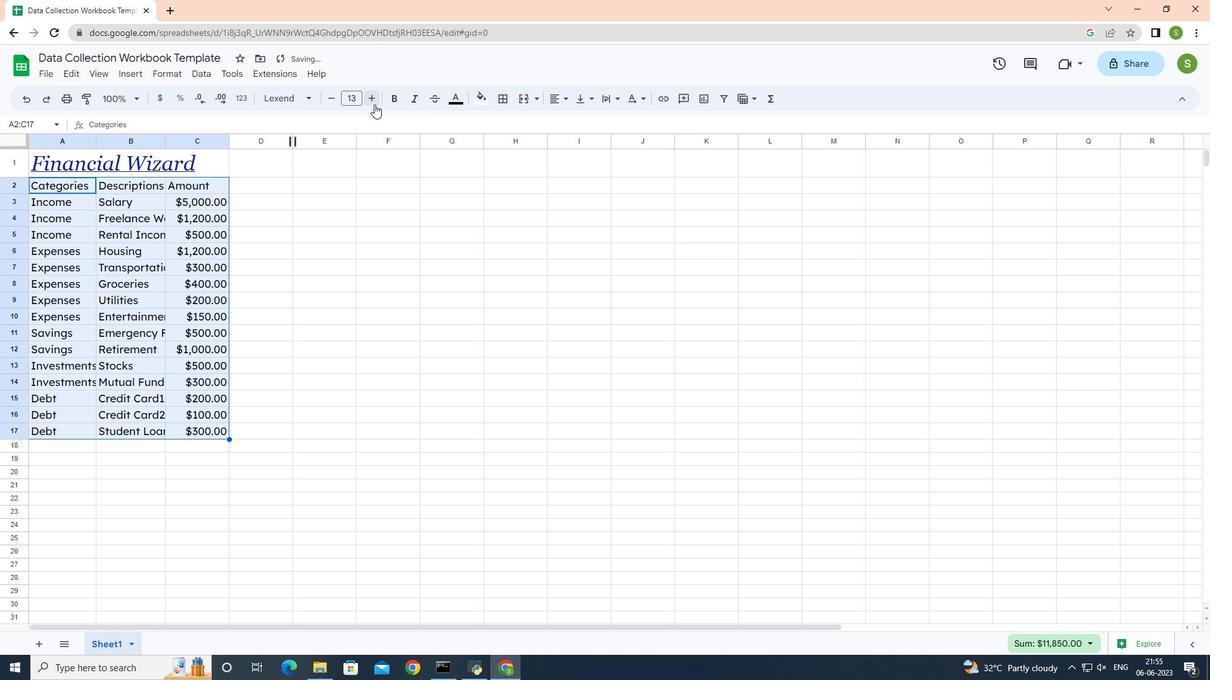 
Action: Mouse pressed left at (374, 104)
Screenshot: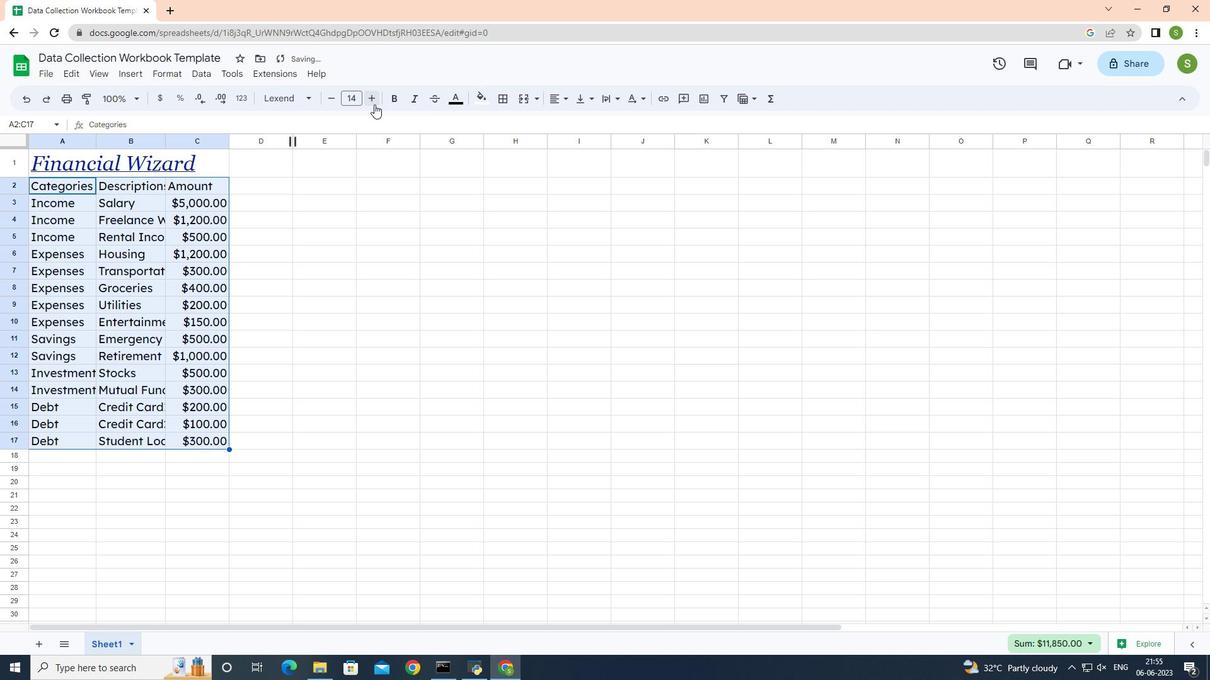 
Action: Mouse pressed left at (374, 104)
Screenshot: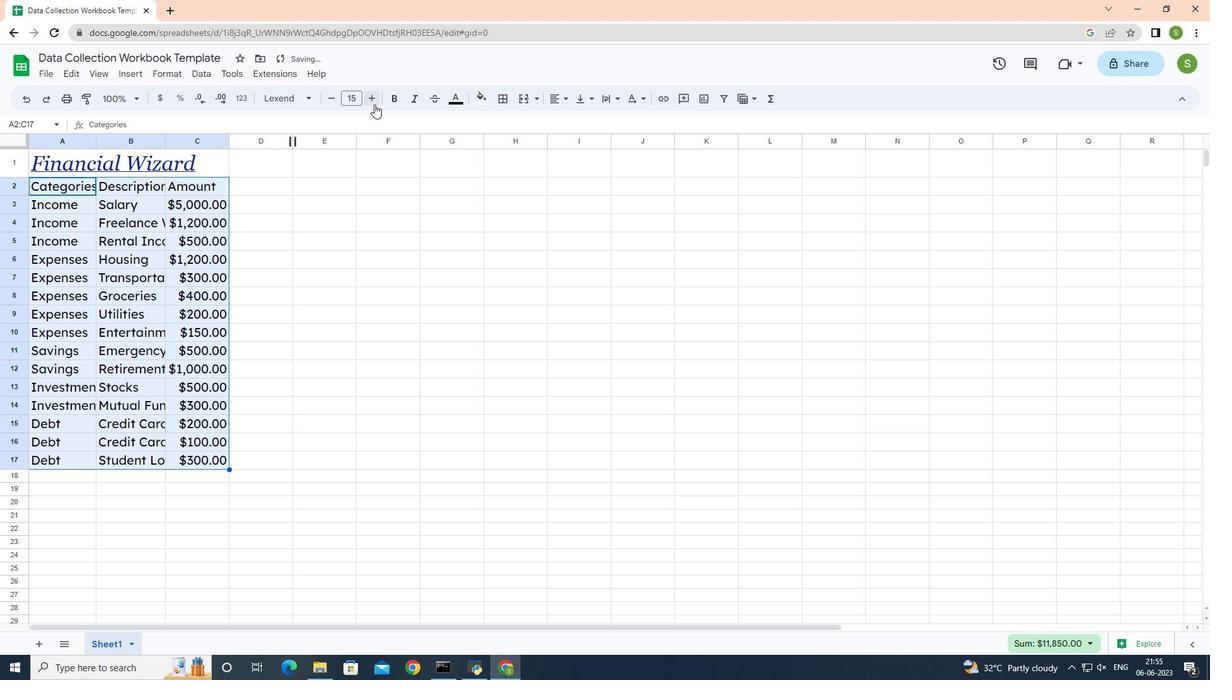 
Action: Mouse pressed left at (374, 104)
Screenshot: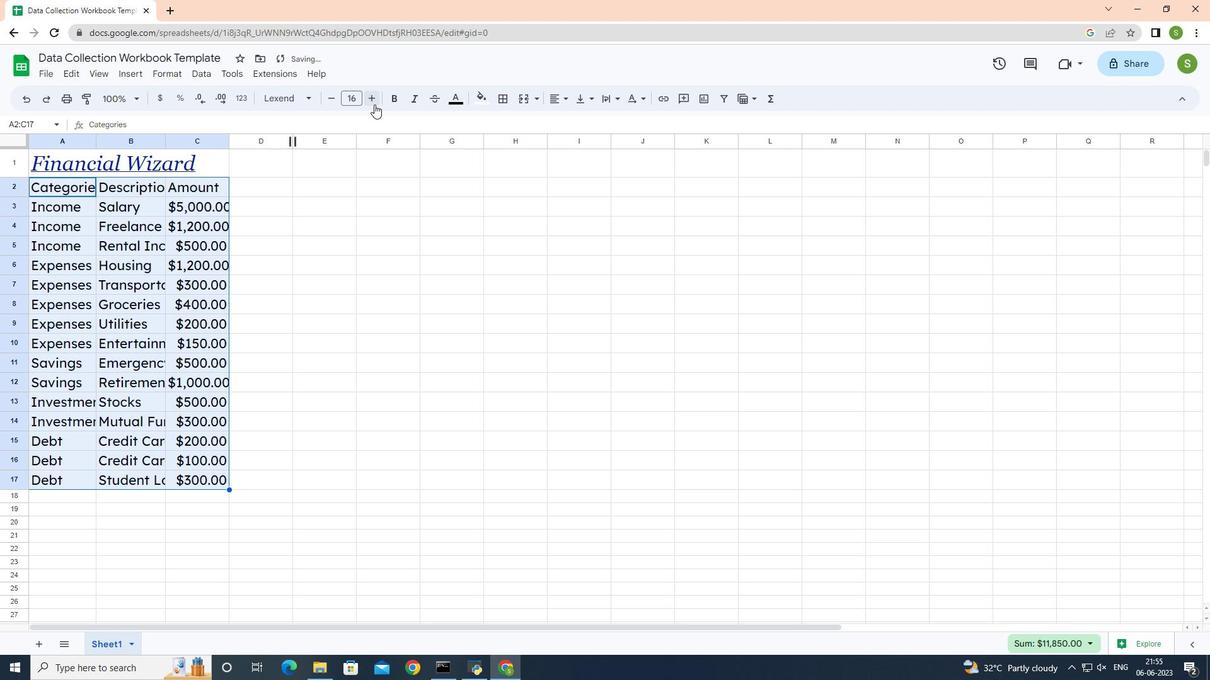 
Action: Mouse pressed left at (374, 104)
Screenshot: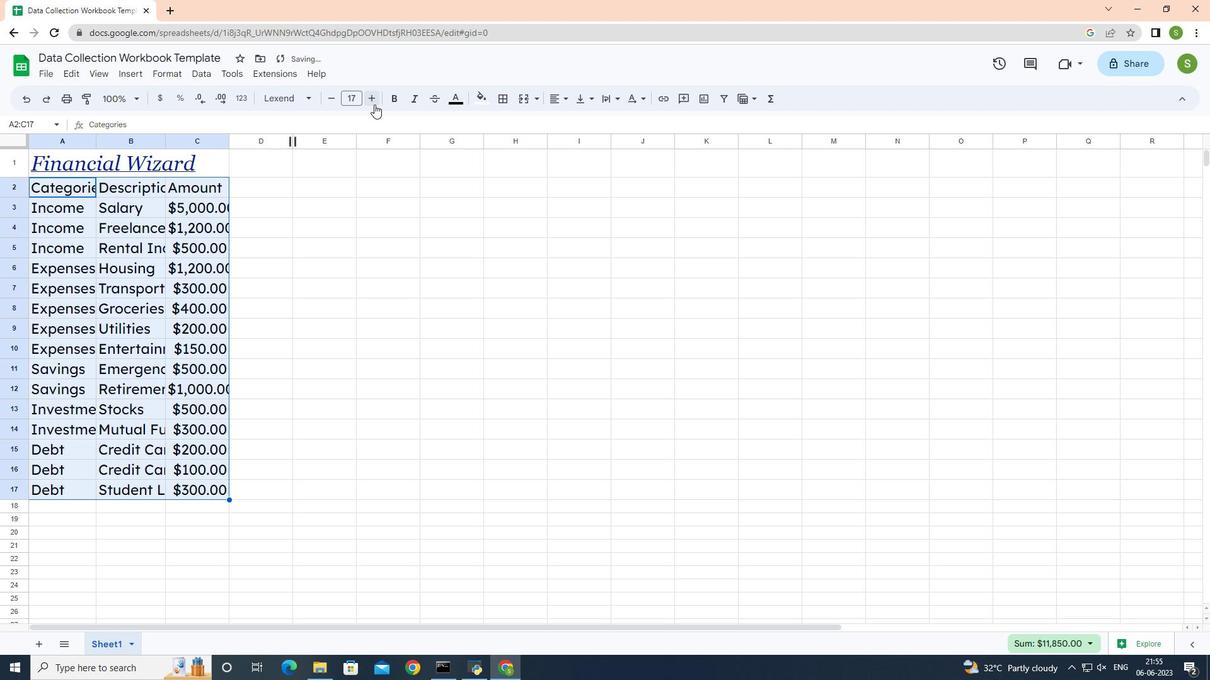 
Action: Mouse moved to (95, 141)
Screenshot: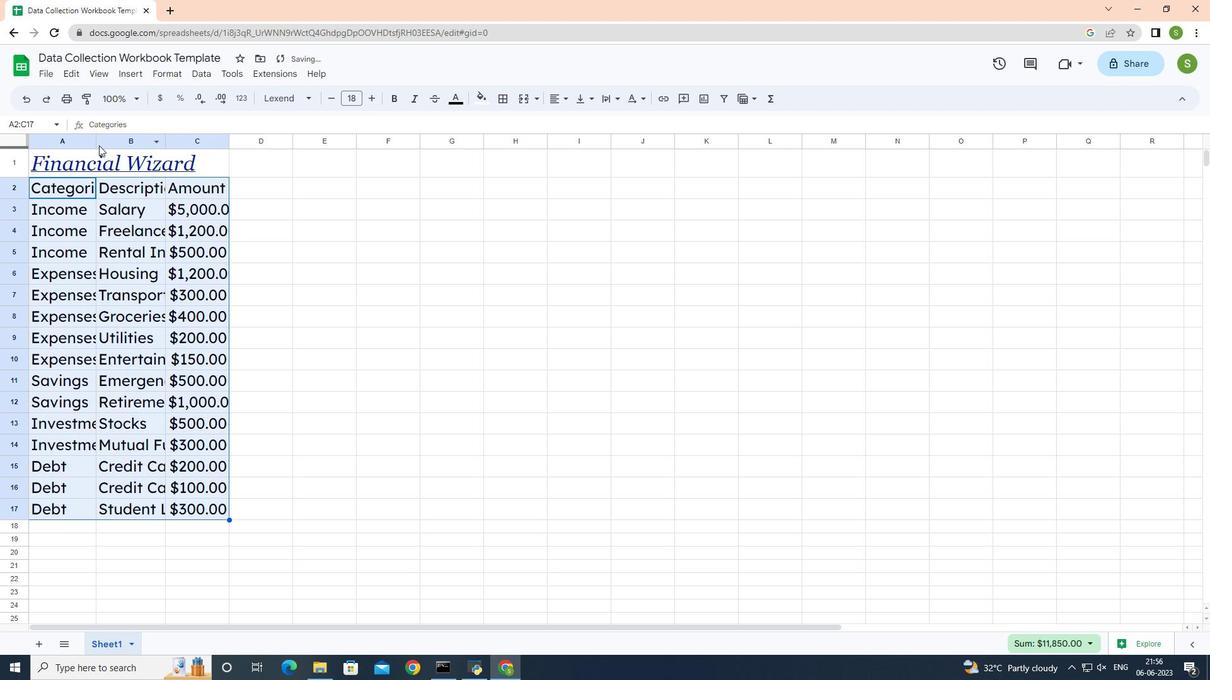 
Action: Mouse pressed left at (95, 141)
Screenshot: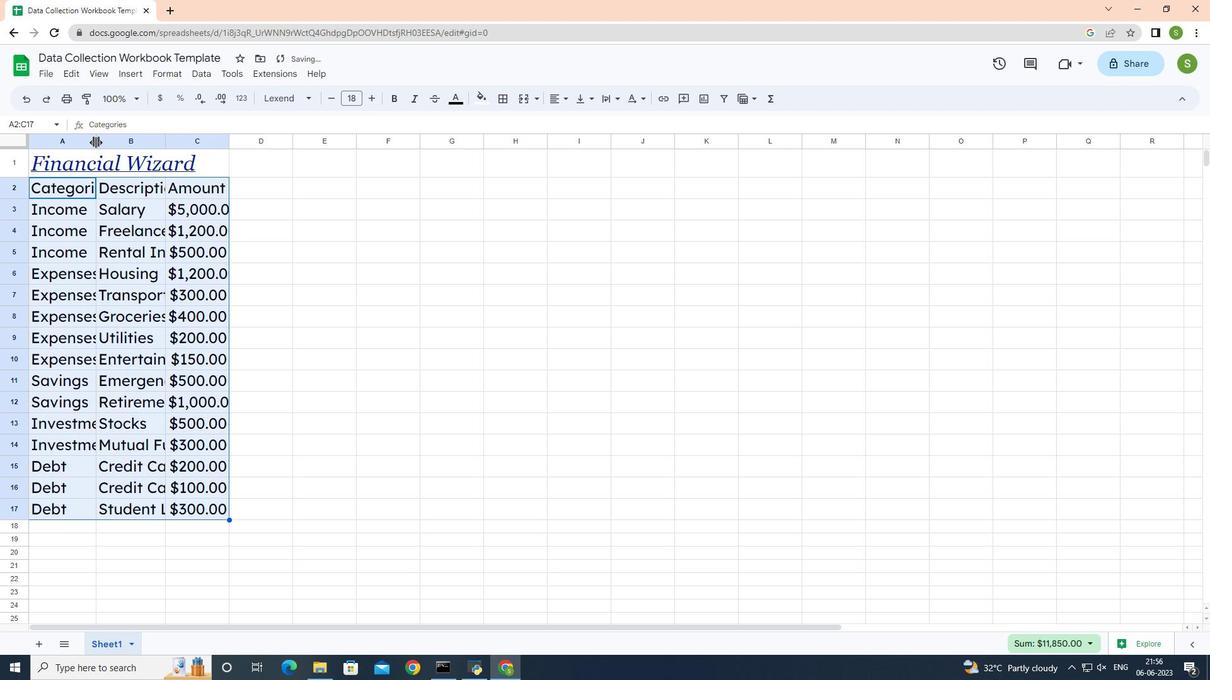 
Action: Mouse pressed left at (95, 141)
Screenshot: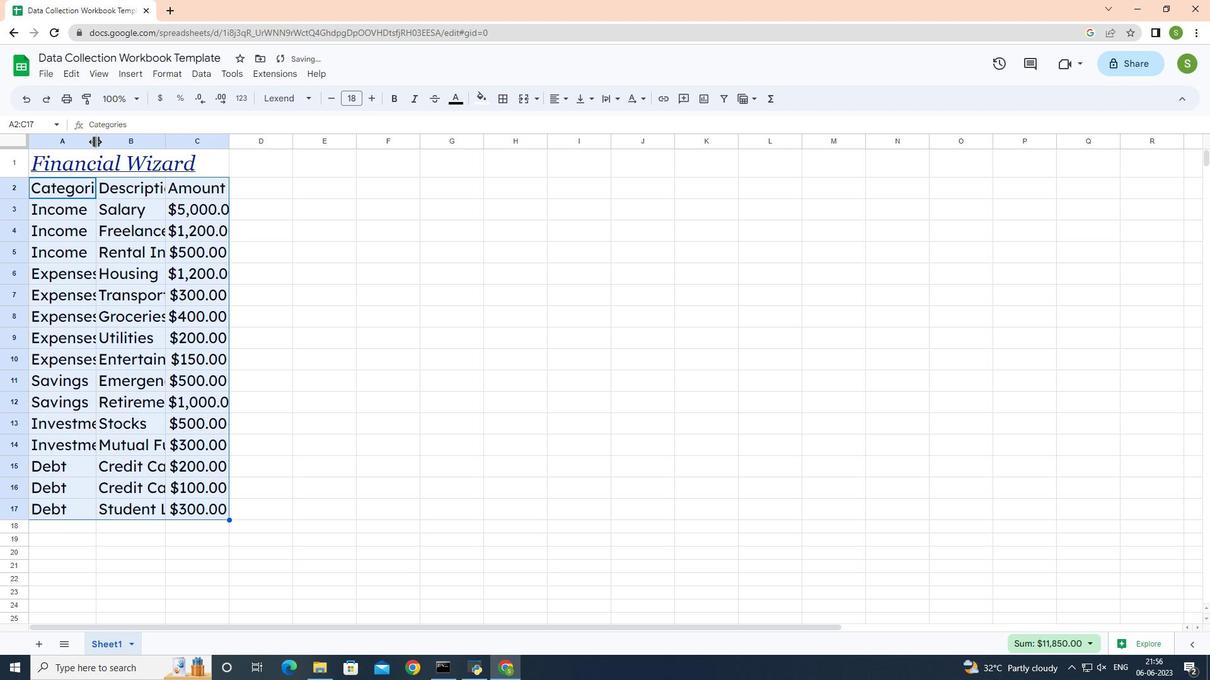 
Action: Mouse moved to (265, 141)
Screenshot: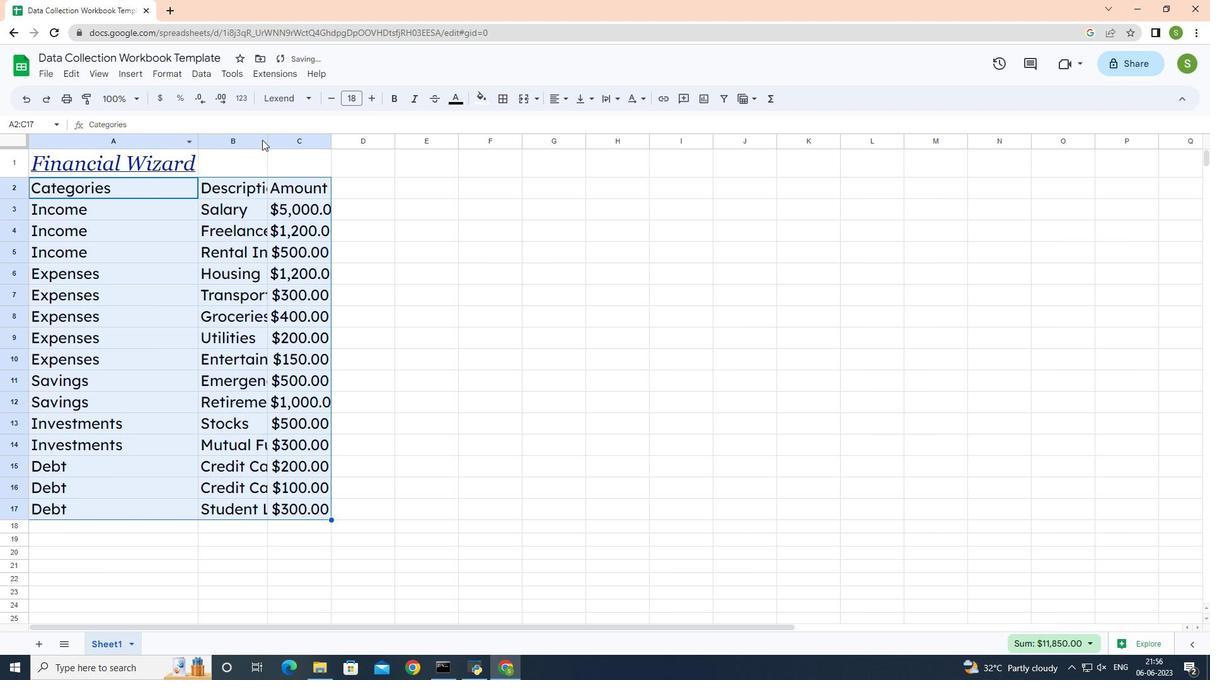 
Action: Mouse pressed left at (265, 141)
Screenshot: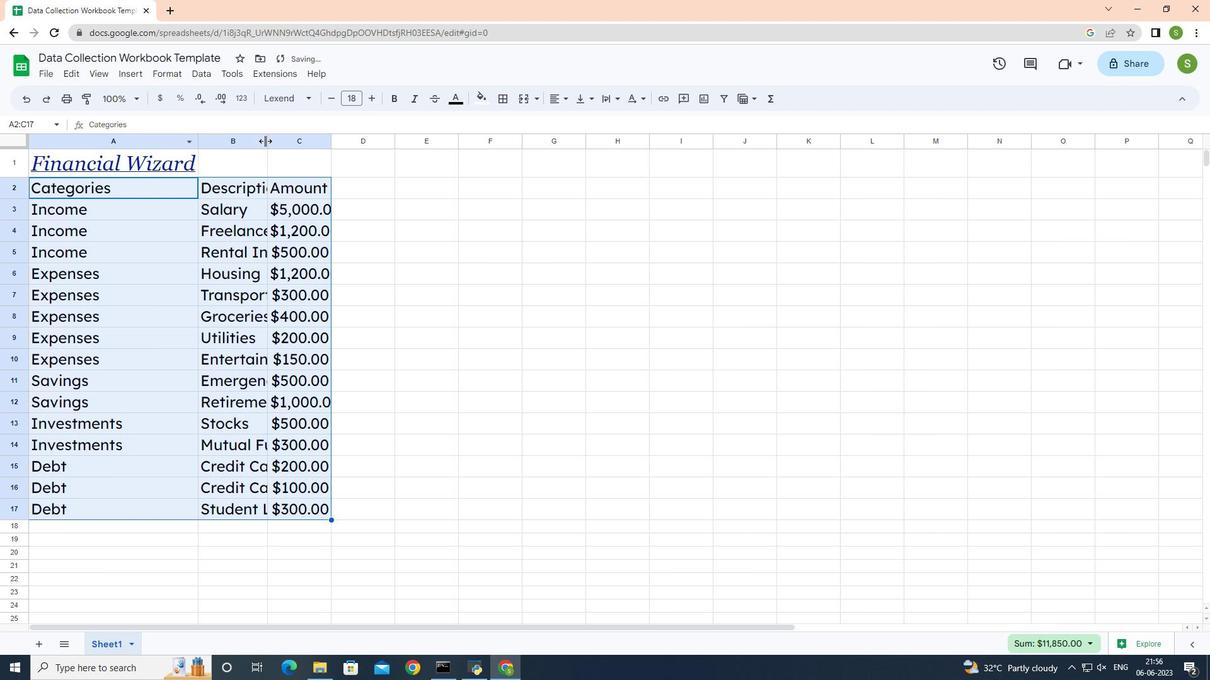 
Action: Mouse pressed left at (265, 141)
Screenshot: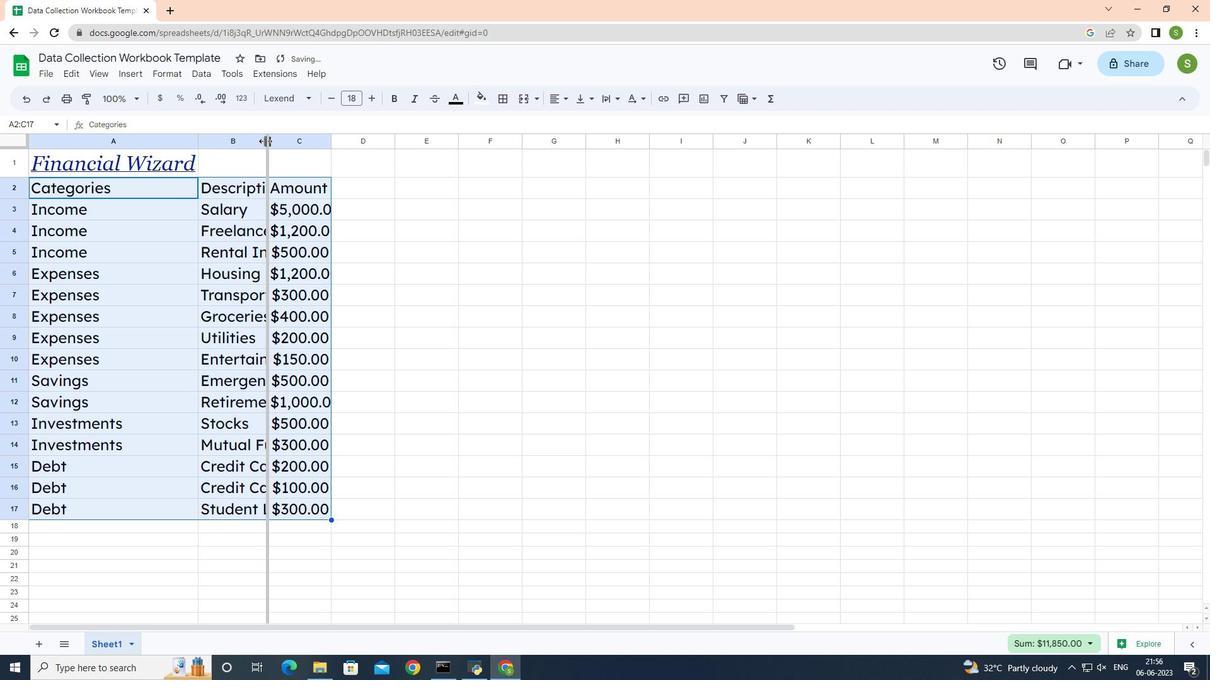 
Action: Mouse moved to (388, 145)
Screenshot: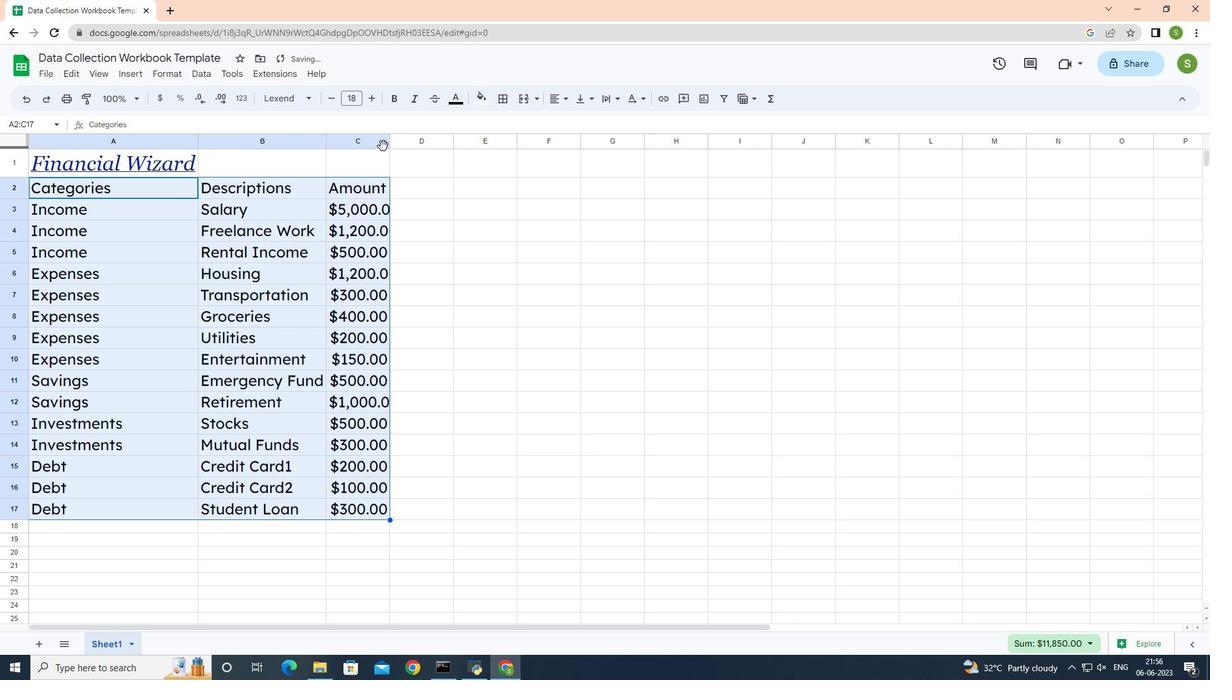 
Action: Mouse pressed left at (388, 145)
Screenshot: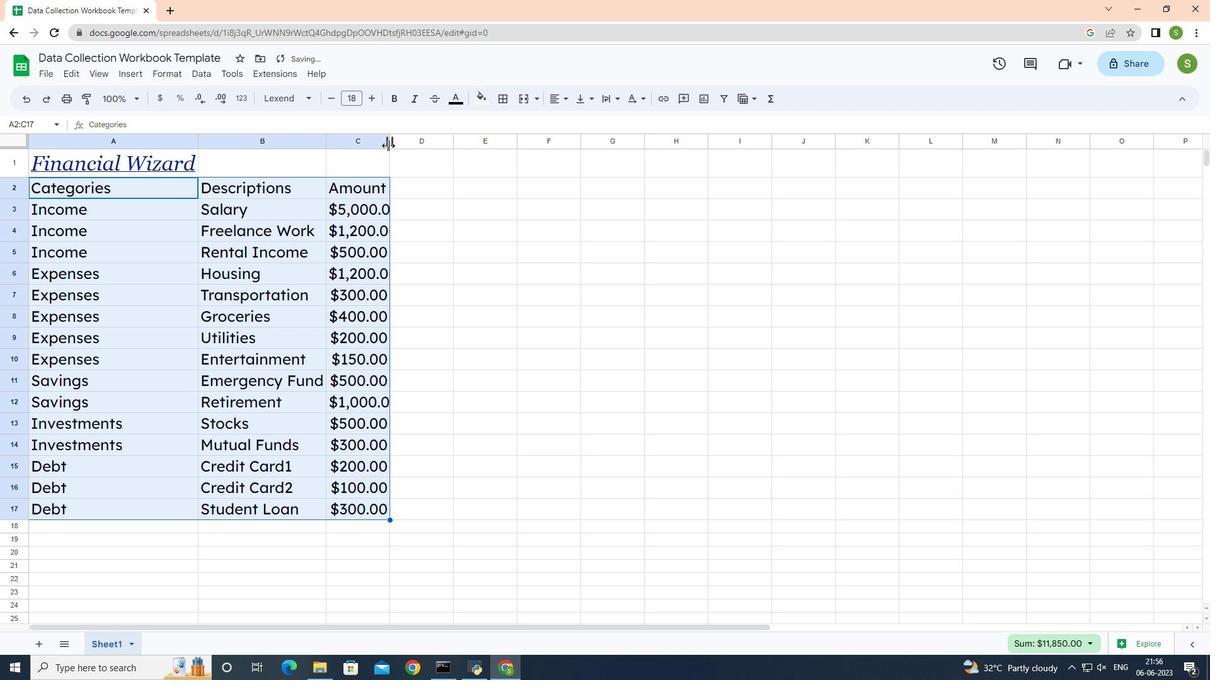 
Action: Mouse pressed left at (388, 145)
Screenshot: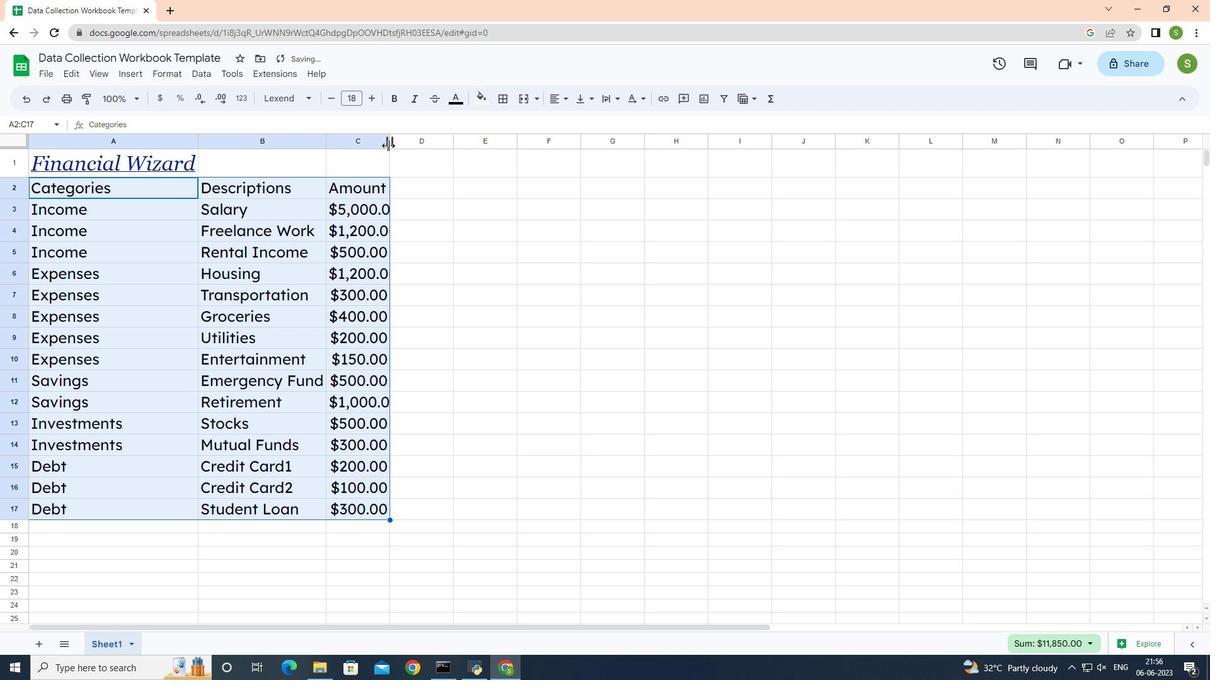 
Action: Mouse moved to (83, 173)
Screenshot: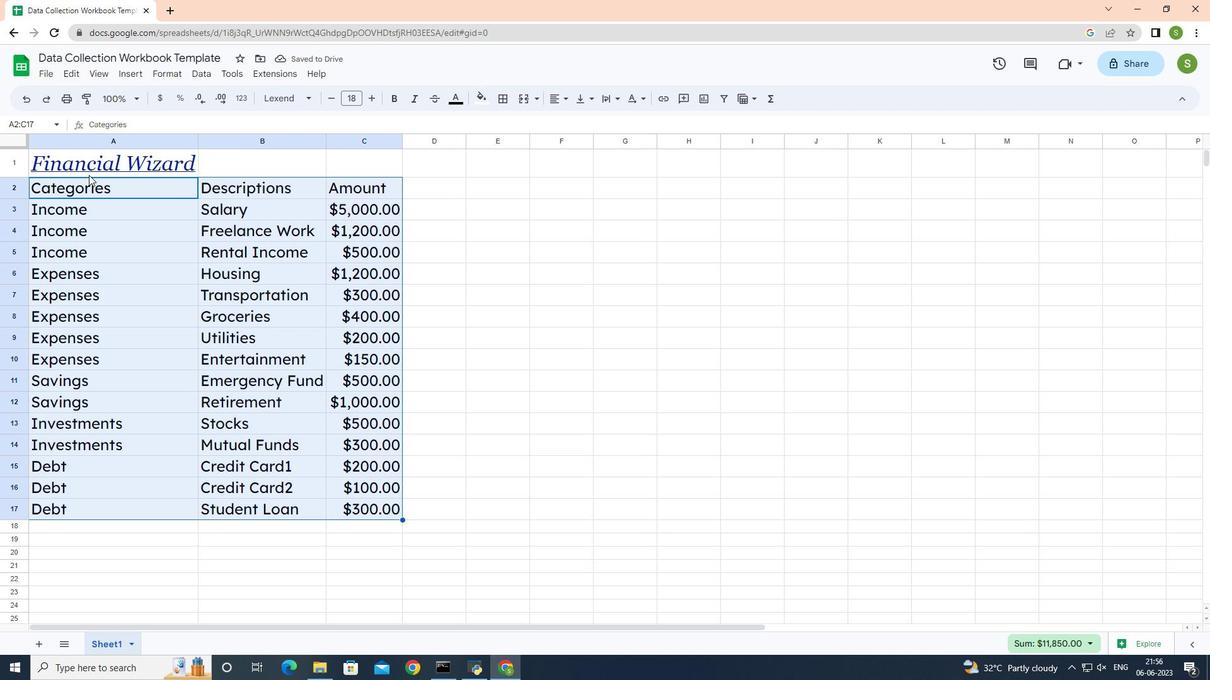 
Action: Mouse pressed left at (83, 173)
Screenshot: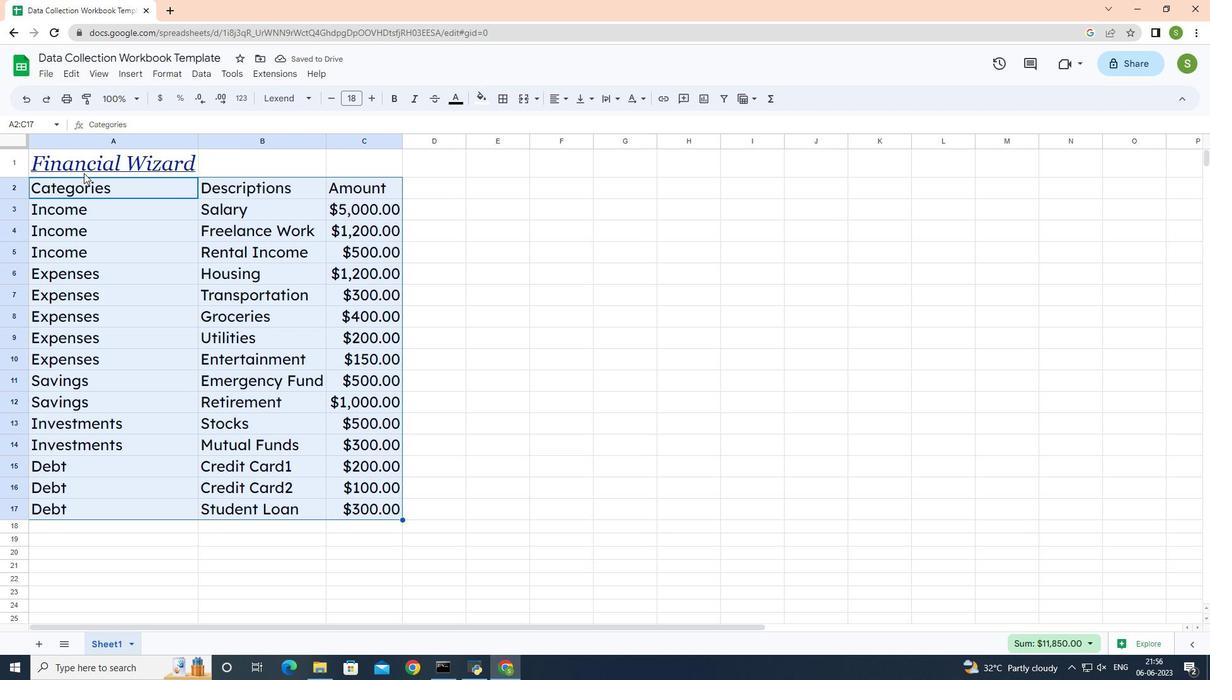 
Action: Mouse moved to (160, 76)
Screenshot: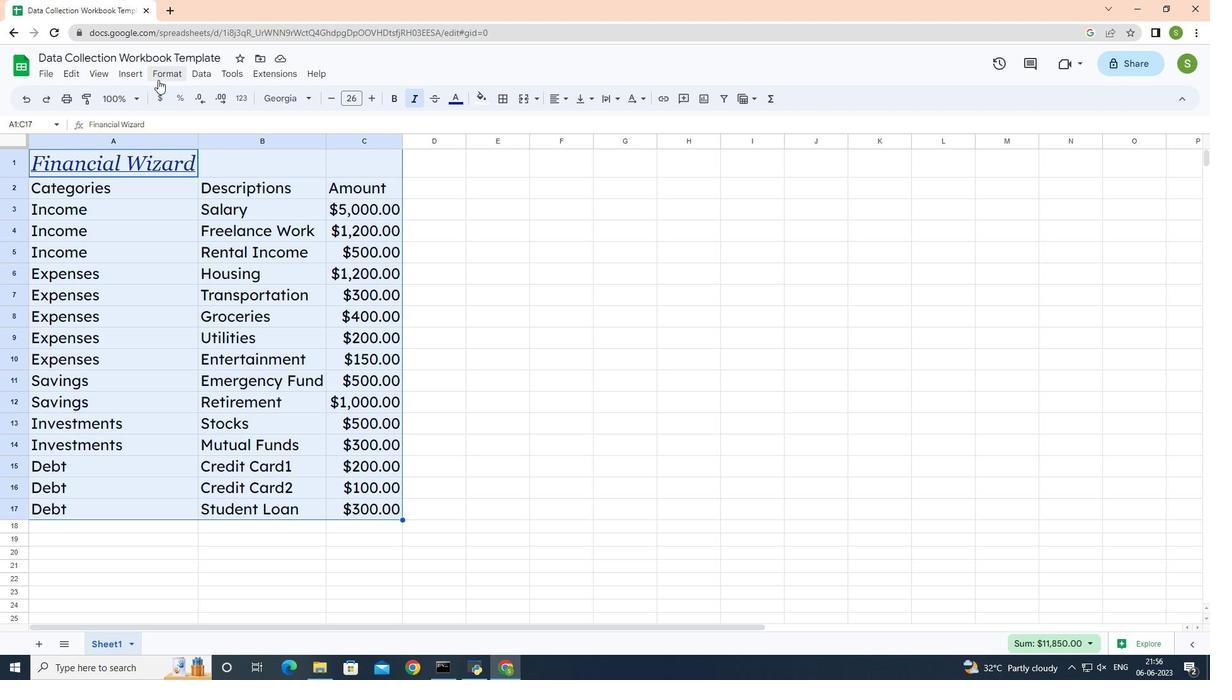 
Action: Mouse pressed left at (160, 76)
Screenshot: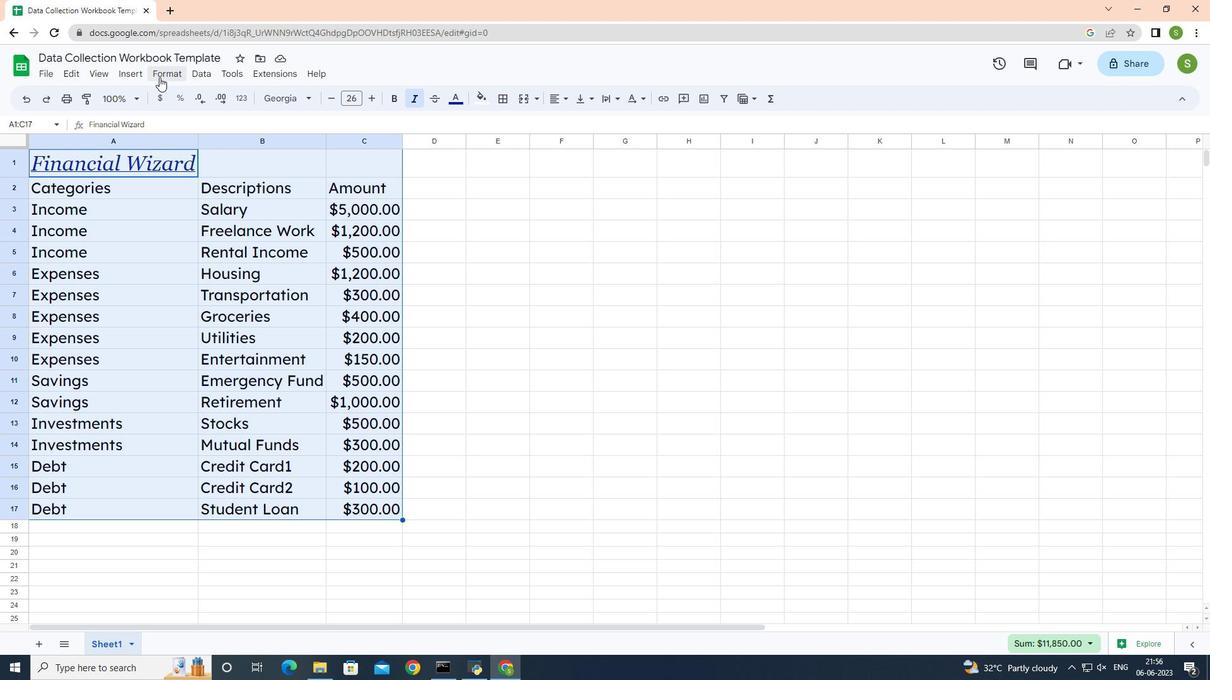 
Action: Mouse moved to (380, 195)
Screenshot: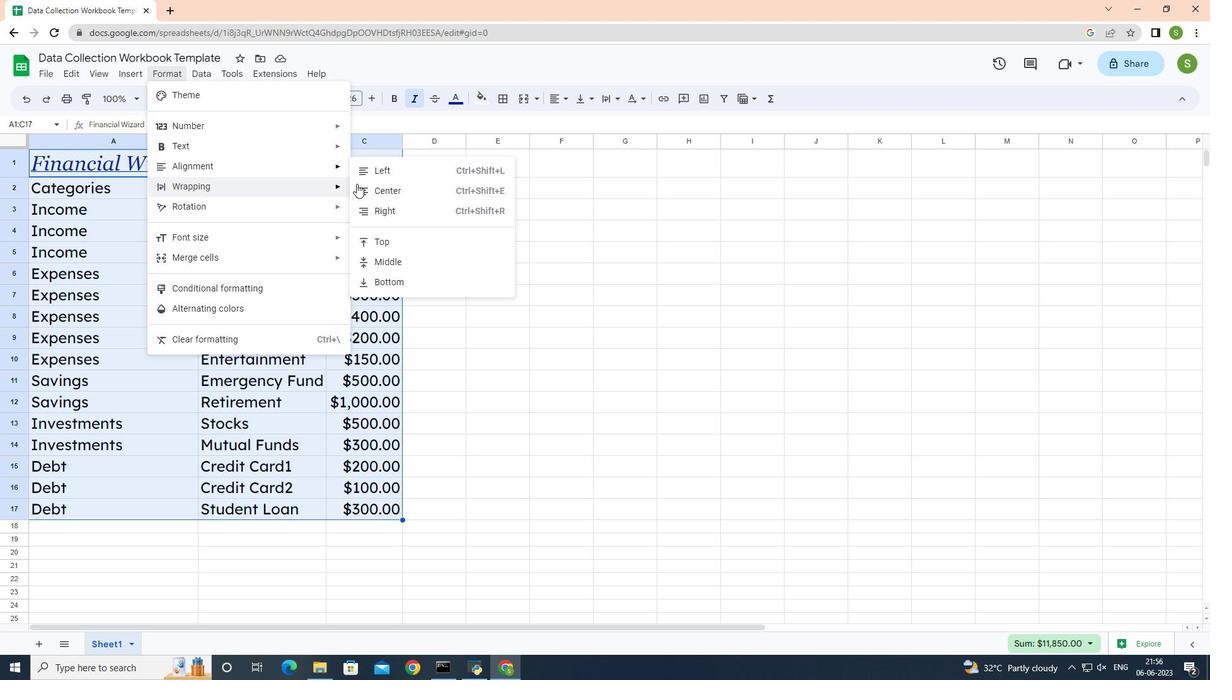 
Action: Mouse pressed left at (380, 195)
Screenshot: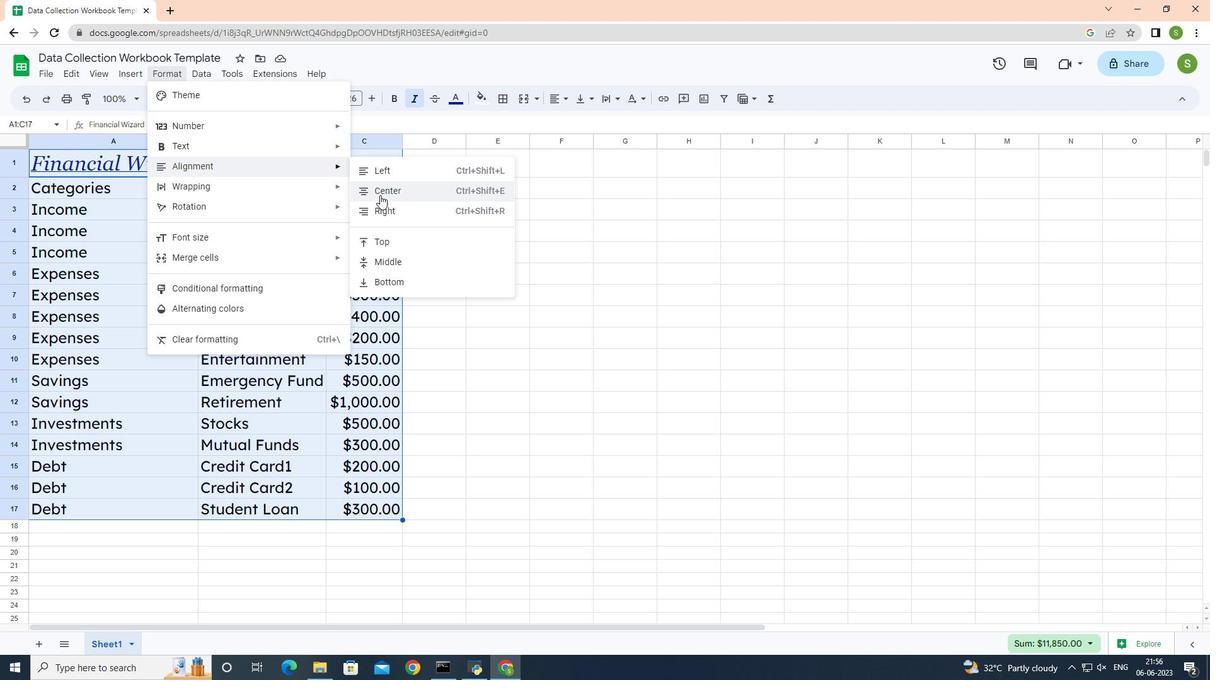 
Action: Key pressed ctrl+S
Screenshot: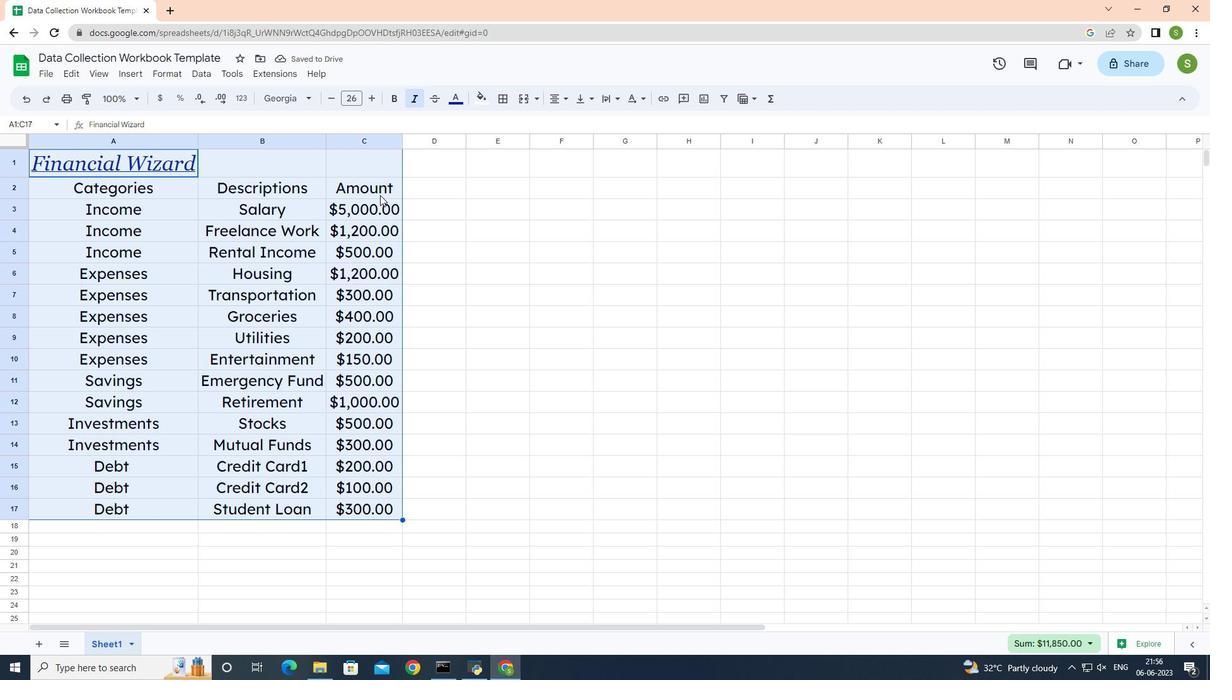 
